 Task: Select Convenience. Add to cart, from DollarGeneral for 16135 Grand Litchfield Dr, Roswell, GA 30075, Cell Number 6788189371, following items : Little Trees Air Freshener Black Ice_x000D_
 - 1, Glade Room Spray Tranquil Lavender & Aloe - 1, Snuggle Exhilarations Liquid Fabric Softener Island Hibiscus & Rainflower - 1
Action: Mouse moved to (314, 126)
Screenshot: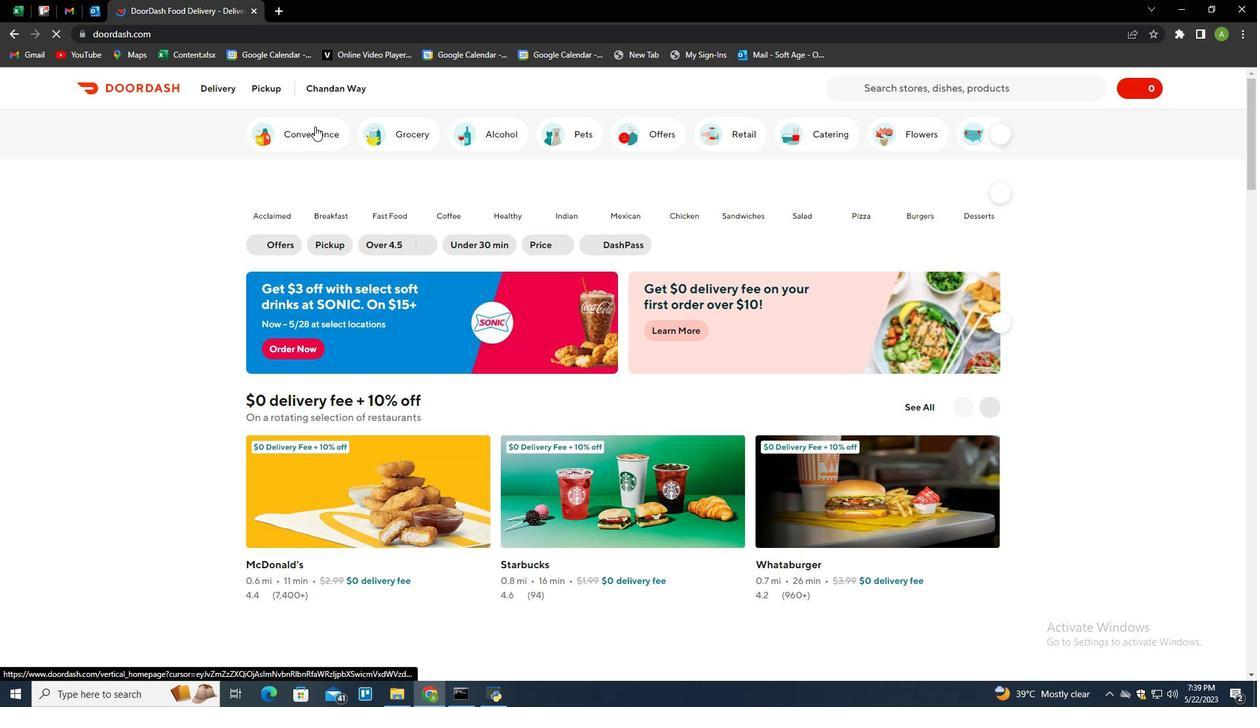
Action: Mouse pressed left at (314, 126)
Screenshot: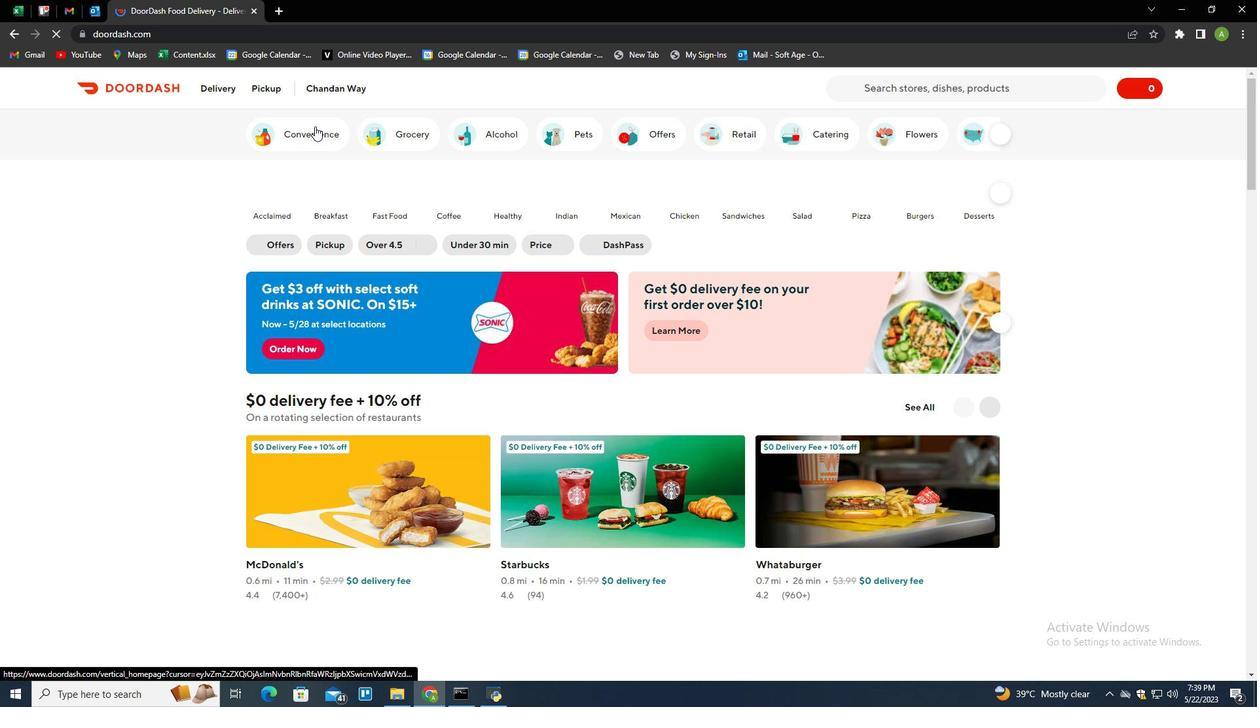 
Action: Mouse moved to (784, 414)
Screenshot: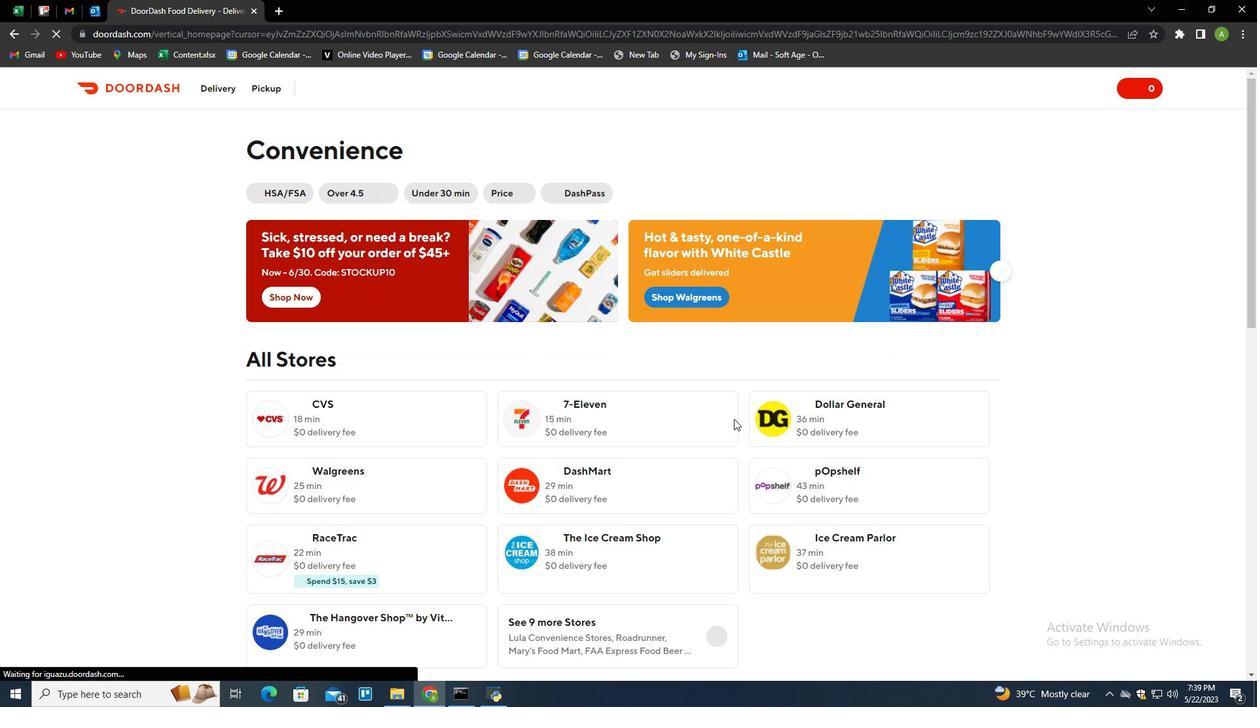 
Action: Mouse pressed left at (784, 414)
Screenshot: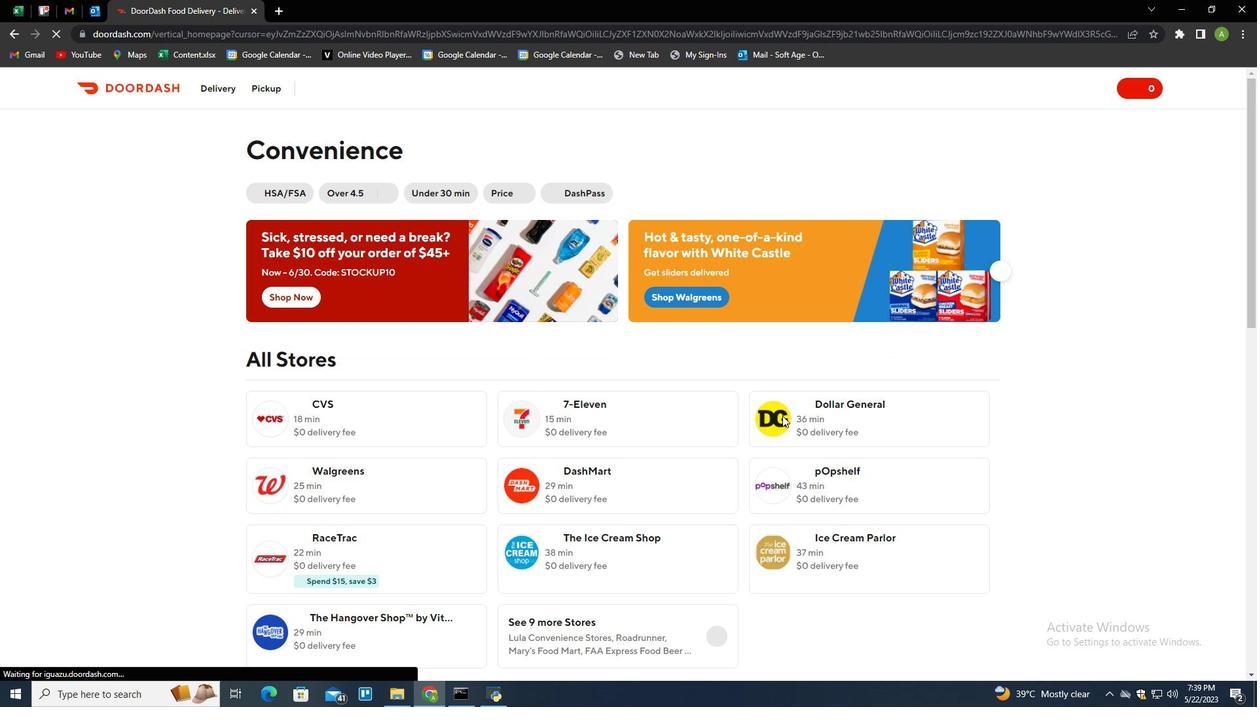
Action: Mouse moved to (273, 87)
Screenshot: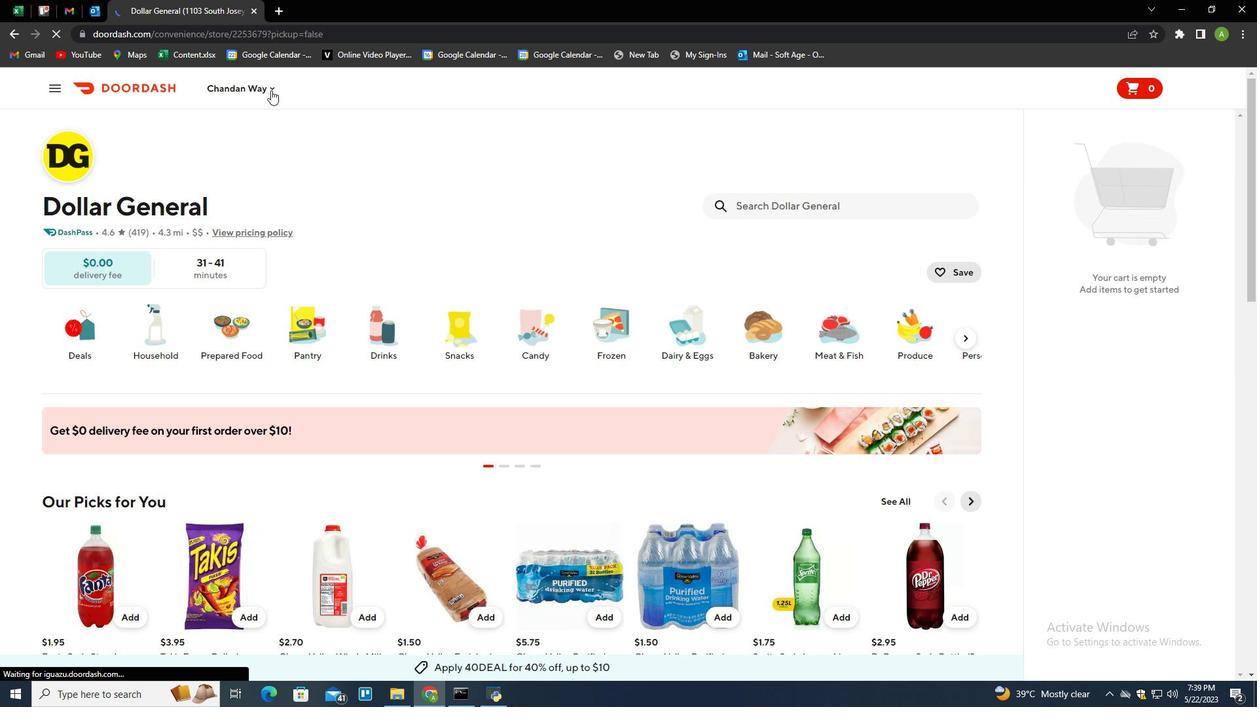 
Action: Mouse pressed left at (273, 87)
Screenshot: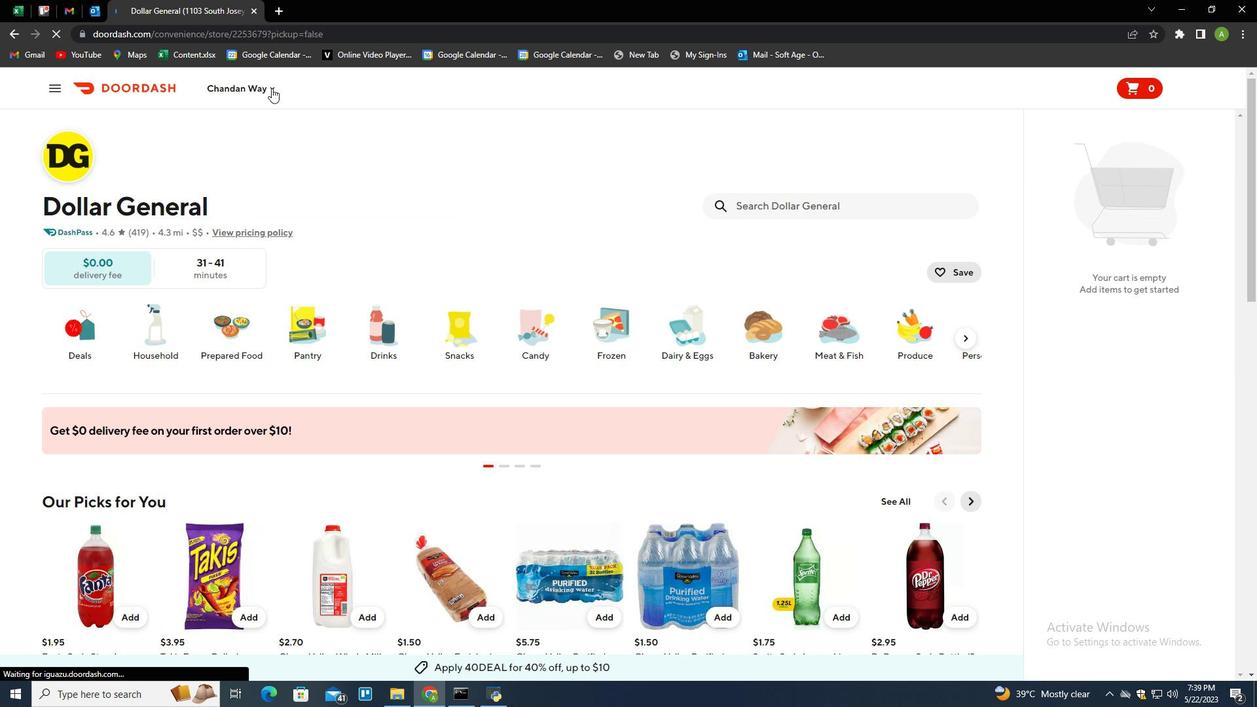 
Action: Mouse moved to (278, 141)
Screenshot: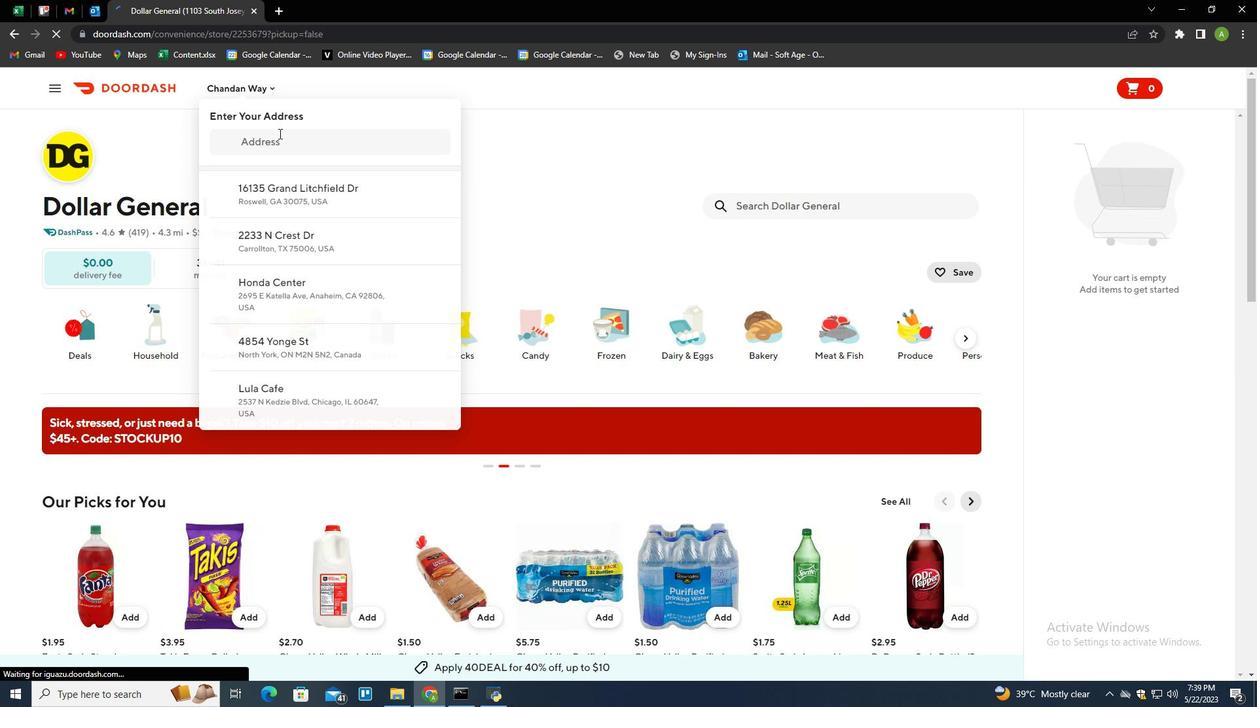
Action: Mouse pressed left at (278, 141)
Screenshot: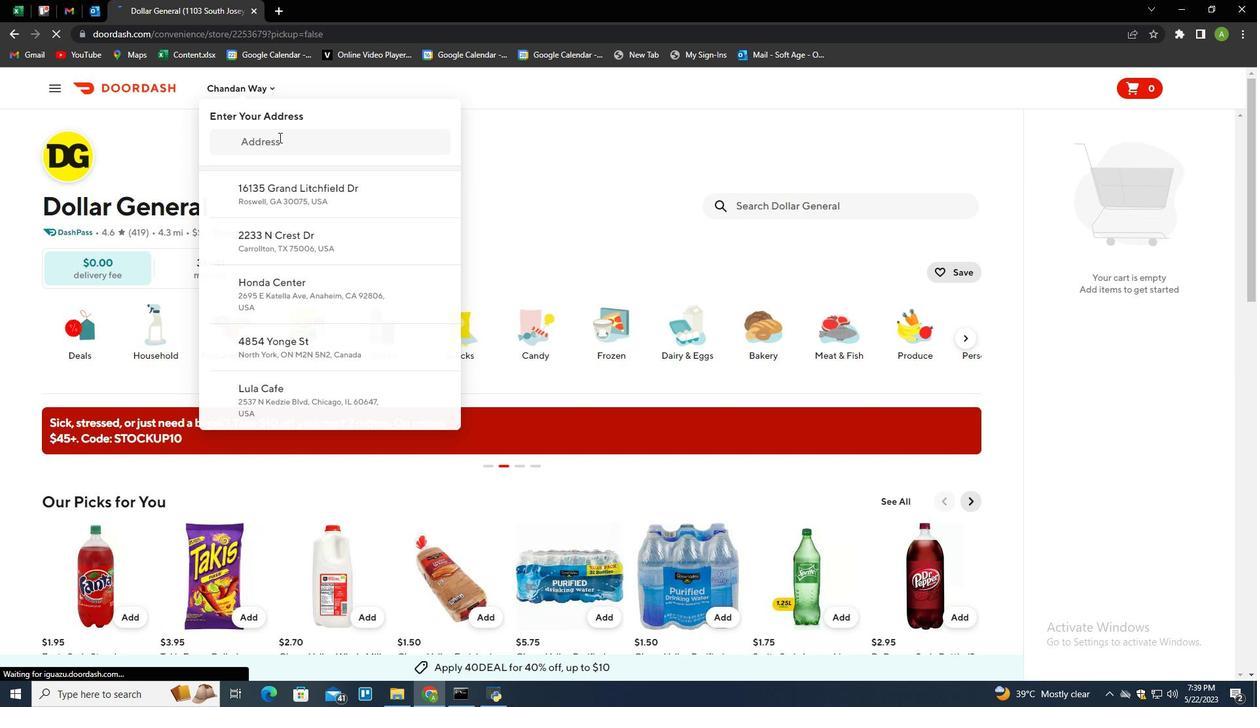 
Action: Key pressed 16135<Key.space>grand<Key.space>litchfiek<Key.backspace>ld<Key.space>dr,<Key.space>roswell<Key.space><Key.backspace>,<Key.space>ga<Key.space>30076<Key.backspace>5<Key.enter>
Screenshot: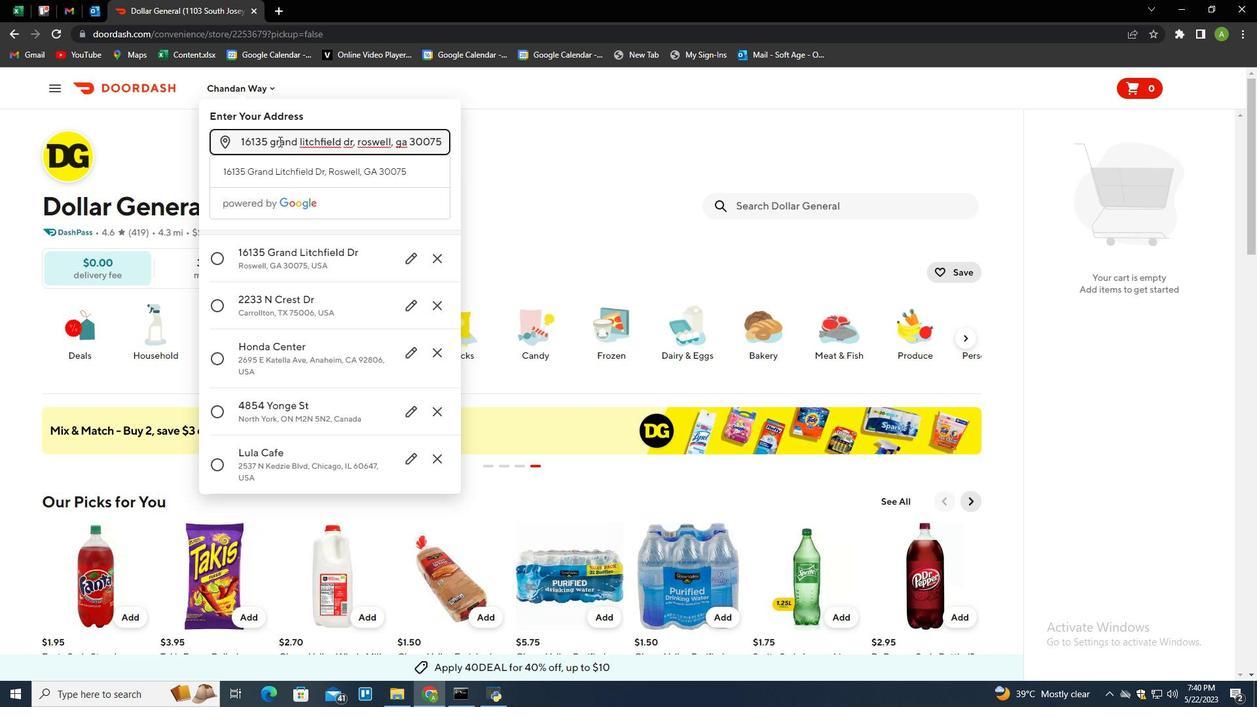 
Action: Mouse moved to (398, 525)
Screenshot: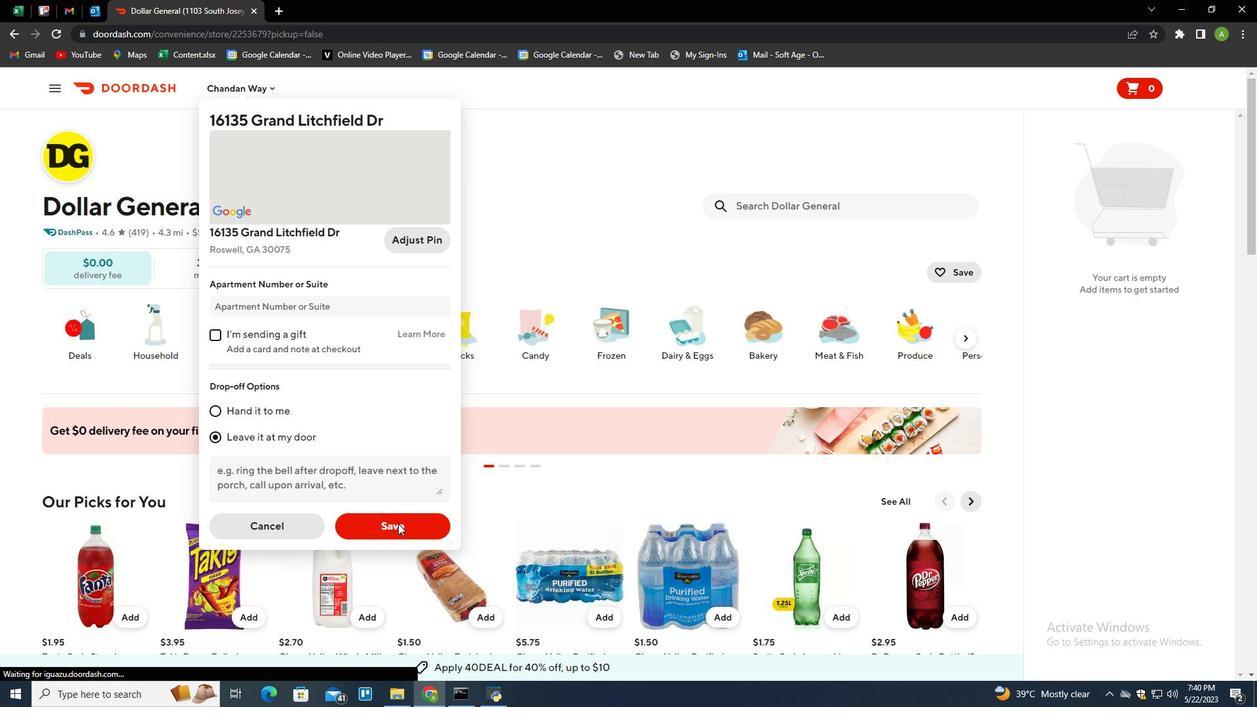 
Action: Mouse pressed left at (398, 525)
Screenshot: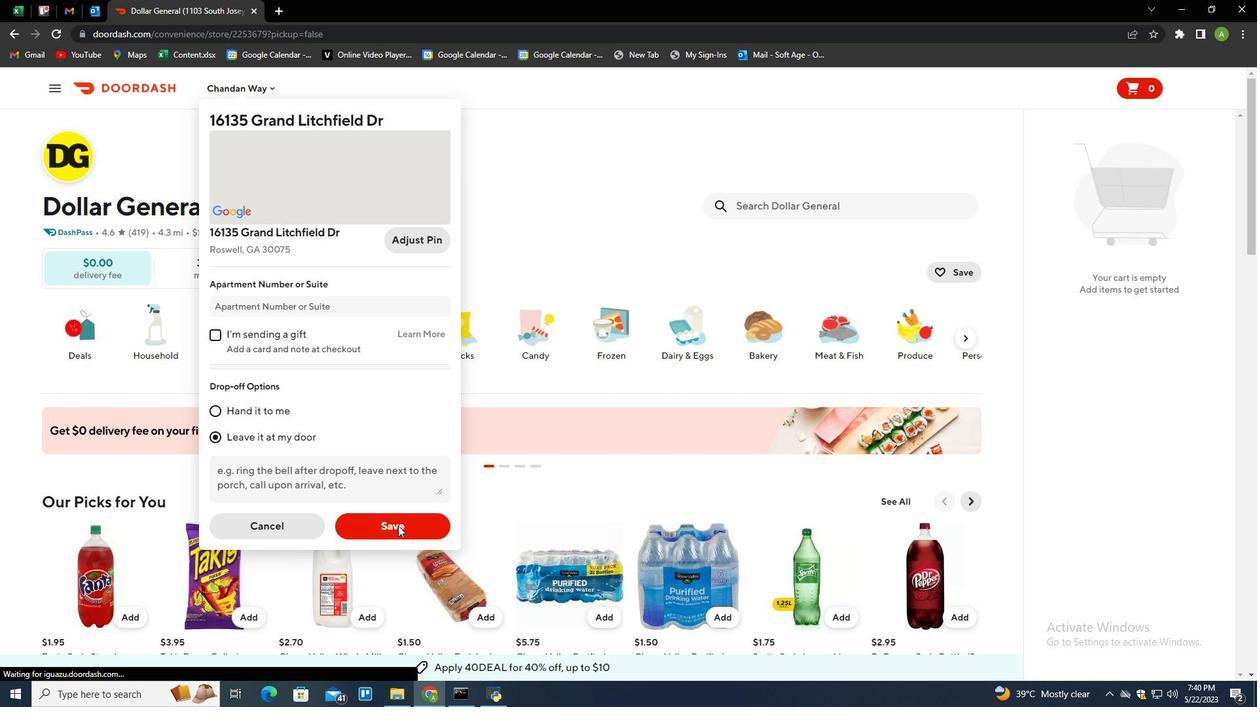 
Action: Mouse moved to (820, 205)
Screenshot: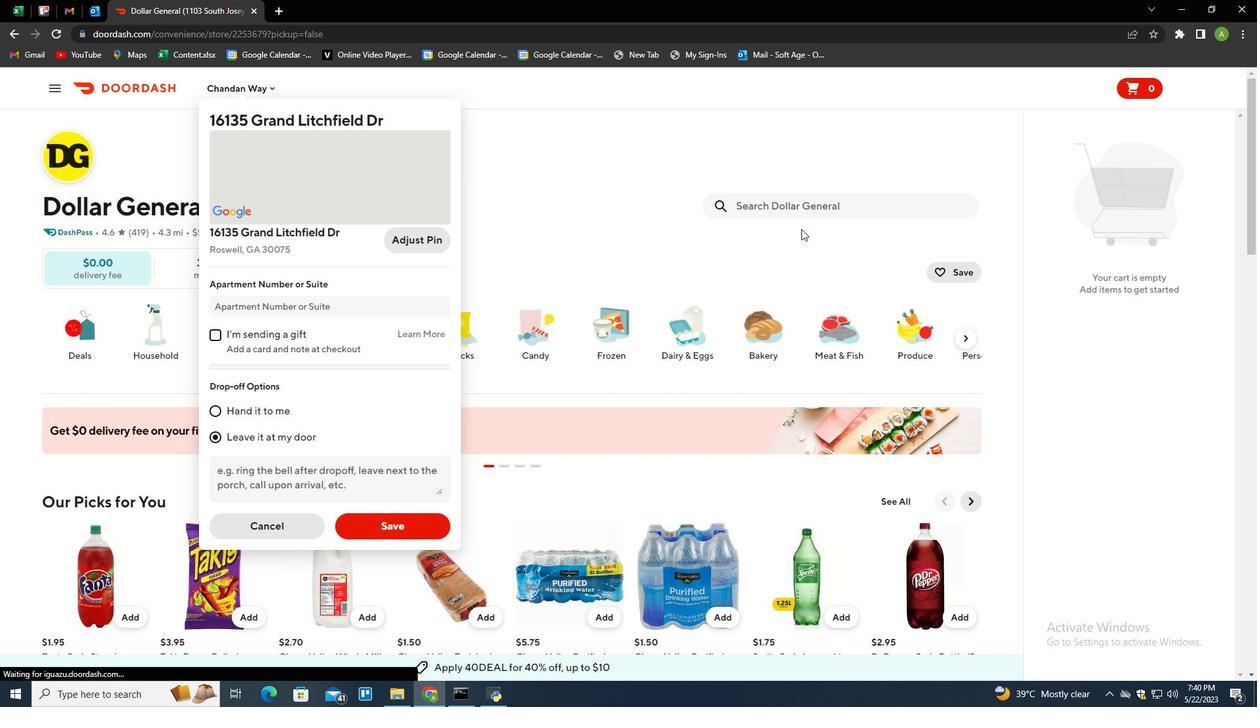 
Action: Mouse pressed left at (820, 205)
Screenshot: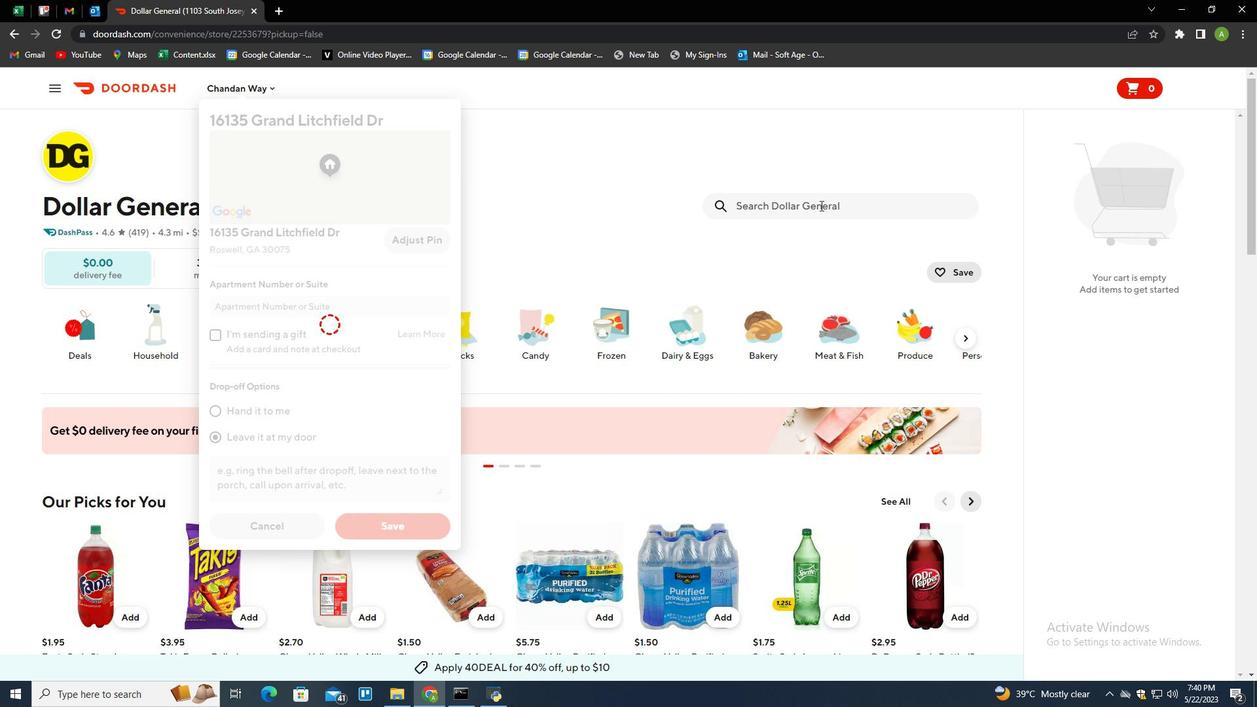 
Action: Key pressed little<Key.space>tree
Screenshot: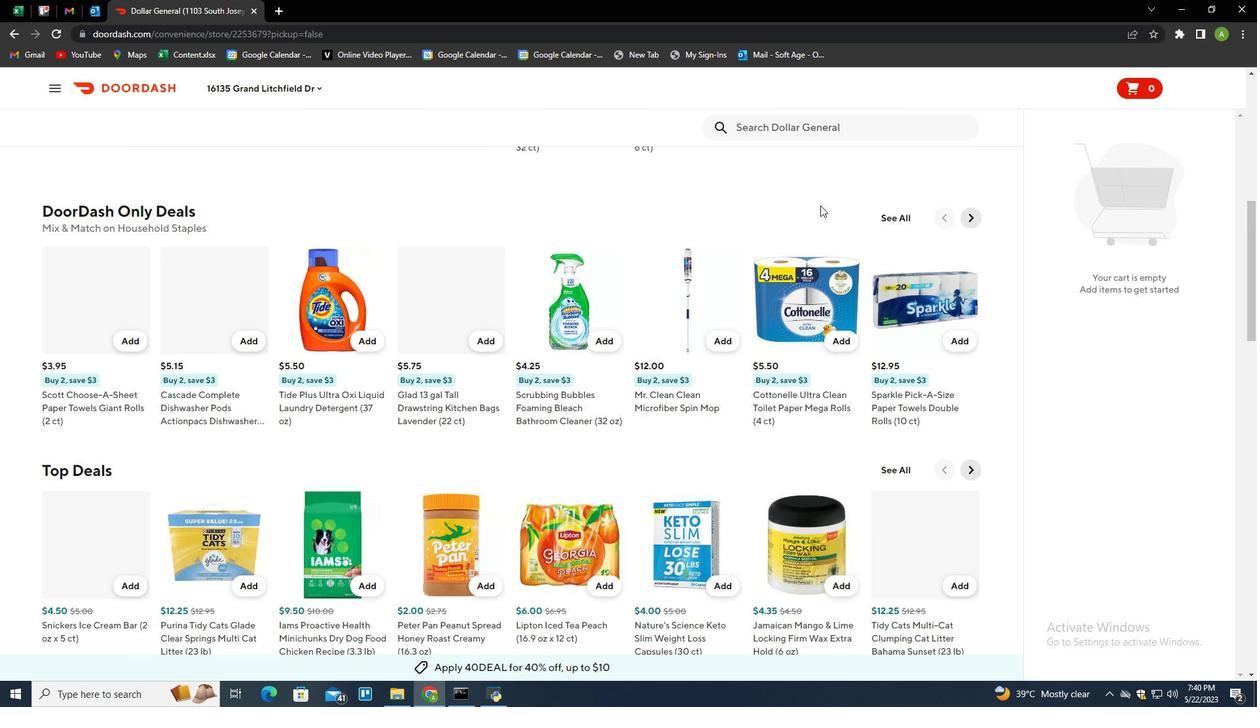 
Action: Mouse moved to (782, 208)
Screenshot: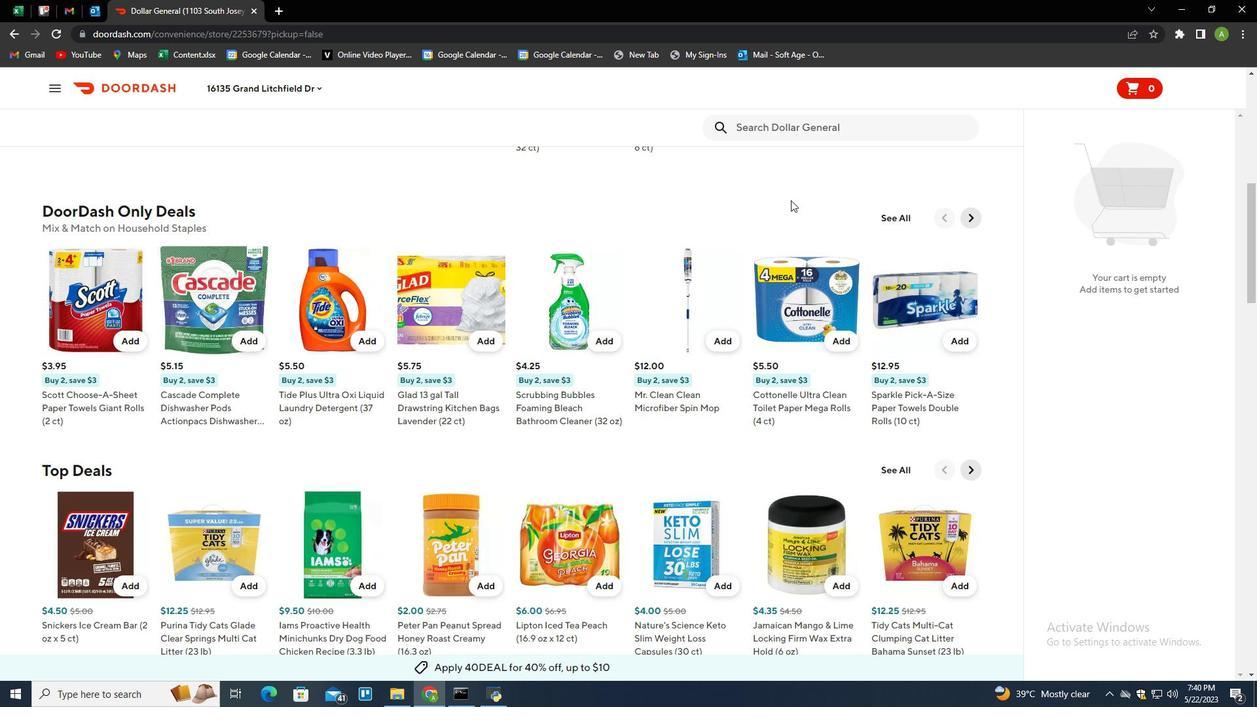 
Action: Mouse scrolled (782, 209) with delta (0, 0)
Screenshot: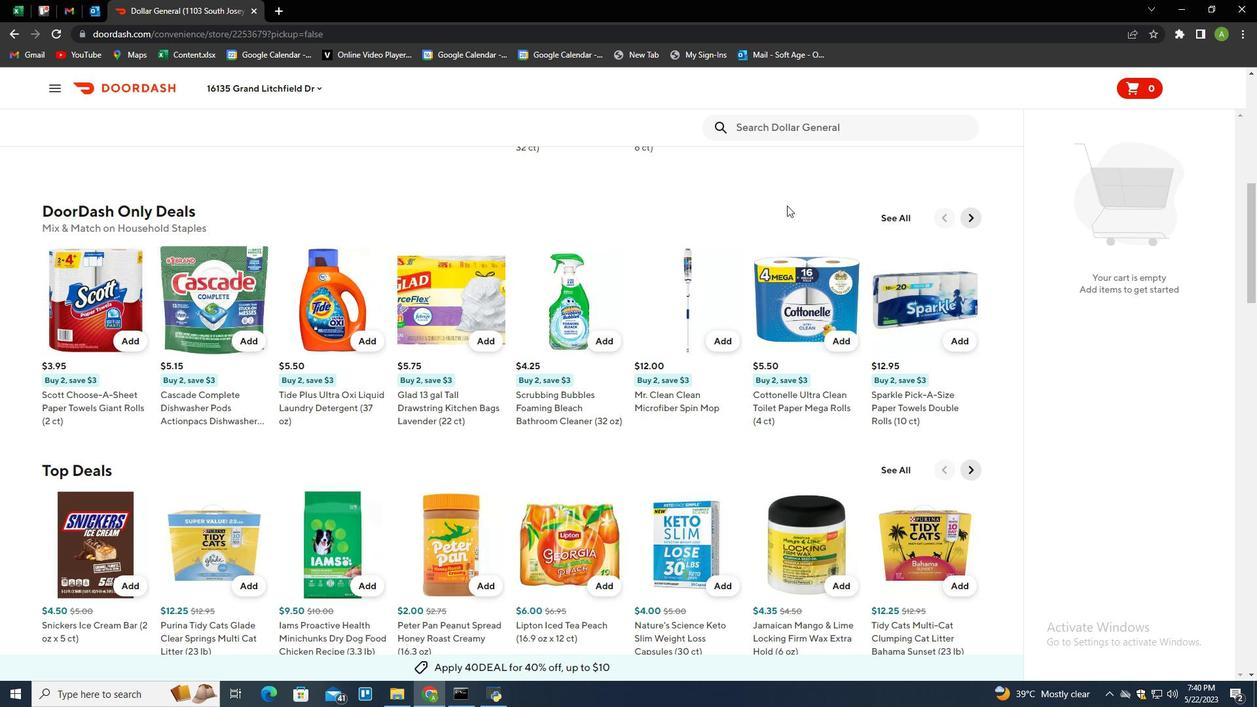 
Action: Mouse scrolled (782, 209) with delta (0, 0)
Screenshot: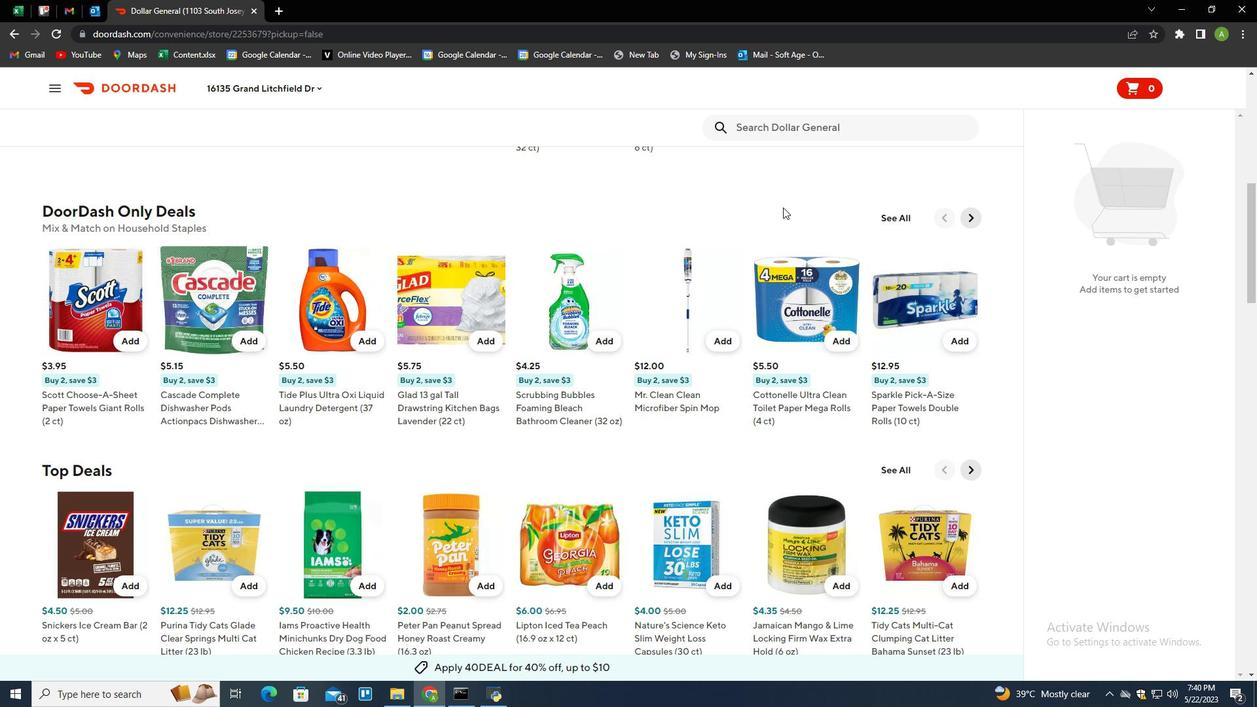 
Action: Mouse scrolled (782, 209) with delta (0, 0)
Screenshot: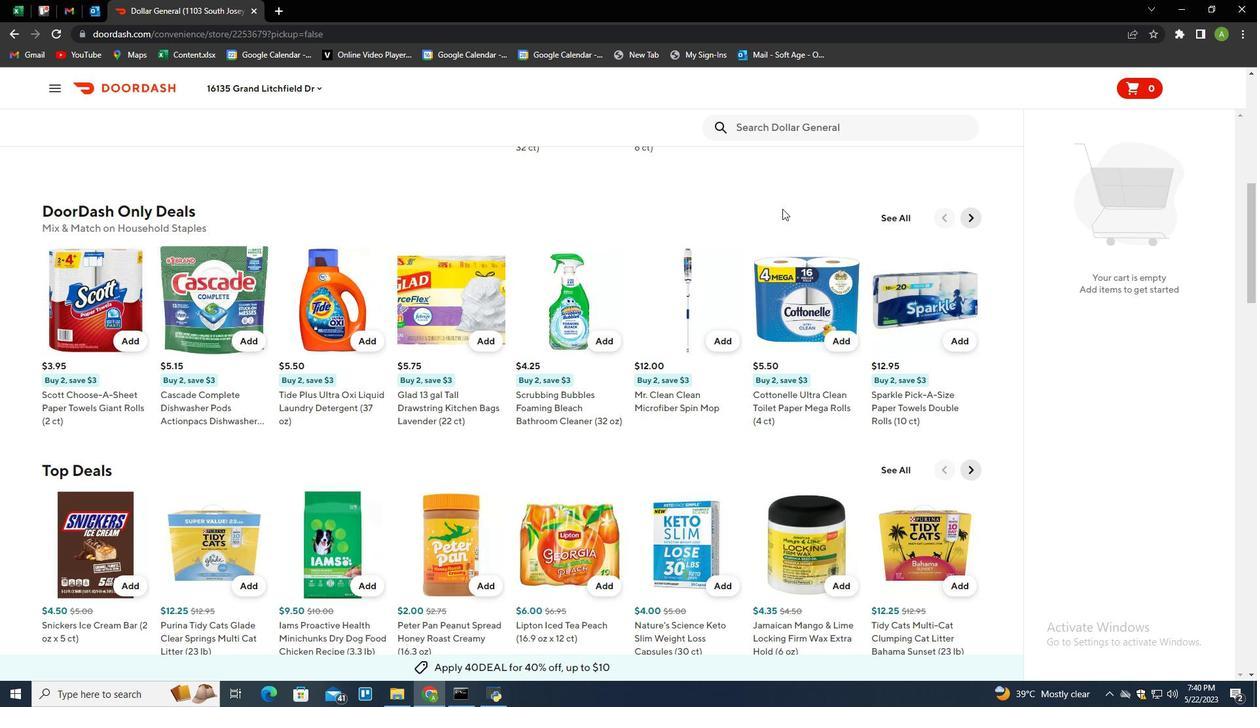 
Action: Mouse moved to (786, 255)
Screenshot: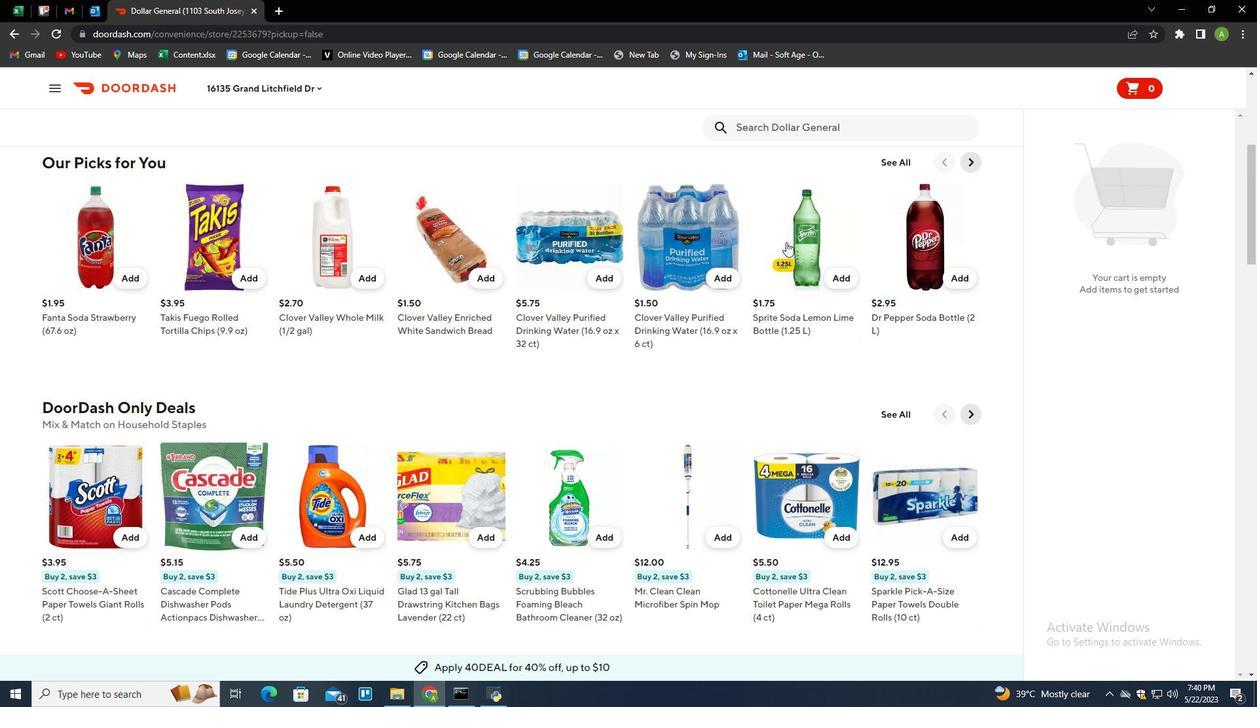 
Action: Mouse scrolled (786, 254) with delta (0, 0)
Screenshot: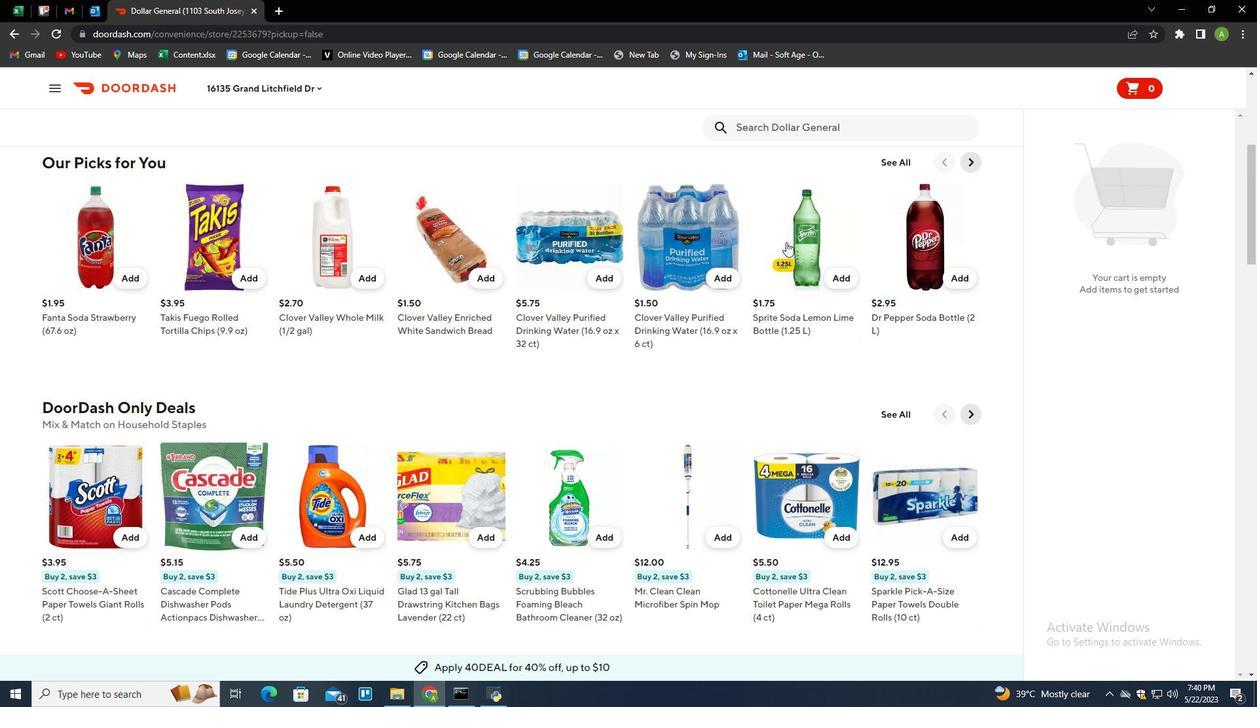 
Action: Mouse scrolled (786, 254) with delta (0, 0)
Screenshot: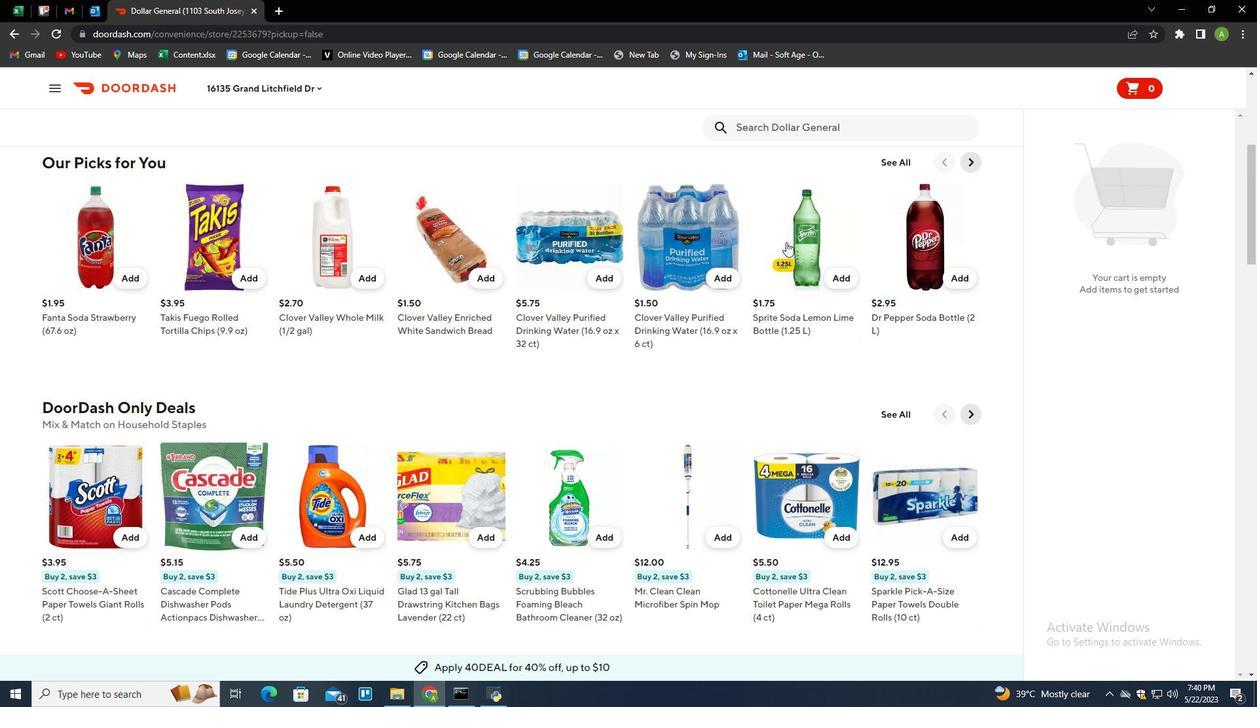 
Action: Mouse scrolled (786, 254) with delta (0, 0)
Screenshot: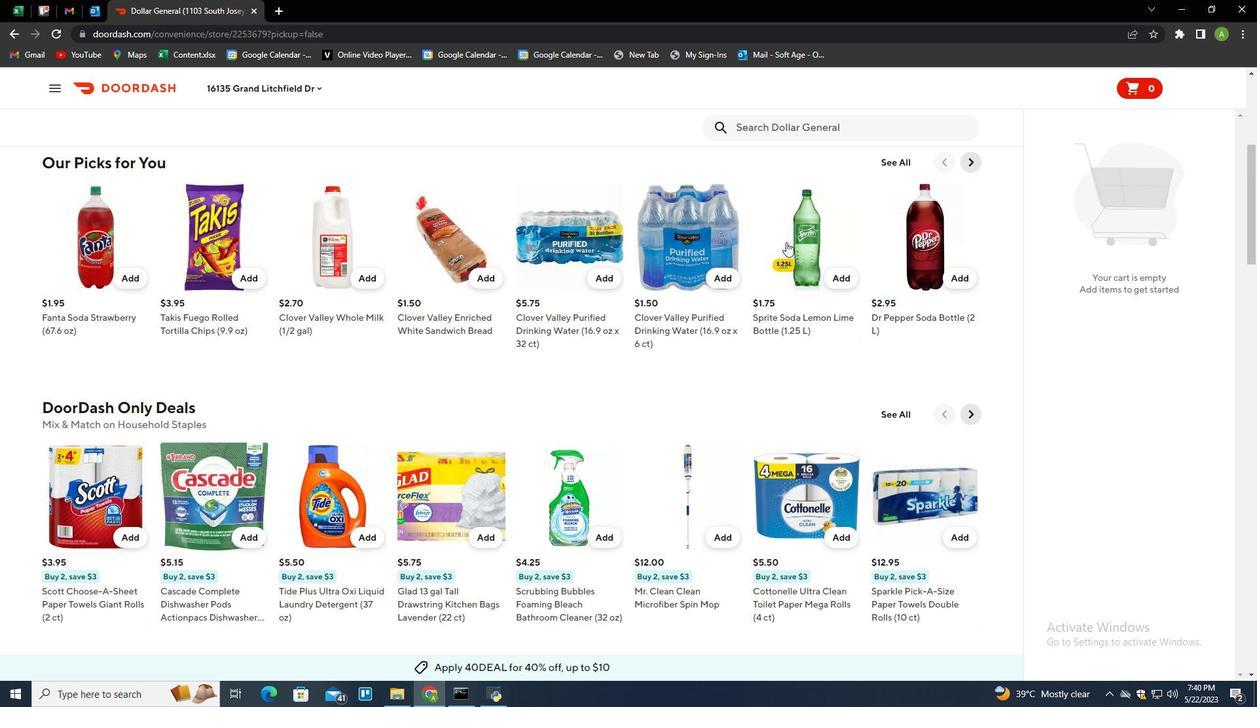 
Action: Mouse scrolled (786, 254) with delta (0, 0)
Screenshot: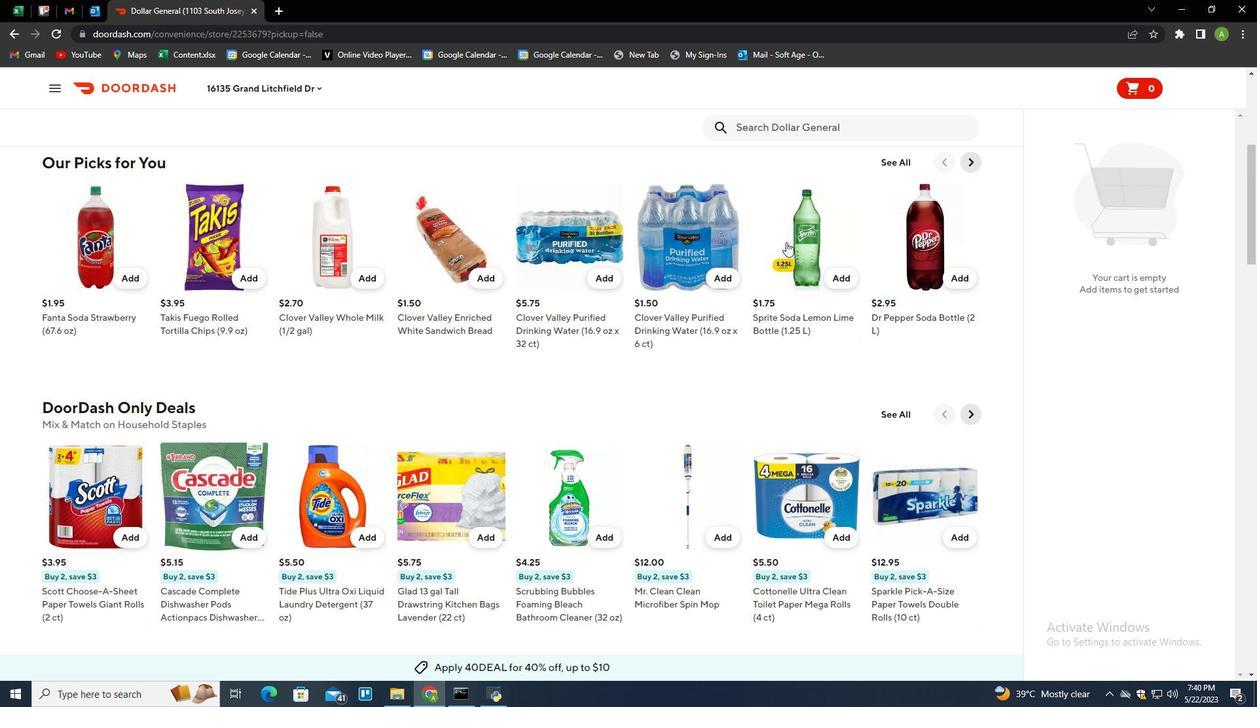 
Action: Mouse scrolled (786, 254) with delta (0, 0)
Screenshot: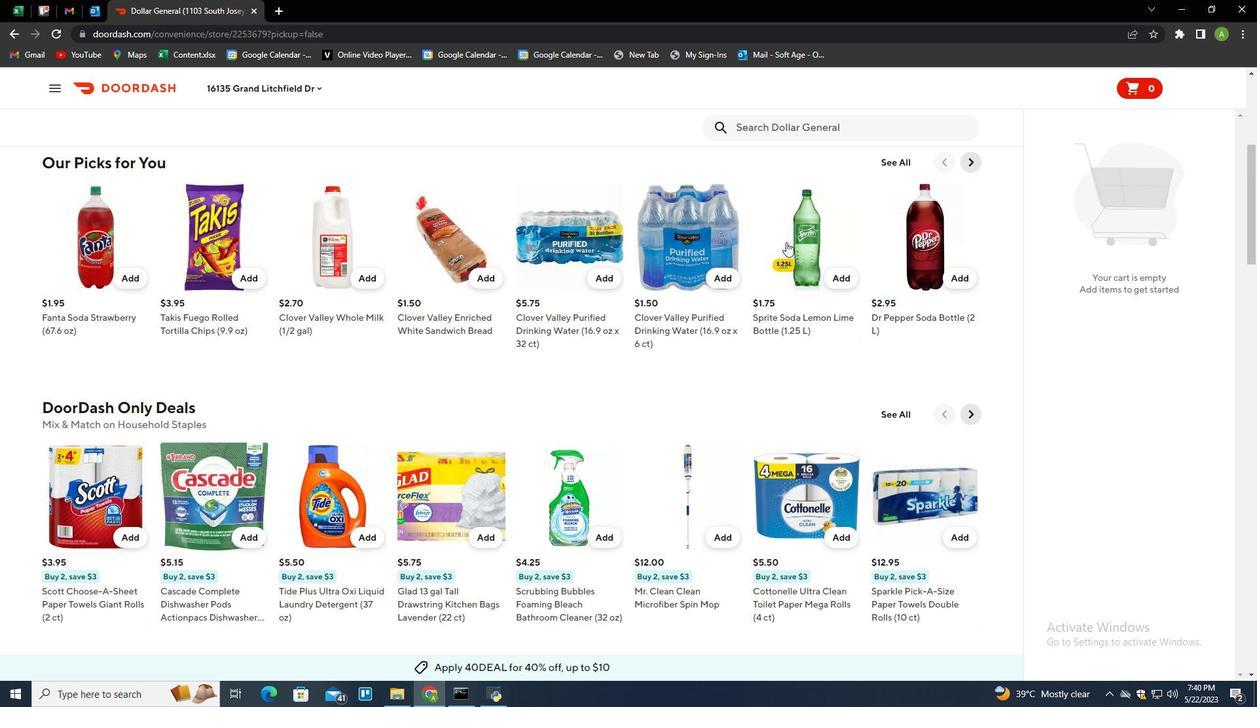 
Action: Mouse moved to (801, 302)
Screenshot: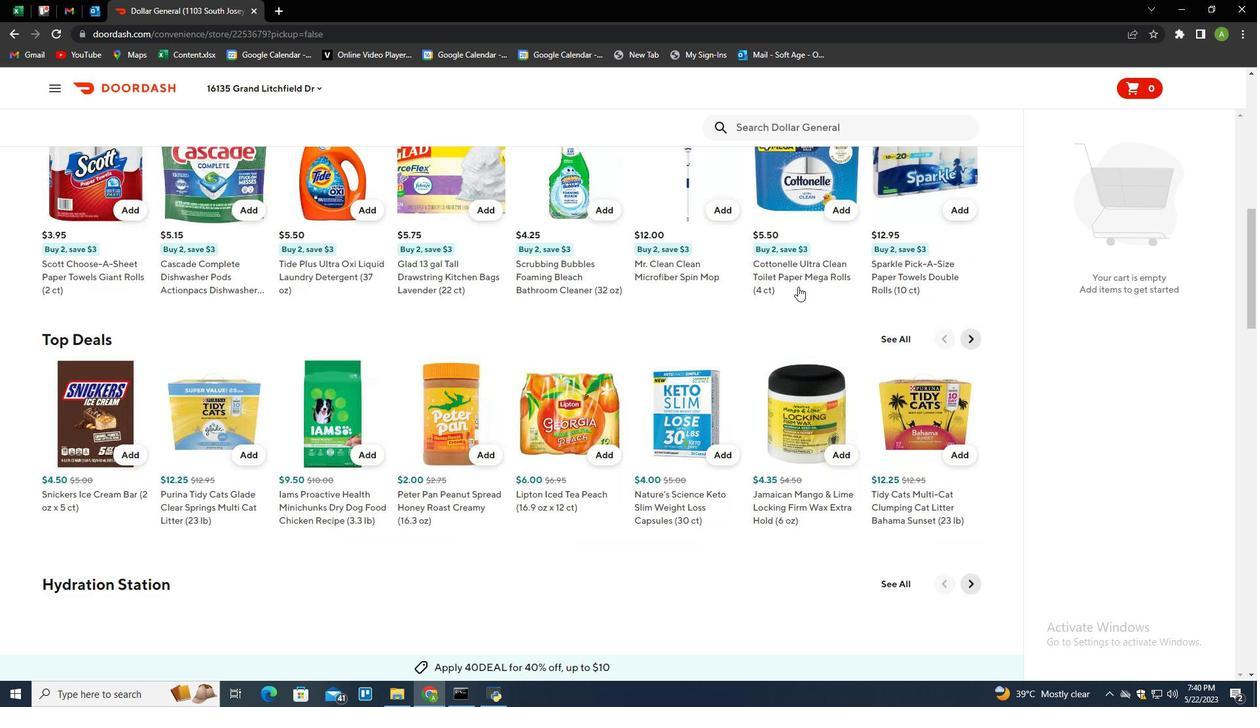 
Action: Mouse scrolled (801, 301) with delta (0, 0)
Screenshot: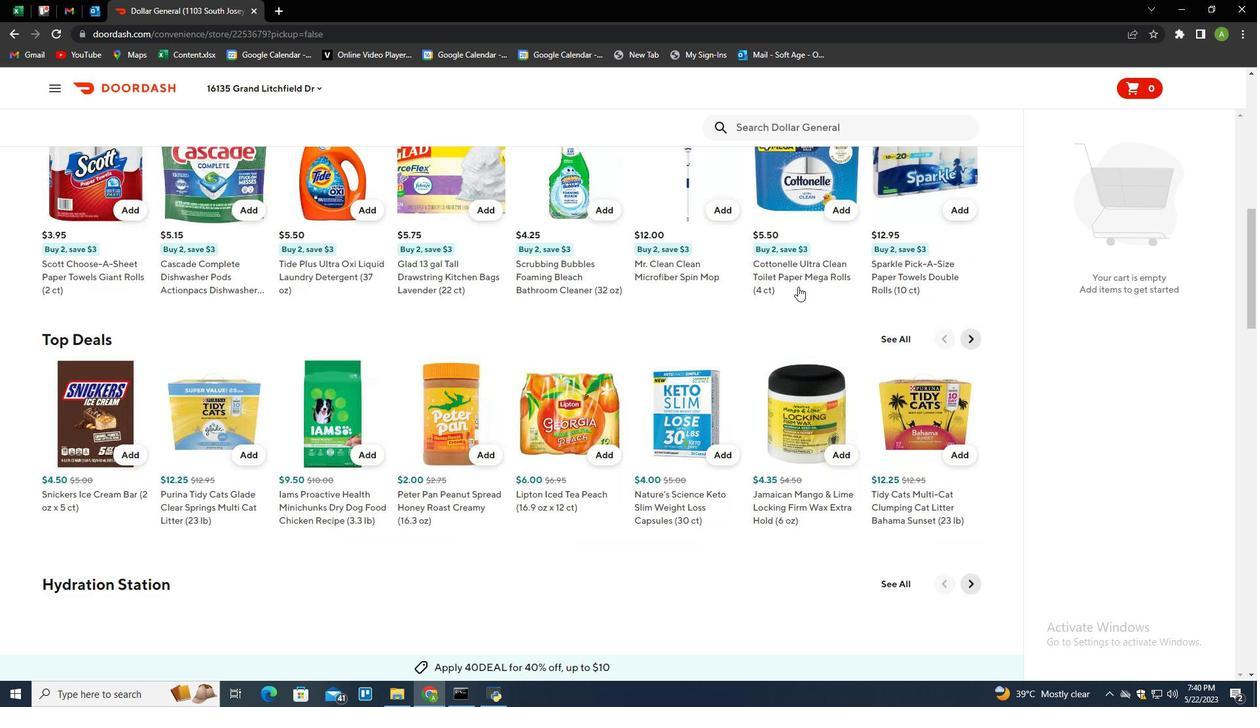 
Action: Mouse scrolled (801, 301) with delta (0, 0)
Screenshot: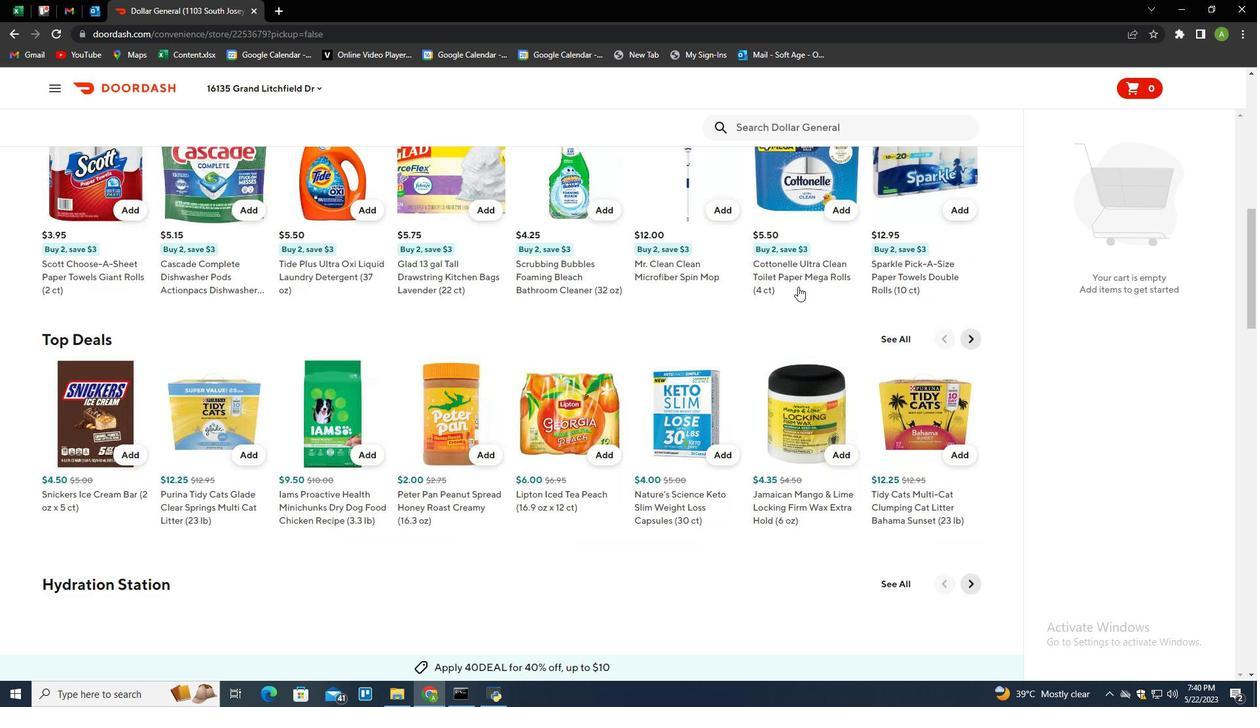 
Action: Mouse scrolled (801, 301) with delta (0, 0)
Screenshot: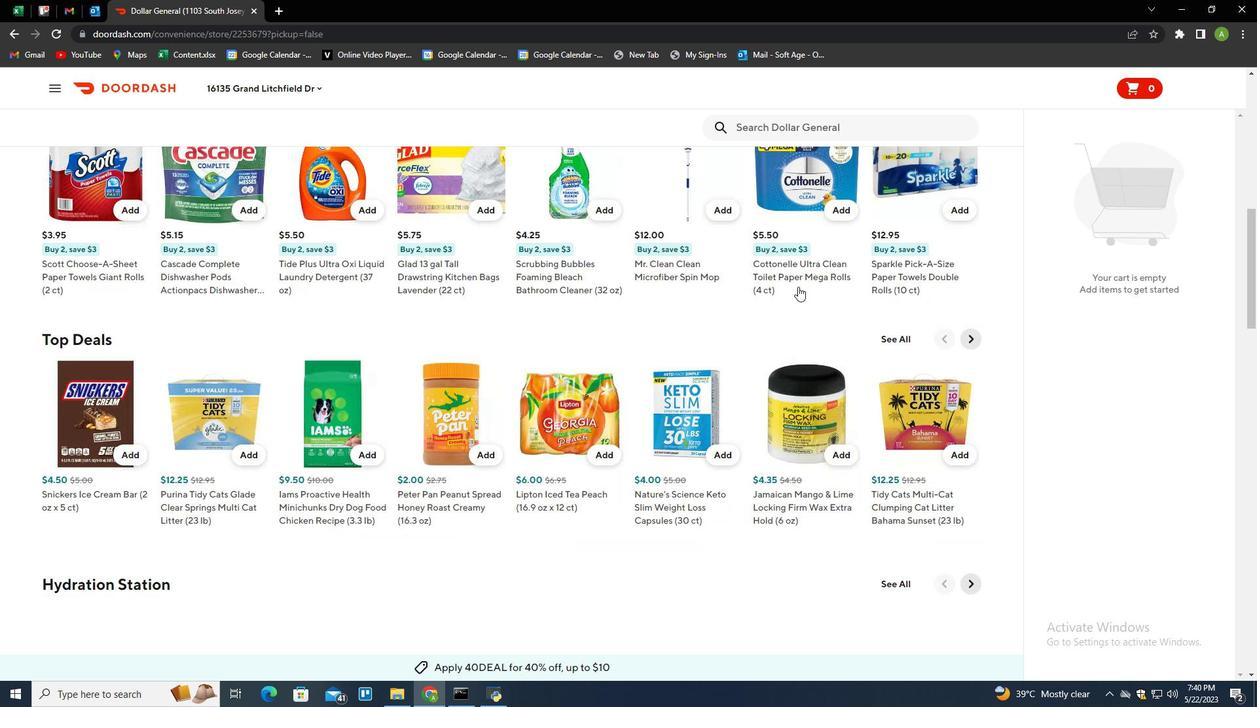 
Action: Mouse moved to (811, 333)
Screenshot: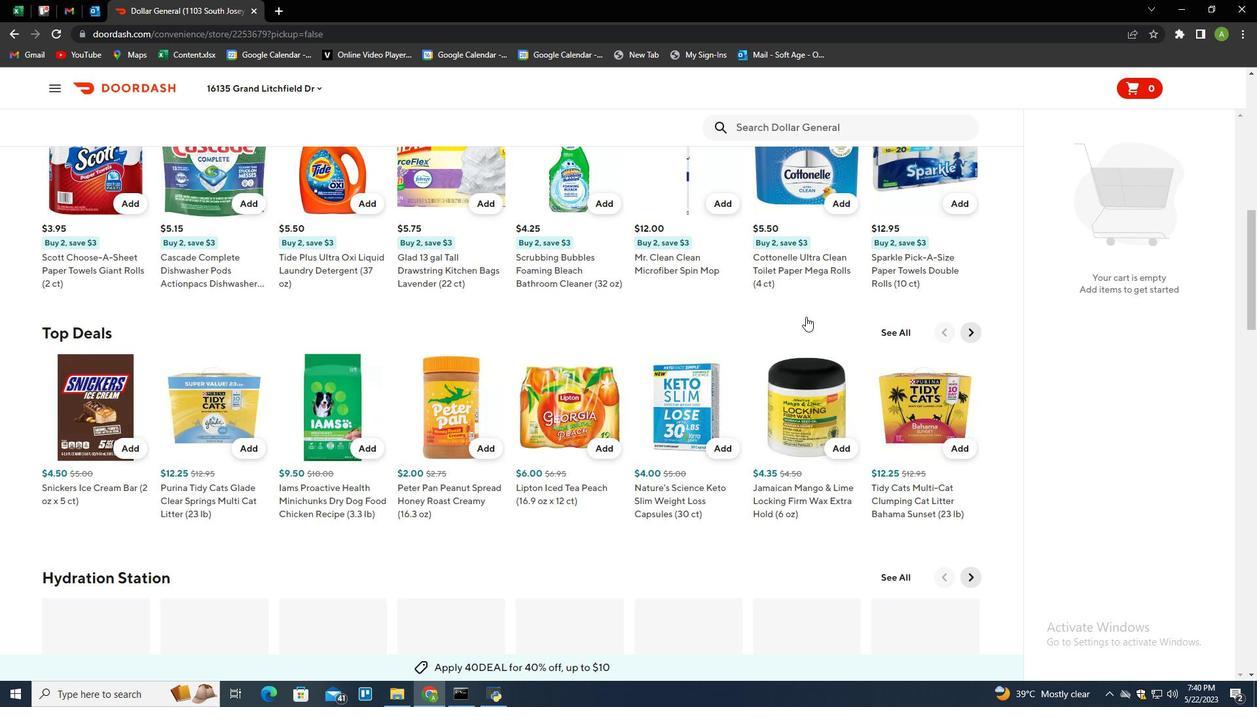 
Action: Mouse scrolled (811, 332) with delta (0, 0)
Screenshot: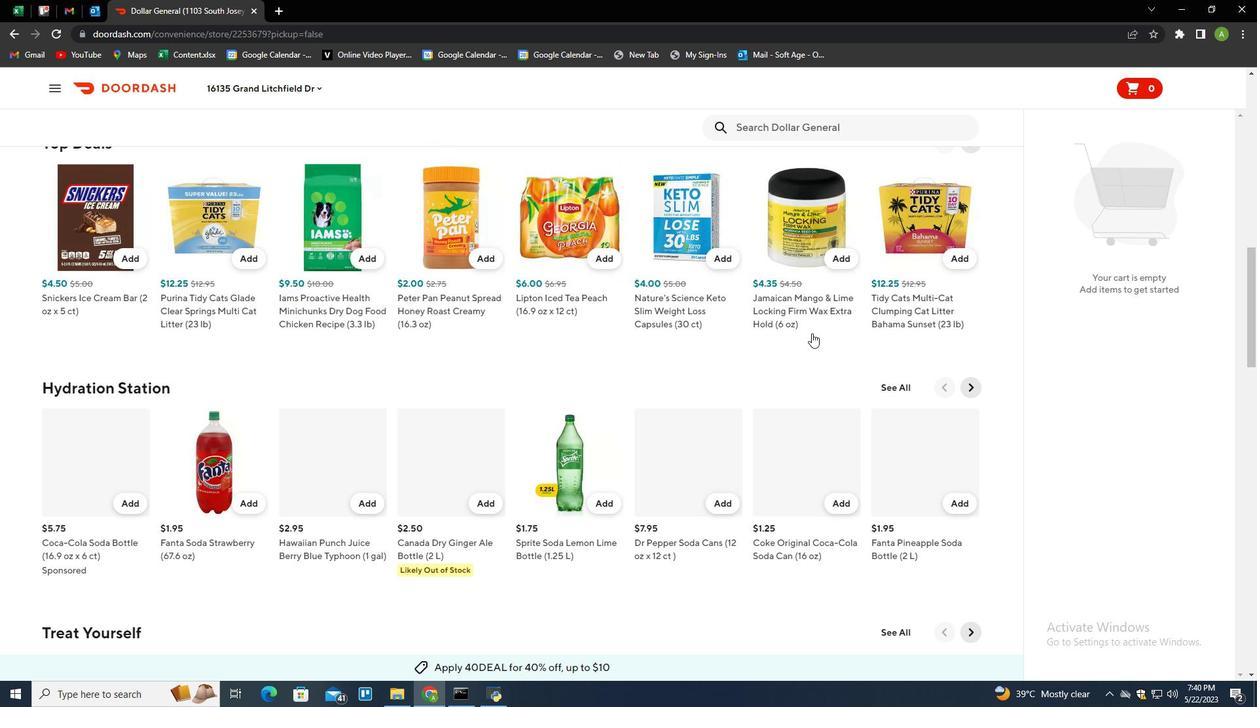 
Action: Mouse scrolled (811, 332) with delta (0, 0)
Screenshot: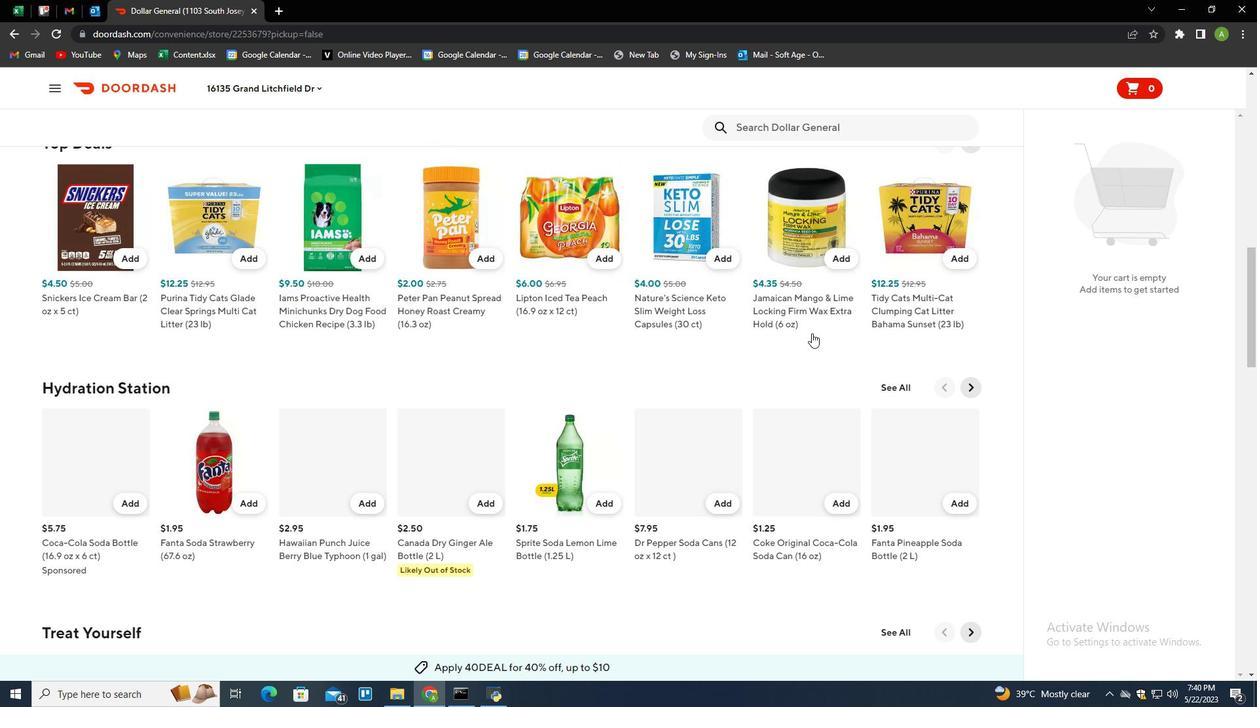 
Action: Mouse moved to (811, 333)
Screenshot: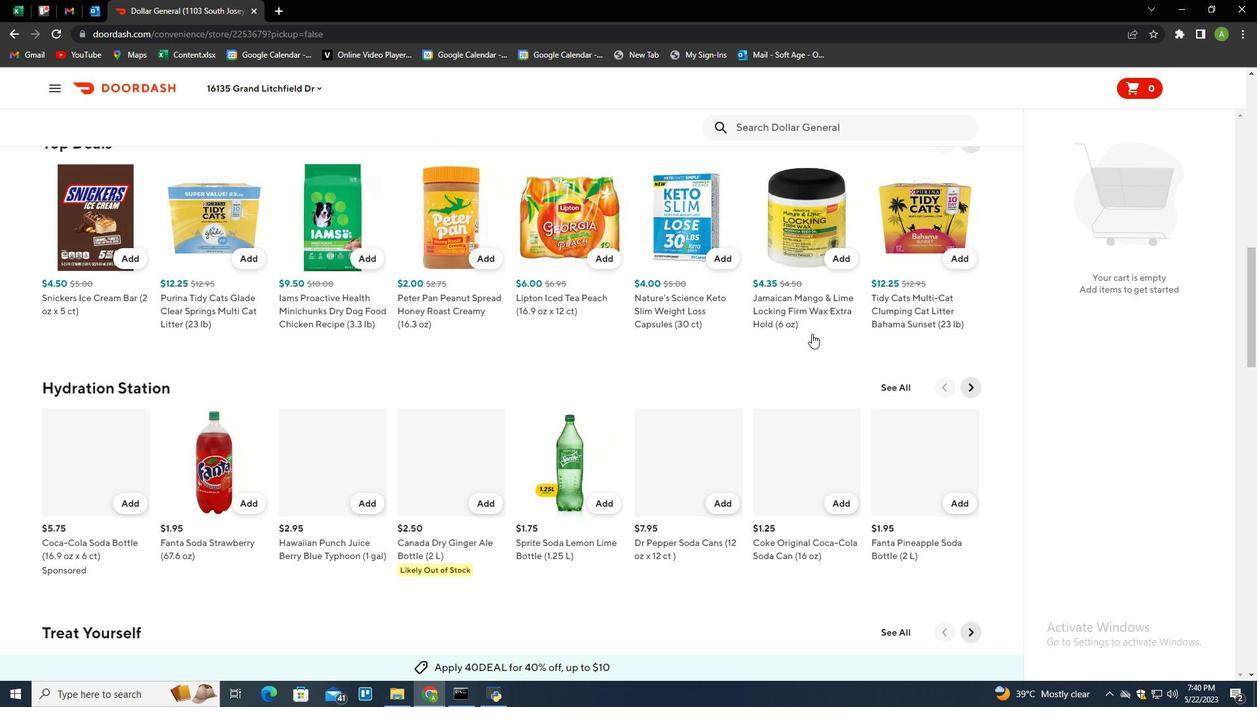 
Action: Mouse scrolled (811, 333) with delta (0, 0)
Screenshot: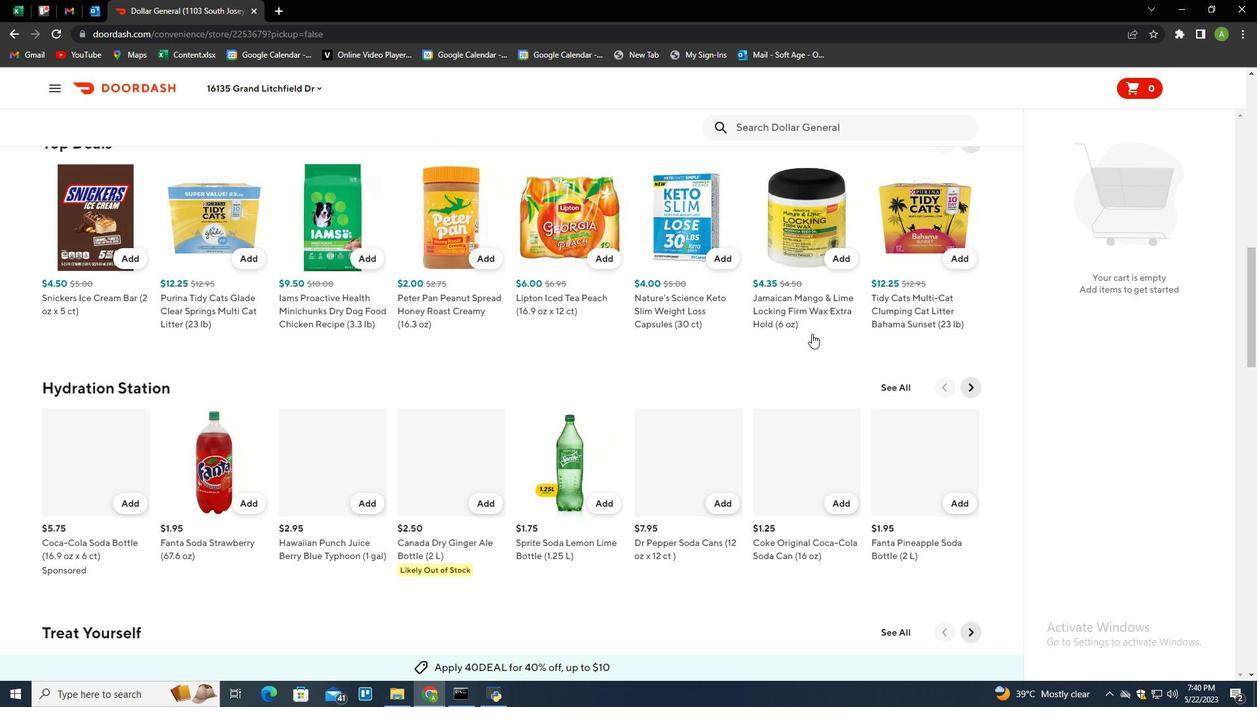 
Action: Mouse moved to (811, 334)
Screenshot: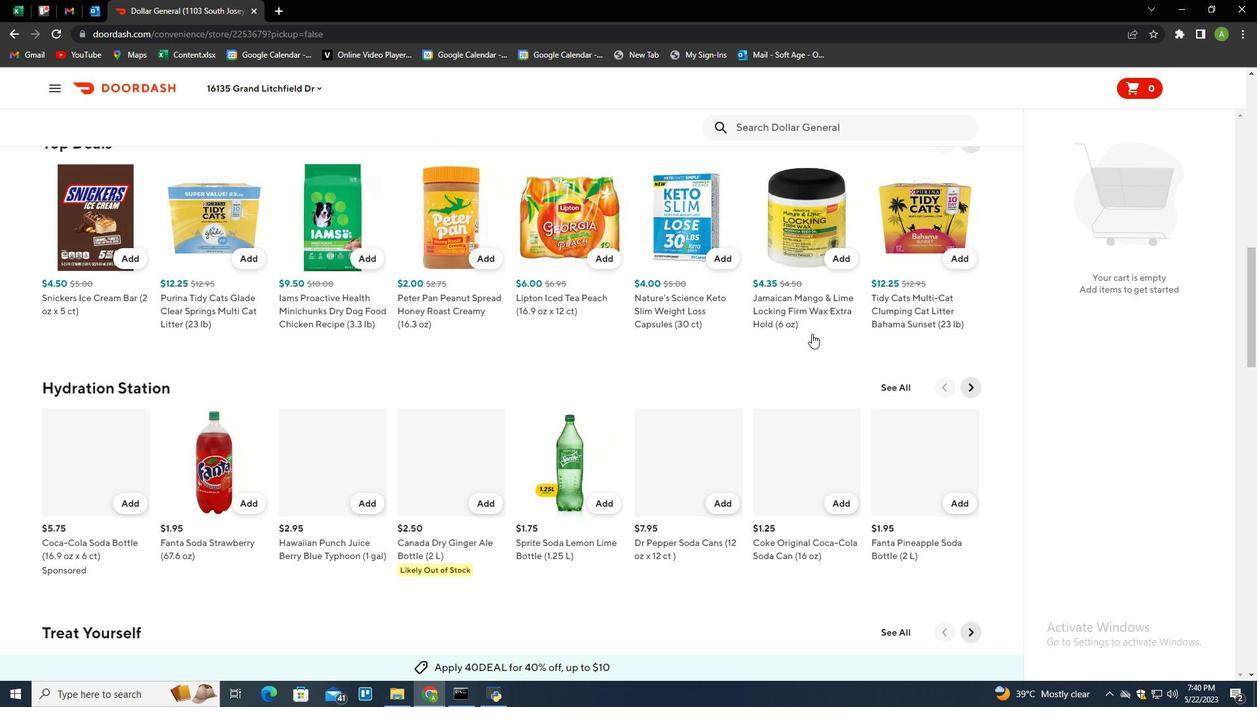
Action: Mouse scrolled (811, 333) with delta (0, 0)
Screenshot: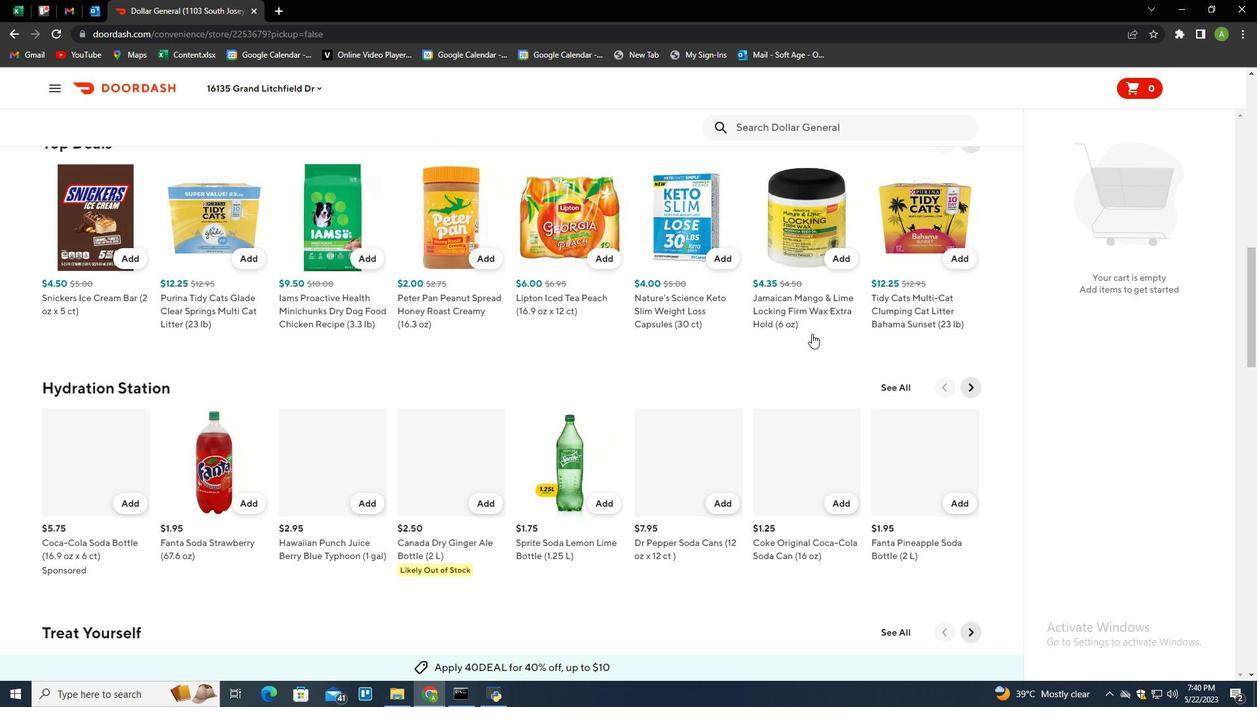 
Action: Mouse scrolled (811, 333) with delta (0, 0)
Screenshot: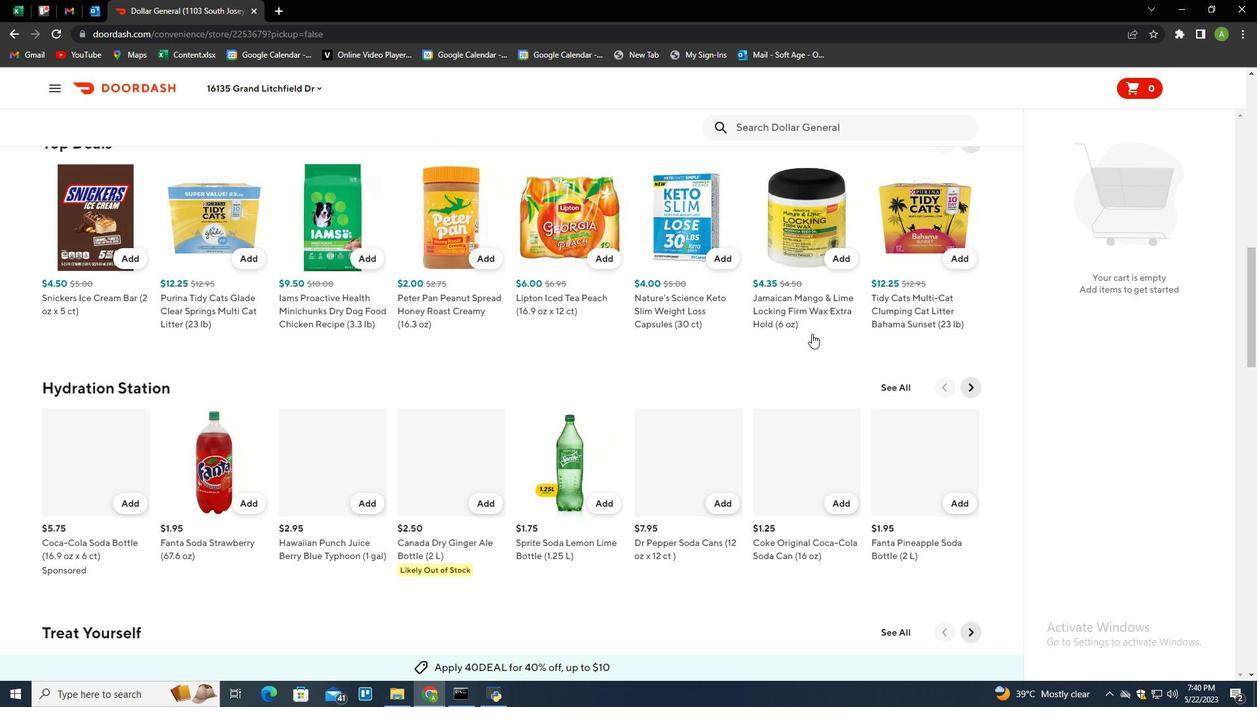
Action: Mouse scrolled (811, 333) with delta (0, 0)
Screenshot: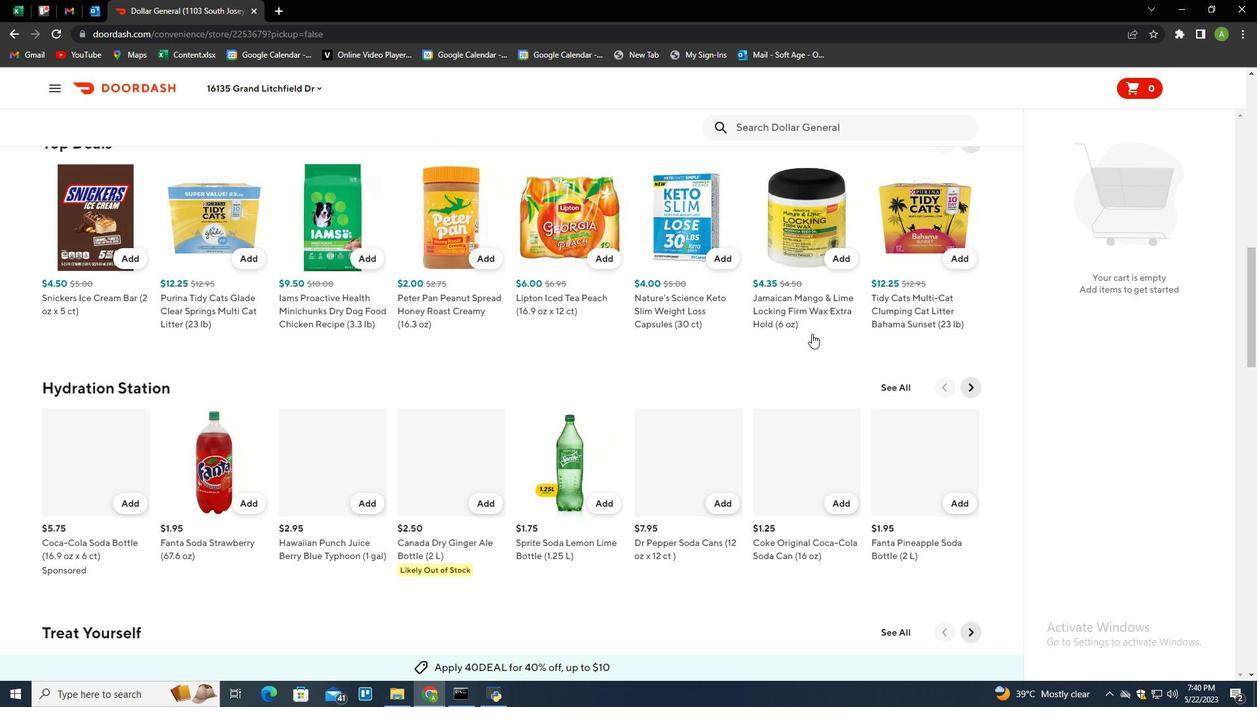 
Action: Mouse moved to (811, 335)
Screenshot: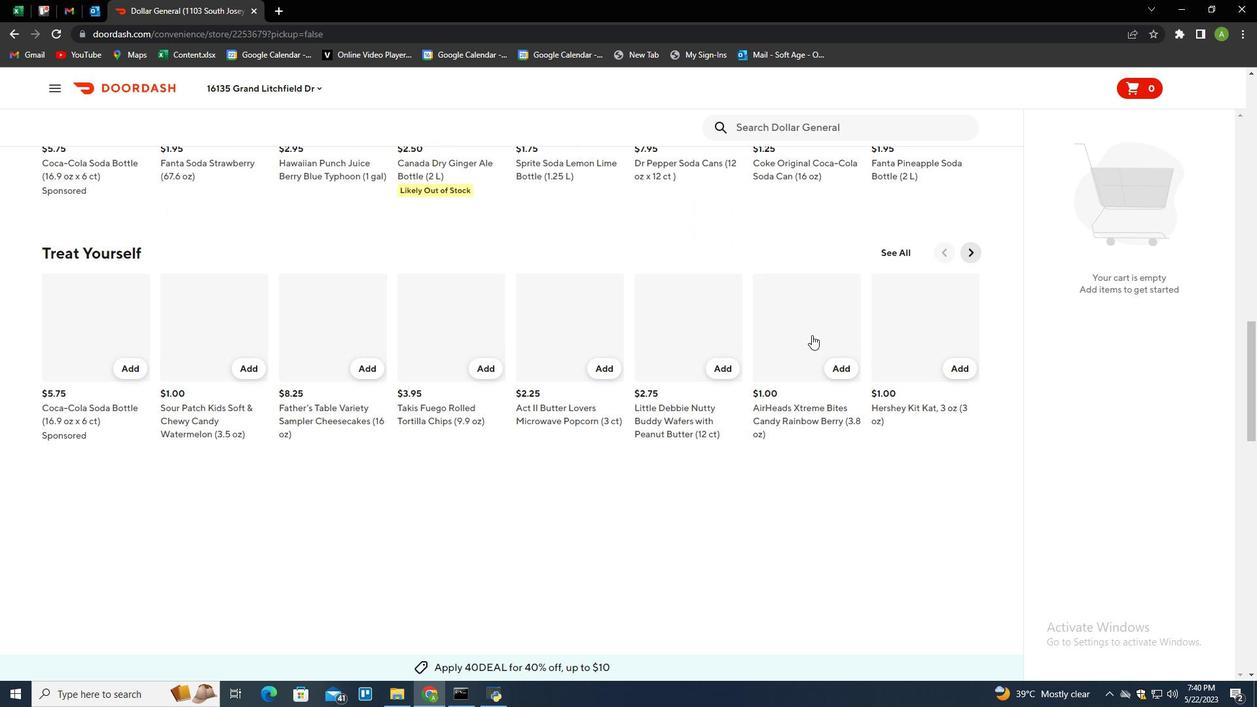 
Action: Mouse scrolled (811, 336) with delta (0, 0)
Screenshot: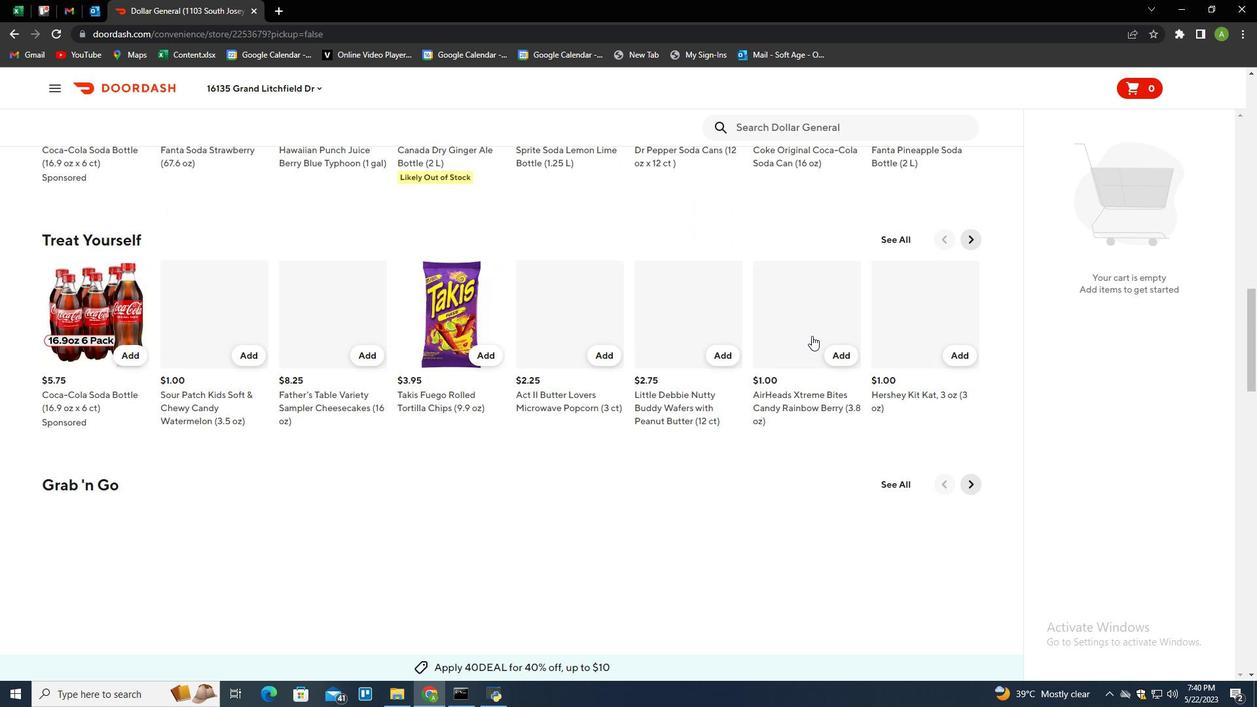 
Action: Mouse scrolled (811, 336) with delta (0, 0)
Screenshot: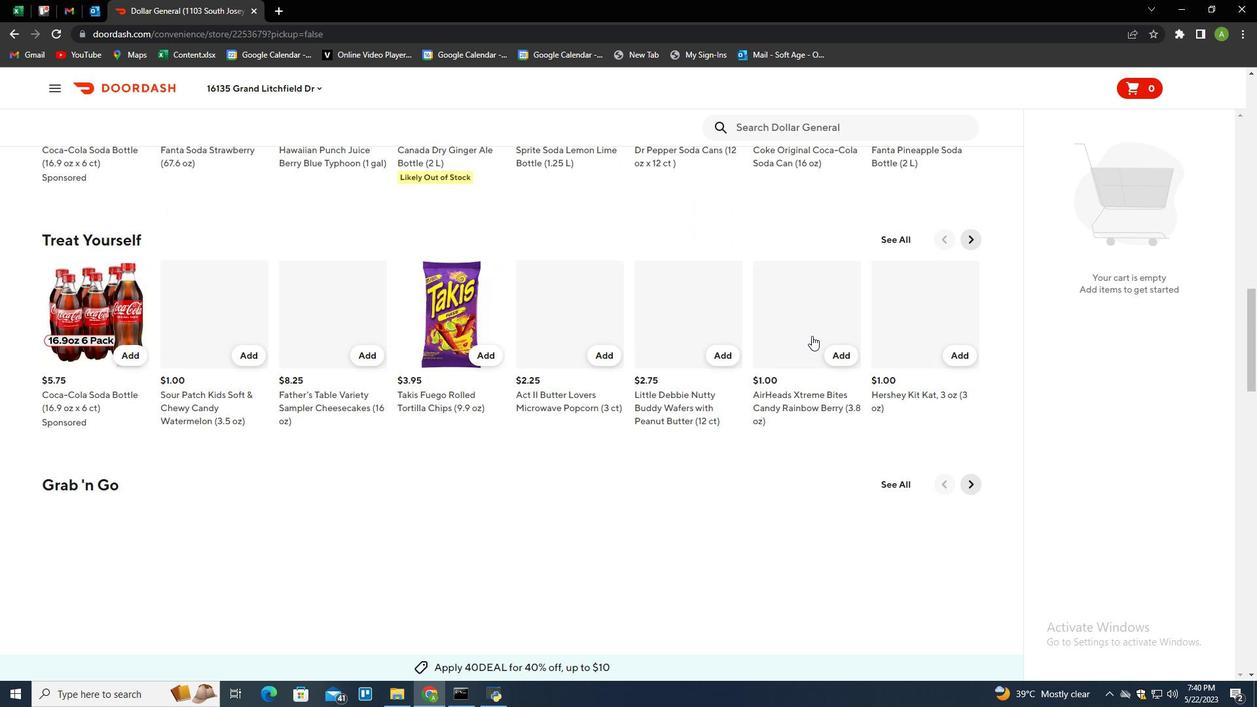 
Action: Mouse scrolled (811, 336) with delta (0, 0)
Screenshot: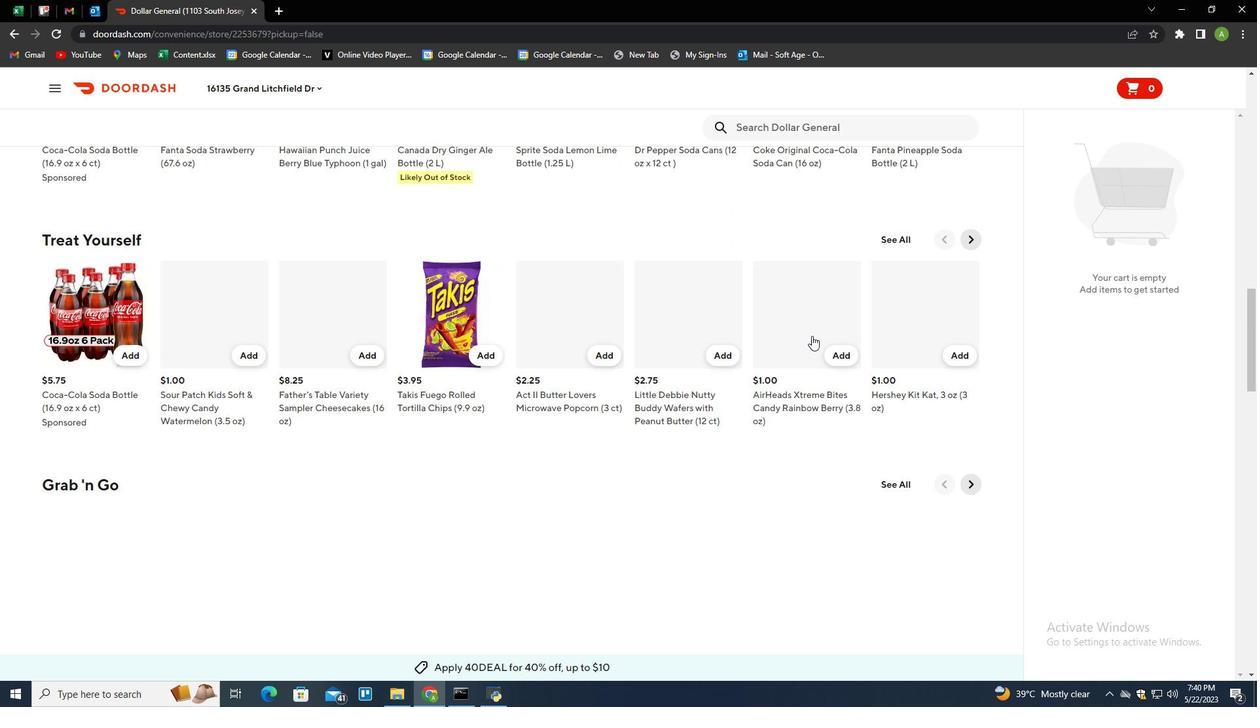 
Action: Mouse scrolled (811, 336) with delta (0, 0)
Screenshot: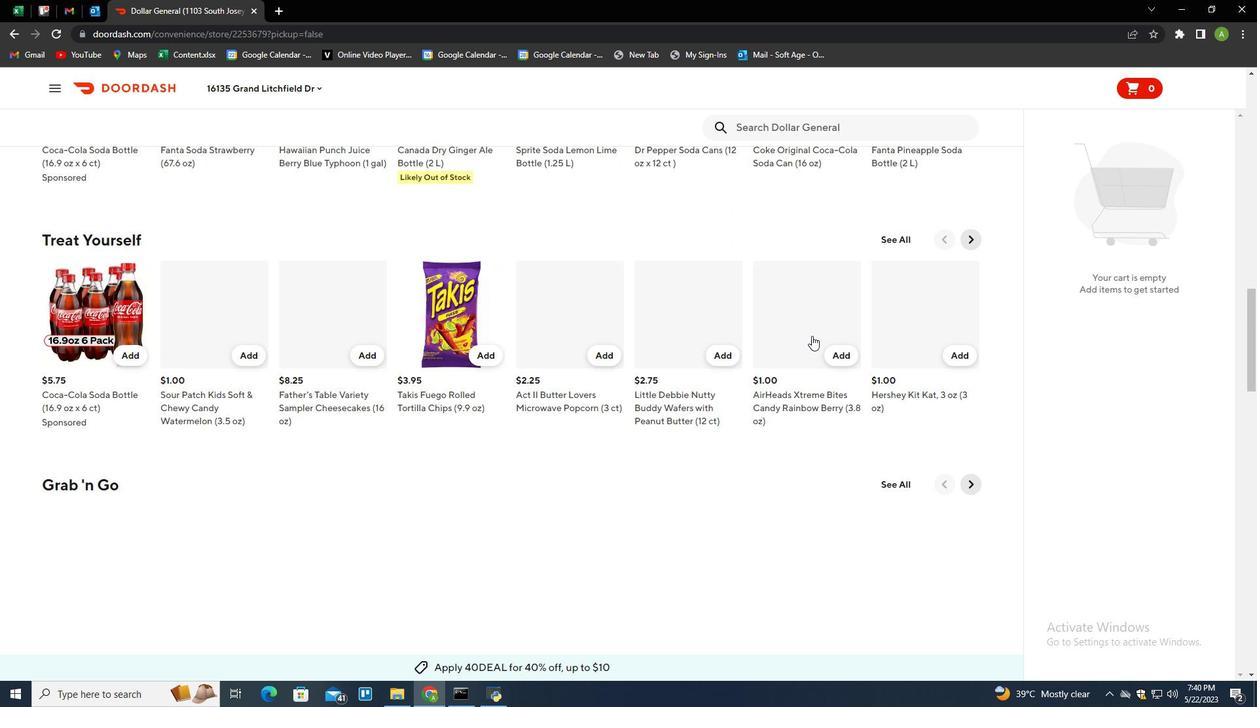 
Action: Mouse scrolled (811, 336) with delta (0, 0)
Screenshot: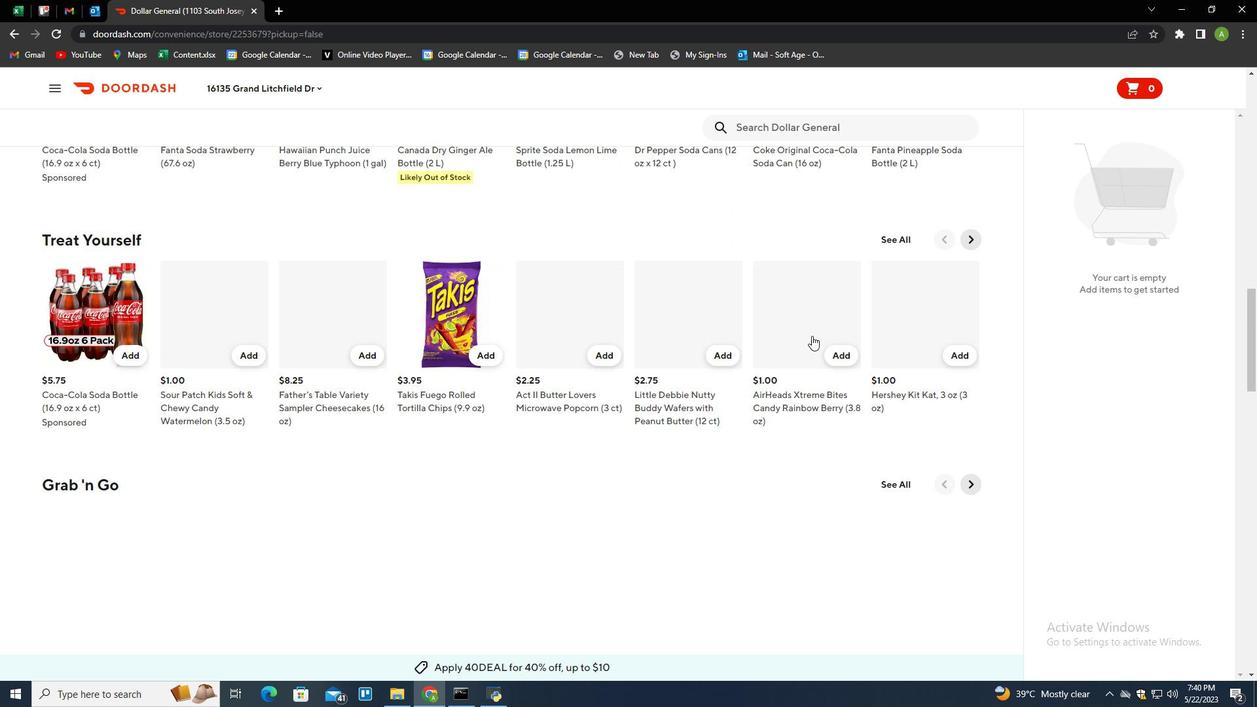 
Action: Mouse scrolled (811, 336) with delta (0, 0)
Screenshot: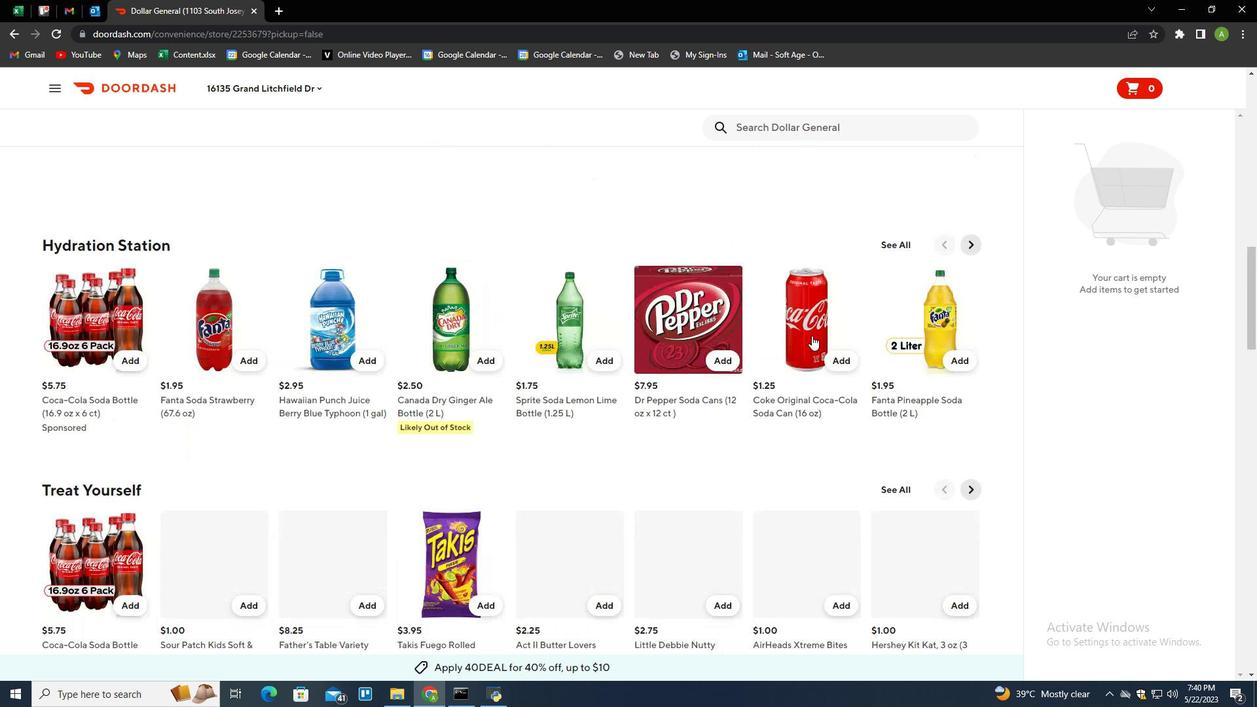
Action: Mouse scrolled (811, 336) with delta (0, 0)
Screenshot: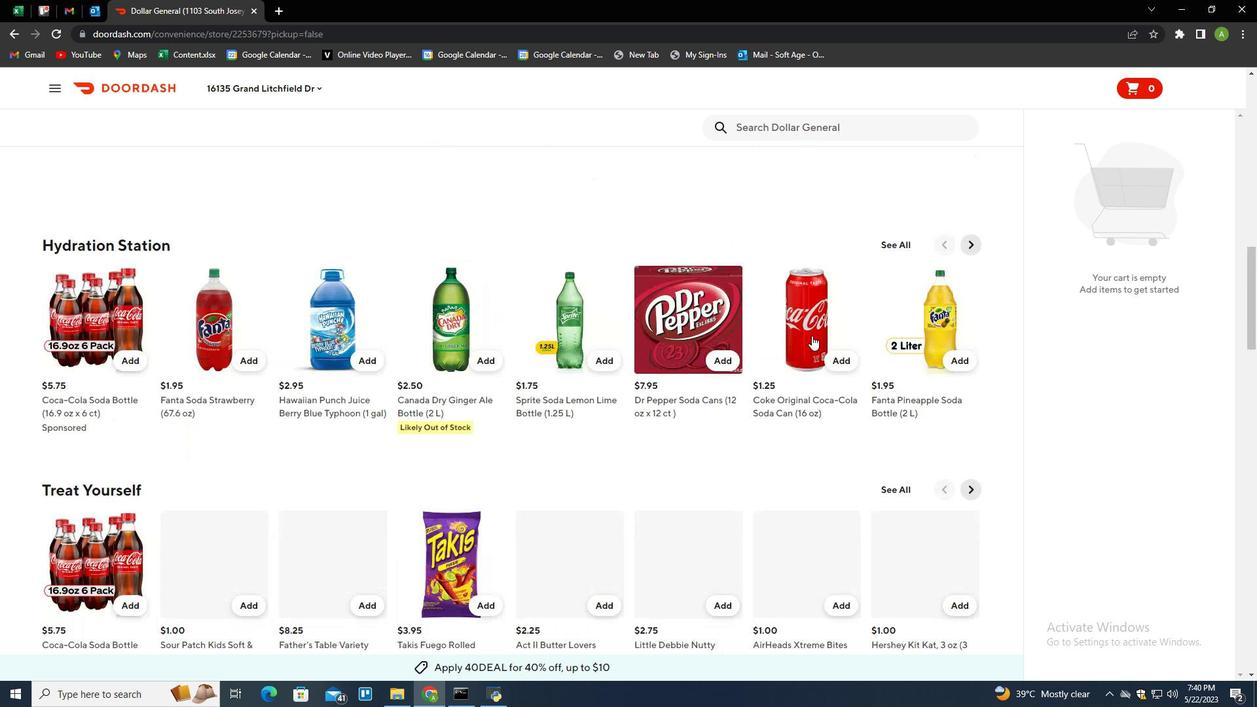
Action: Mouse scrolled (811, 336) with delta (0, 0)
Screenshot: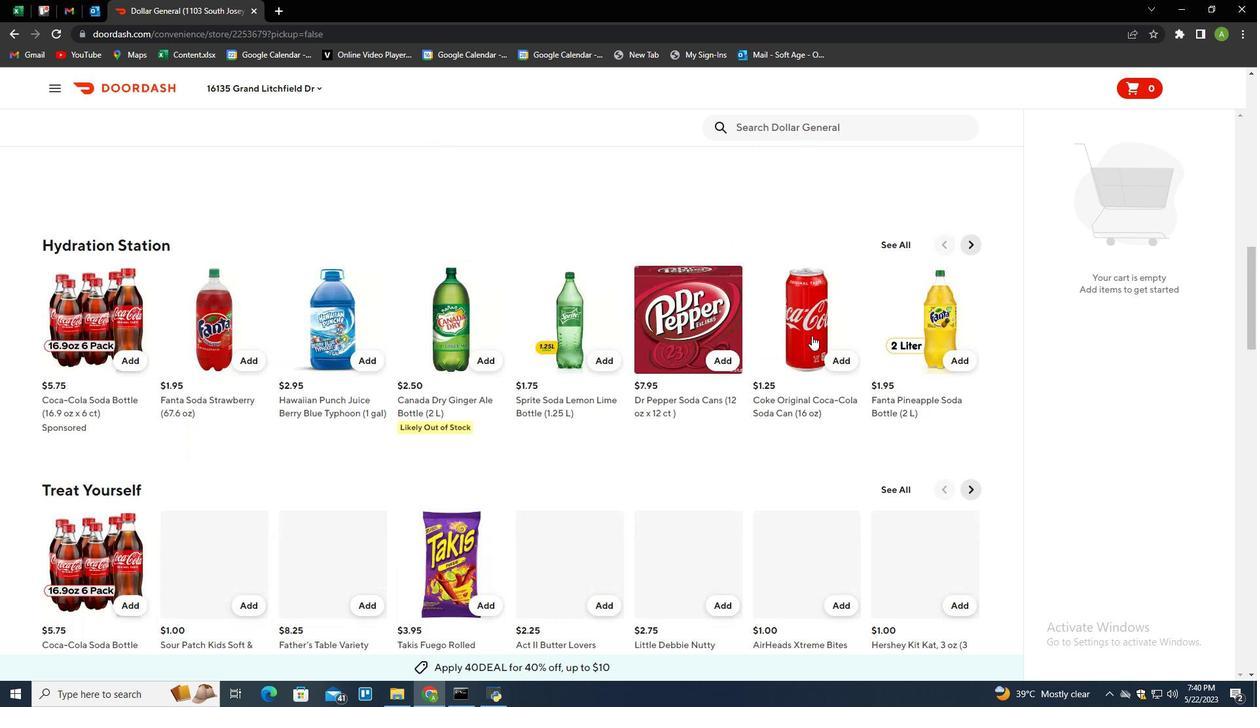 
Action: Mouse scrolled (811, 336) with delta (0, 0)
Screenshot: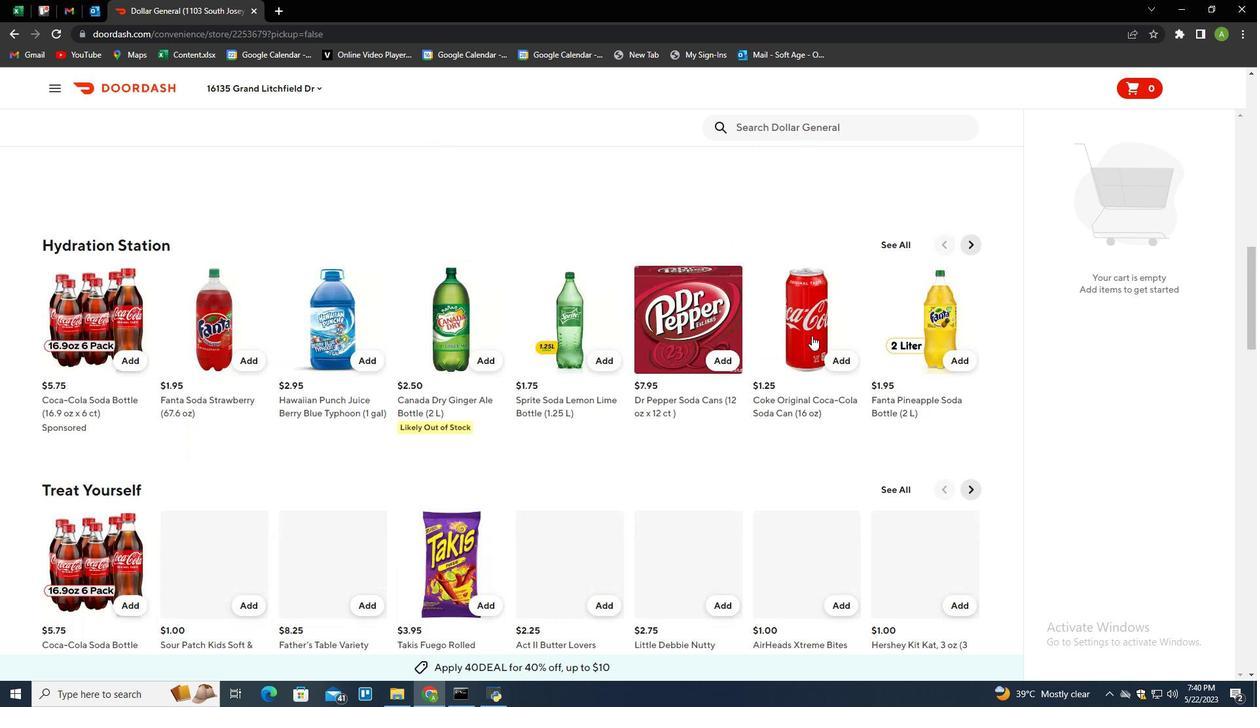 
Action: Mouse moved to (655, 303)
Screenshot: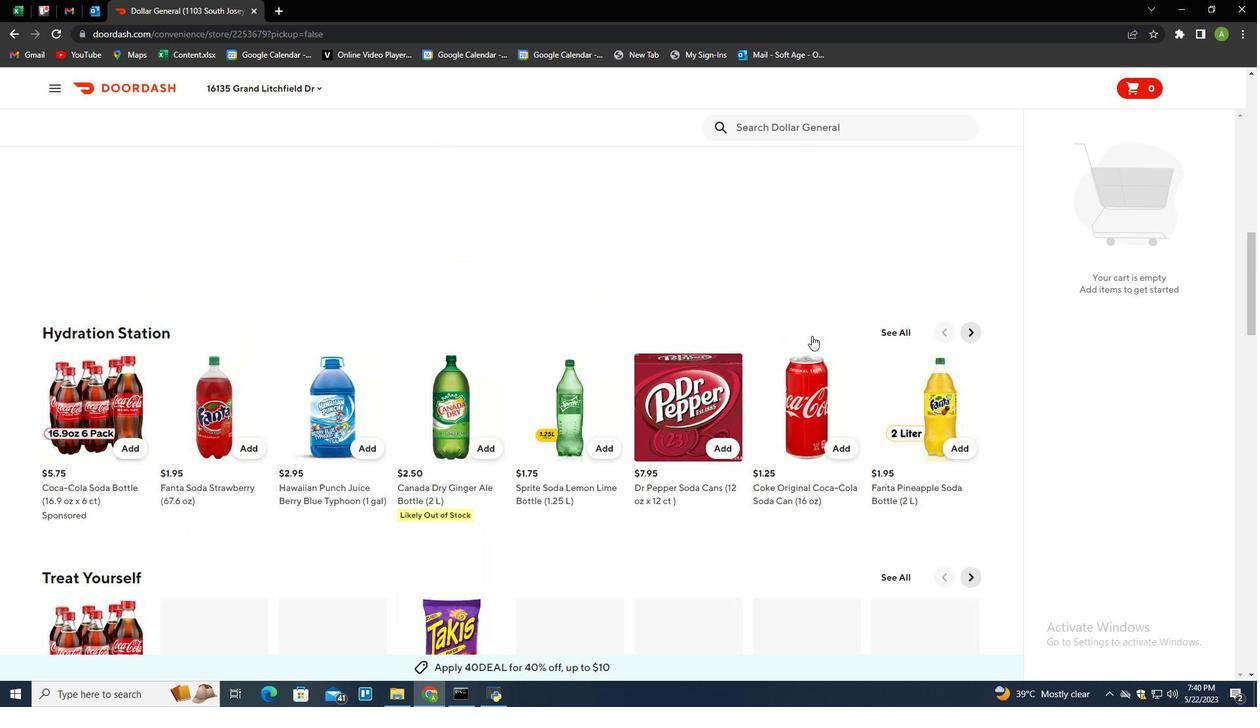 
Action: Mouse scrolled (655, 303) with delta (0, 0)
Screenshot: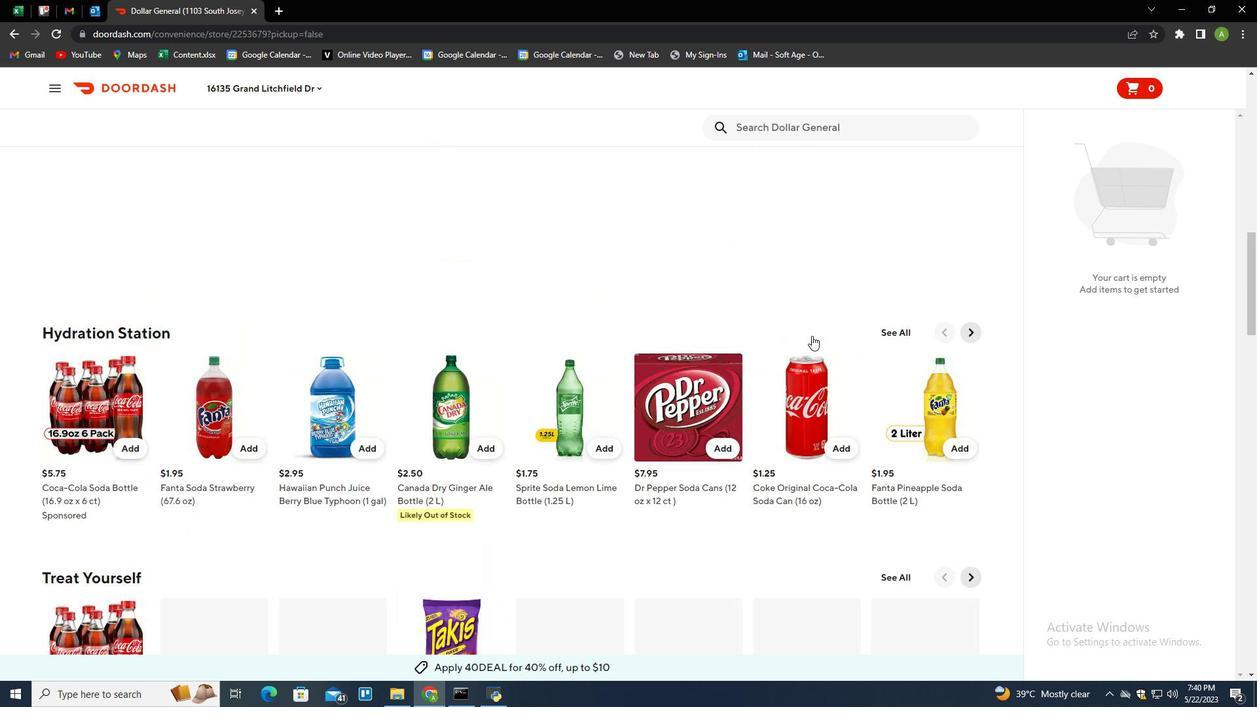 
Action: Mouse scrolled (655, 303) with delta (0, 0)
Screenshot: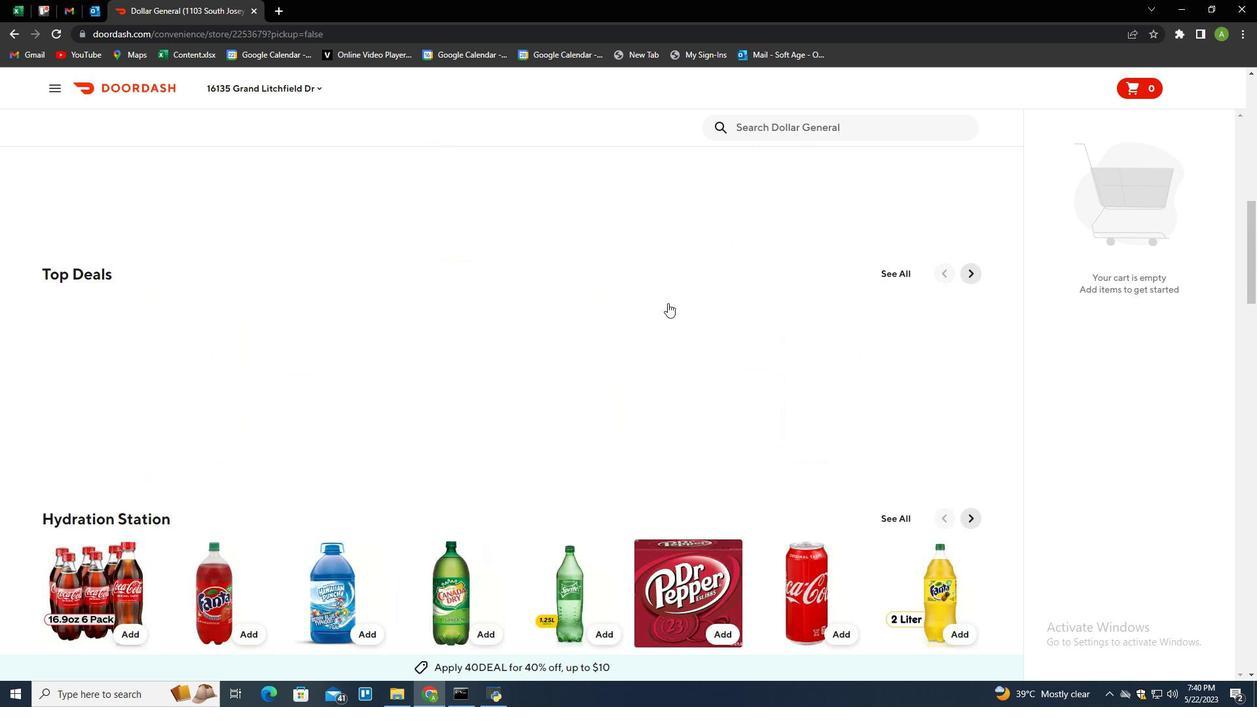 
Action: Mouse scrolled (655, 303) with delta (0, 0)
Screenshot: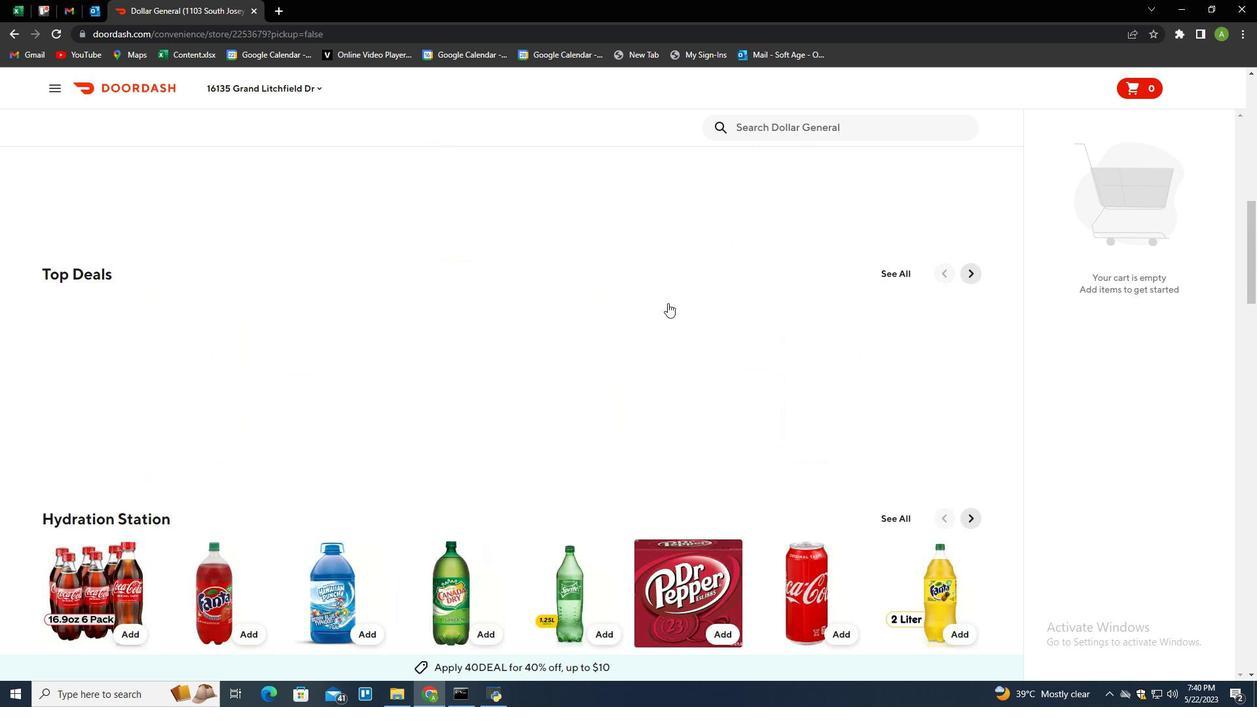 
Action: Mouse moved to (654, 303)
Screenshot: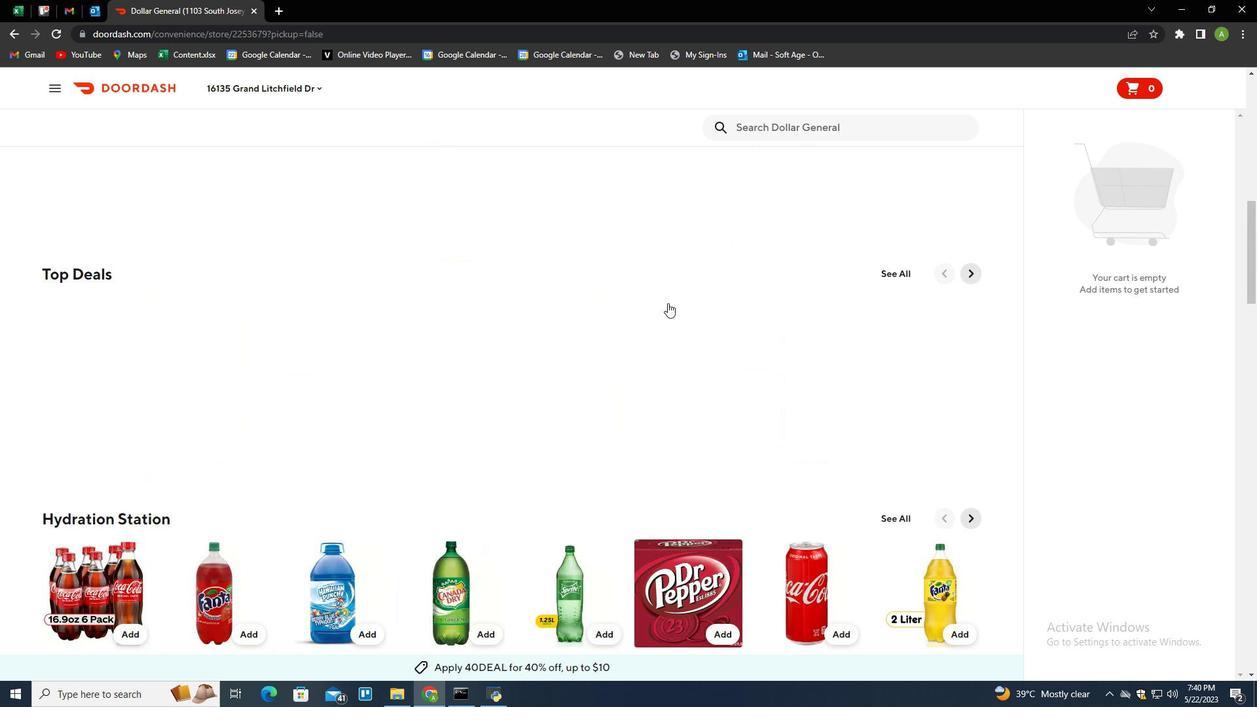 
Action: Mouse scrolled (655, 303) with delta (0, 0)
Screenshot: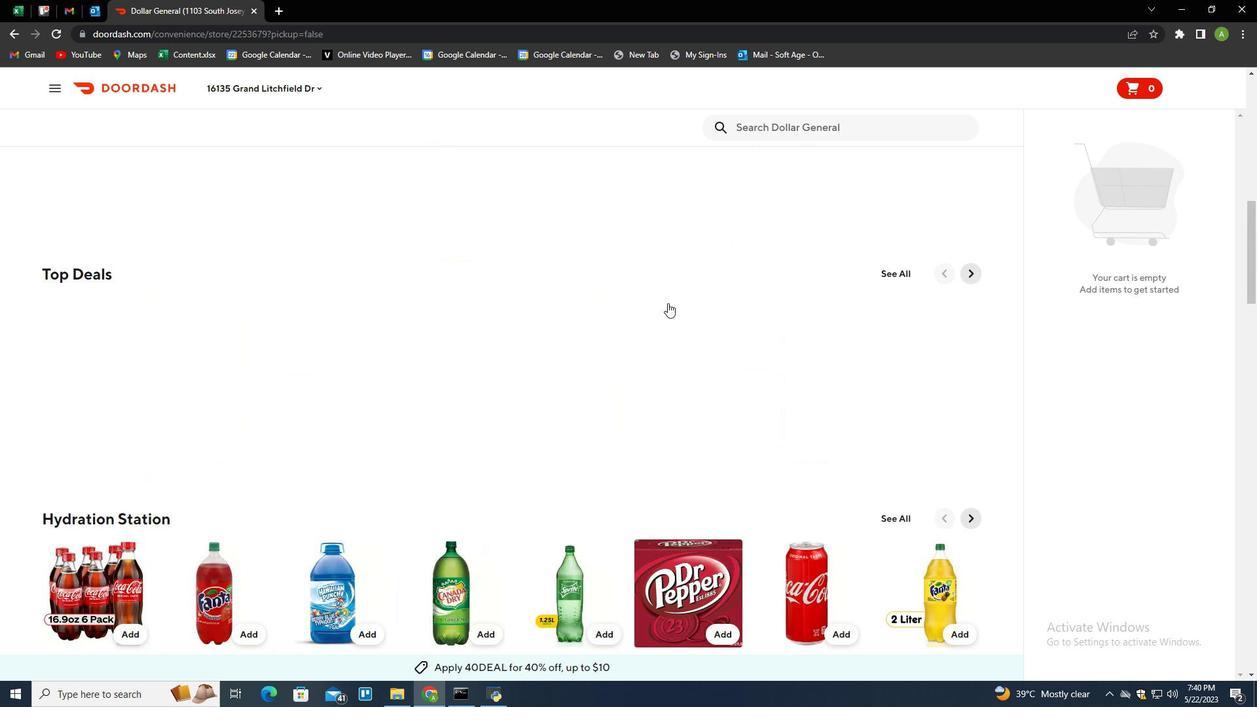 
Action: Mouse moved to (577, 293)
Screenshot: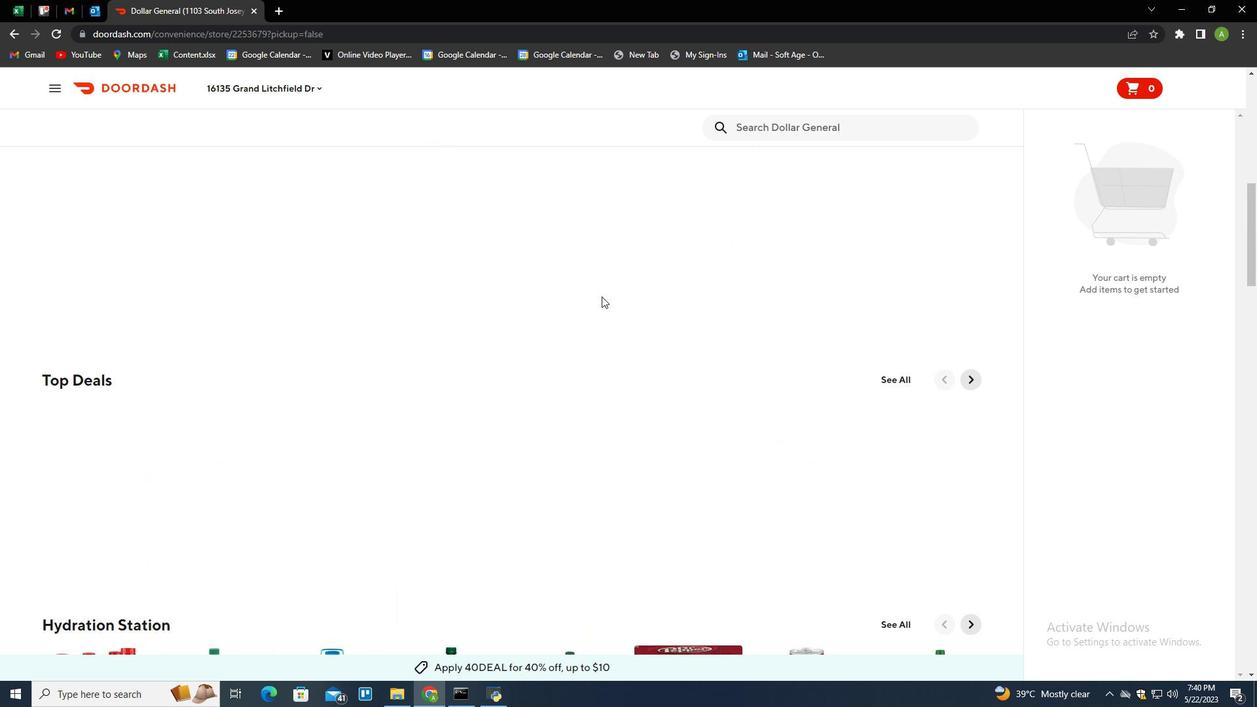 
Action: Mouse scrolled (577, 294) with delta (0, 0)
Screenshot: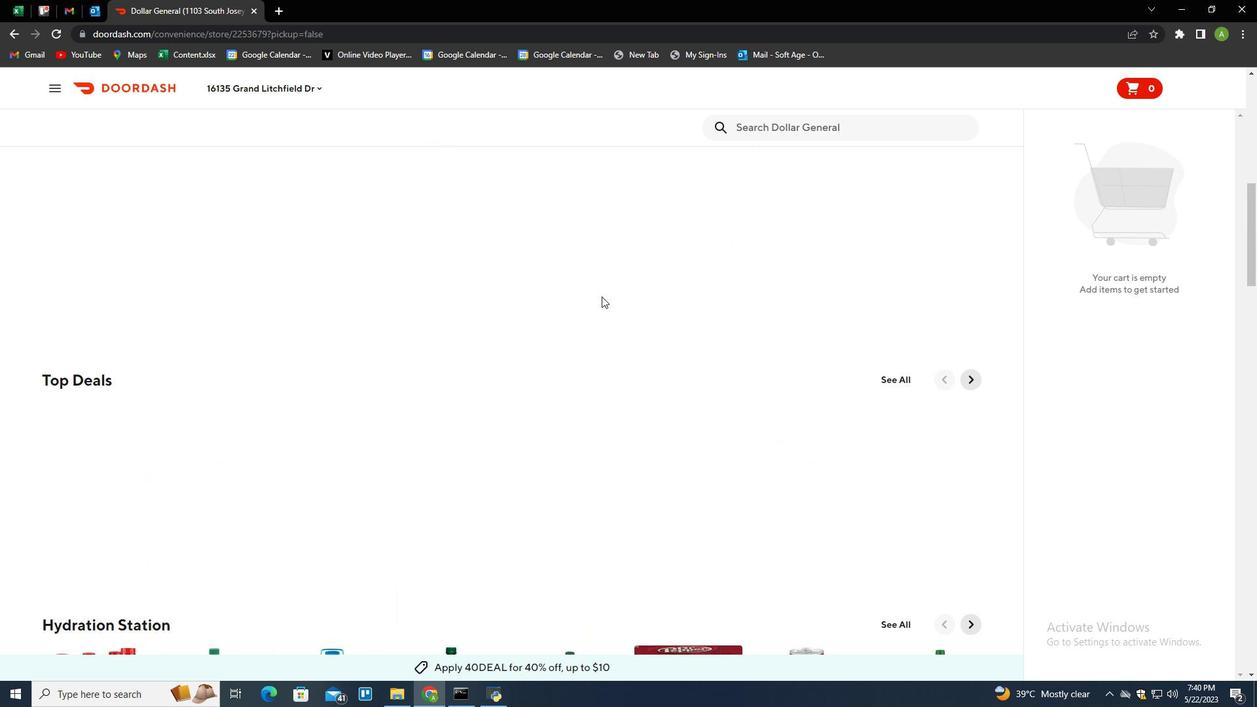 
Action: Mouse scrolled (577, 294) with delta (0, 0)
Screenshot: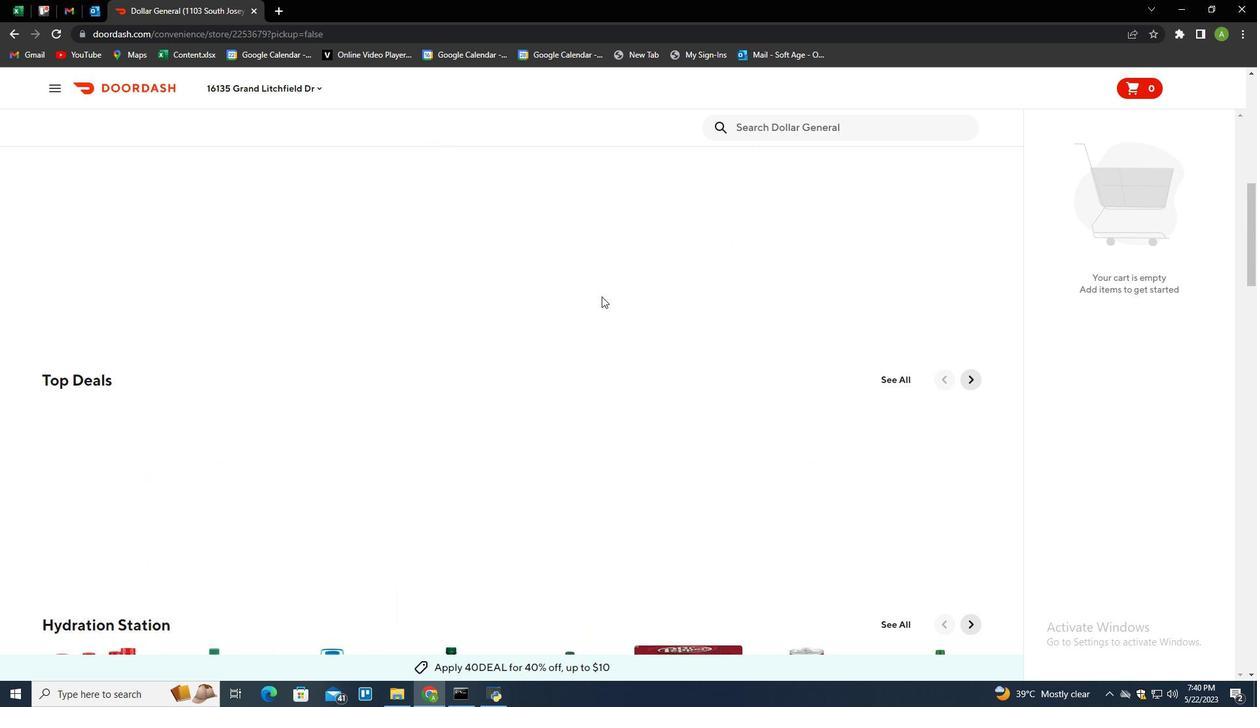 
Action: Mouse scrolled (577, 294) with delta (0, 0)
Screenshot: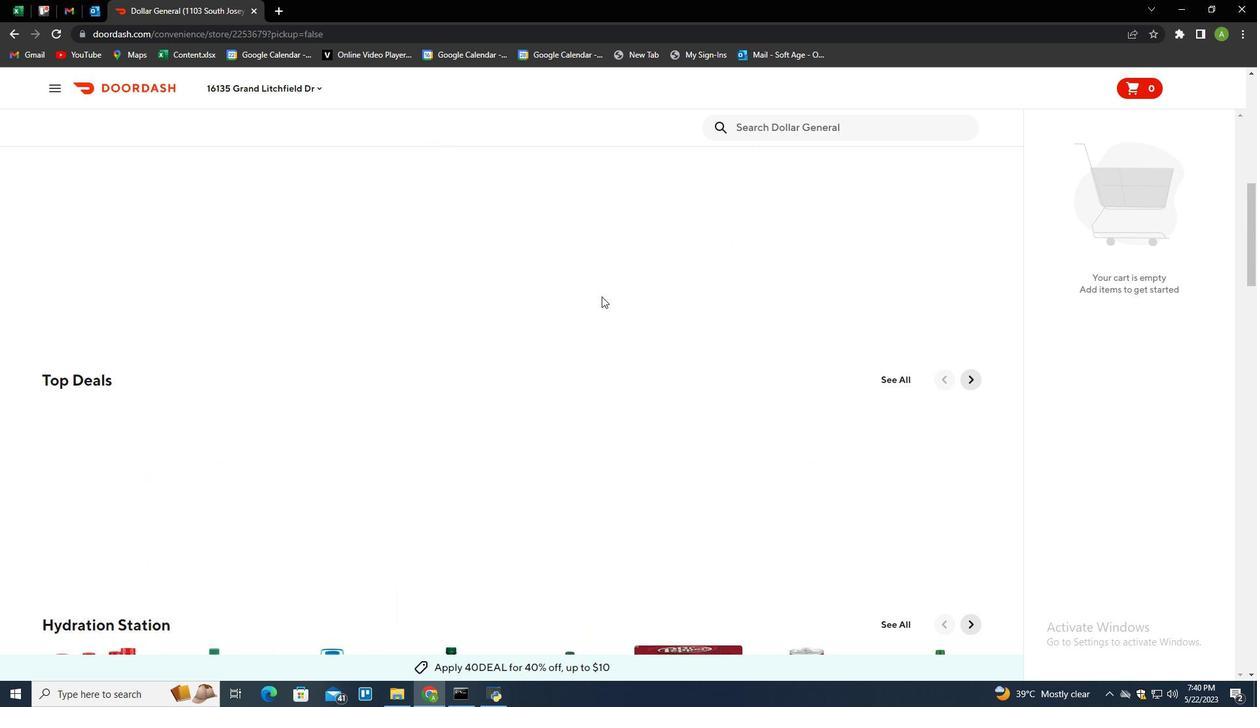 
Action: Mouse scrolled (577, 294) with delta (0, 0)
Screenshot: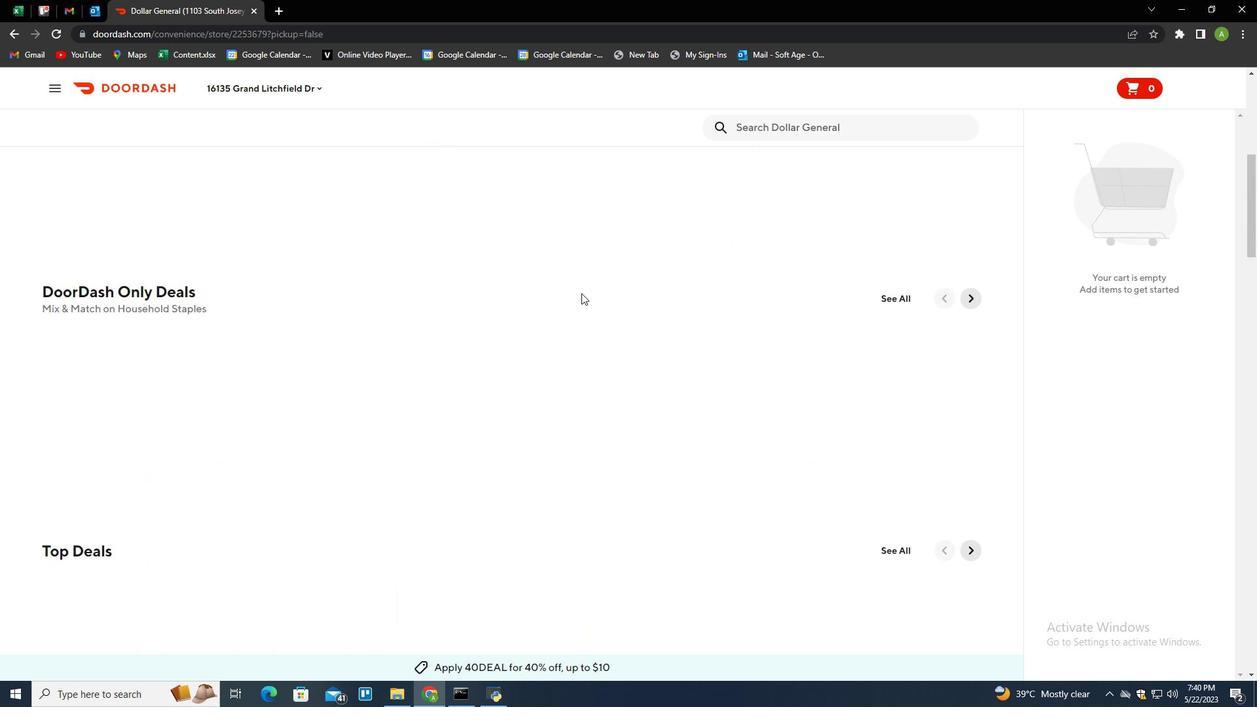 
Action: Mouse moved to (778, 296)
Screenshot: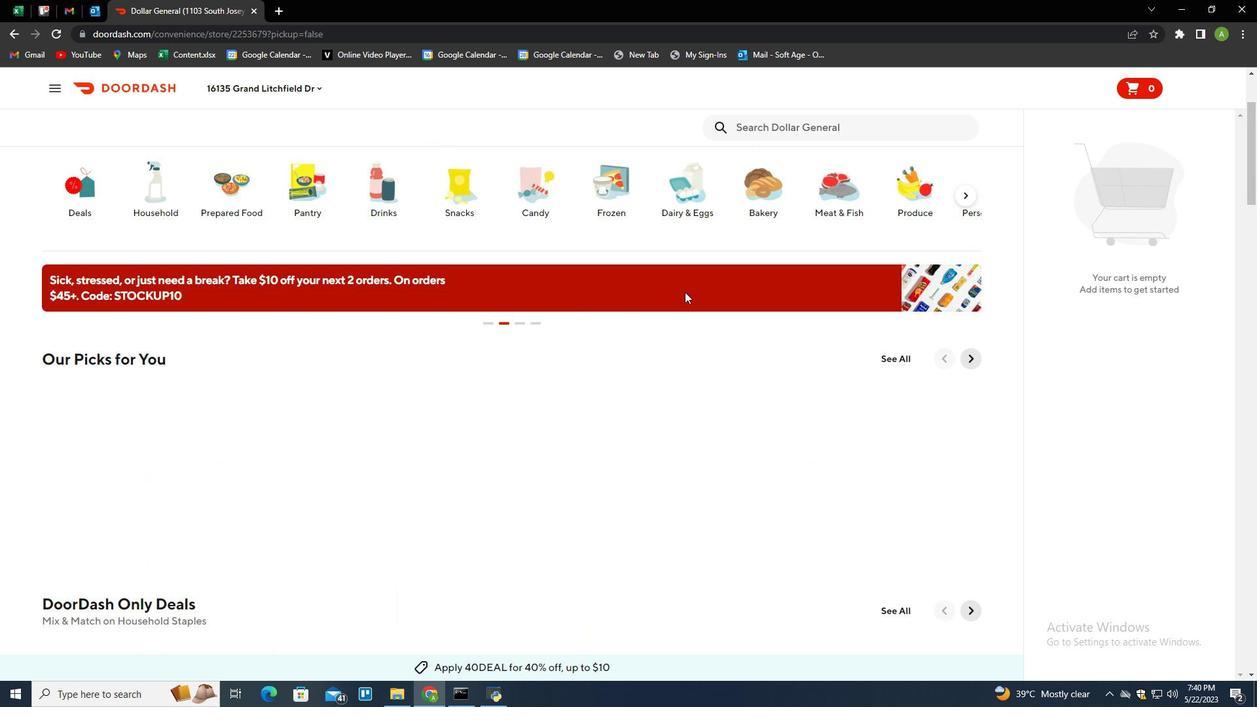 
Action: Mouse scrolled (778, 297) with delta (0, 0)
Screenshot: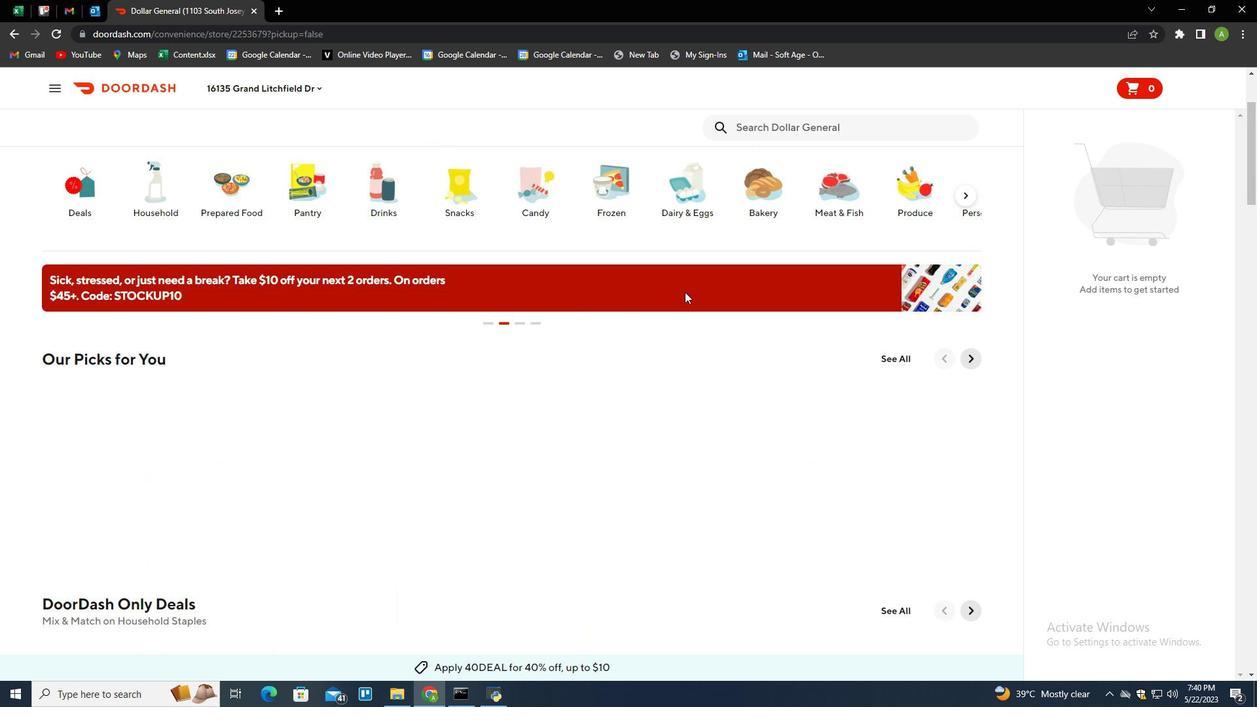 
Action: Mouse scrolled (778, 297) with delta (0, 0)
Screenshot: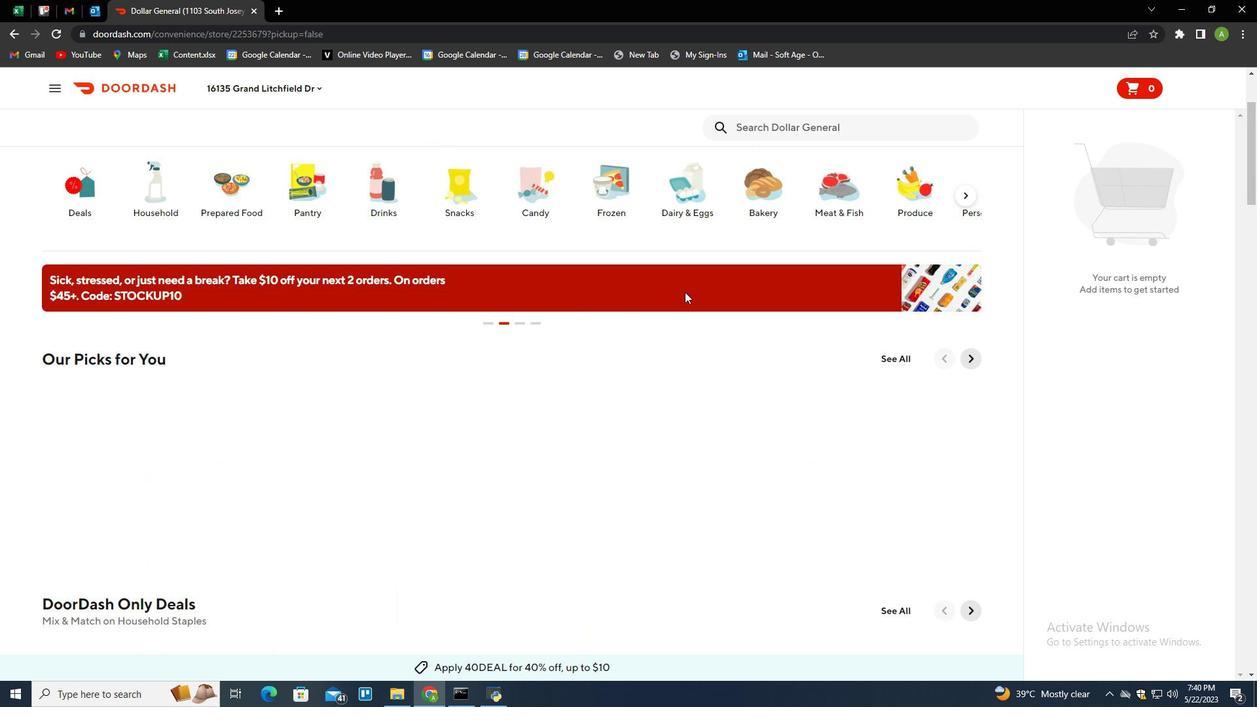 
Action: Mouse scrolled (778, 297) with delta (0, 0)
Screenshot: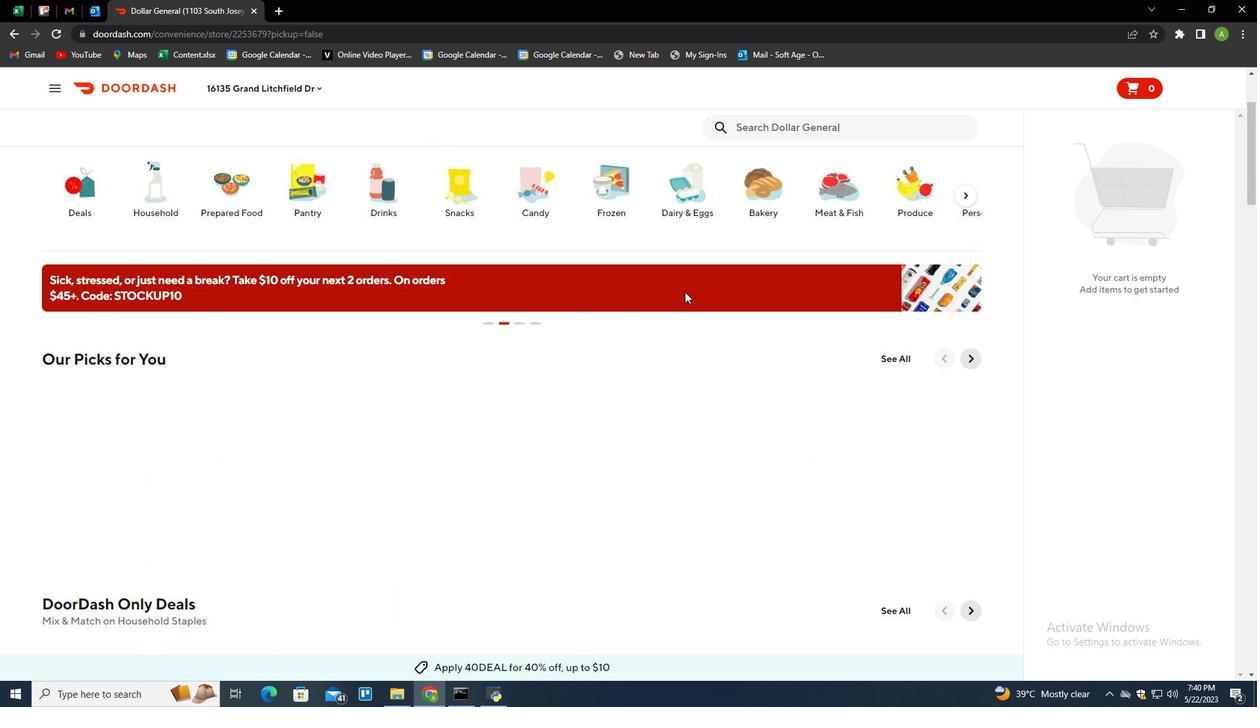 
Action: Mouse scrolled (778, 297) with delta (0, 0)
Screenshot: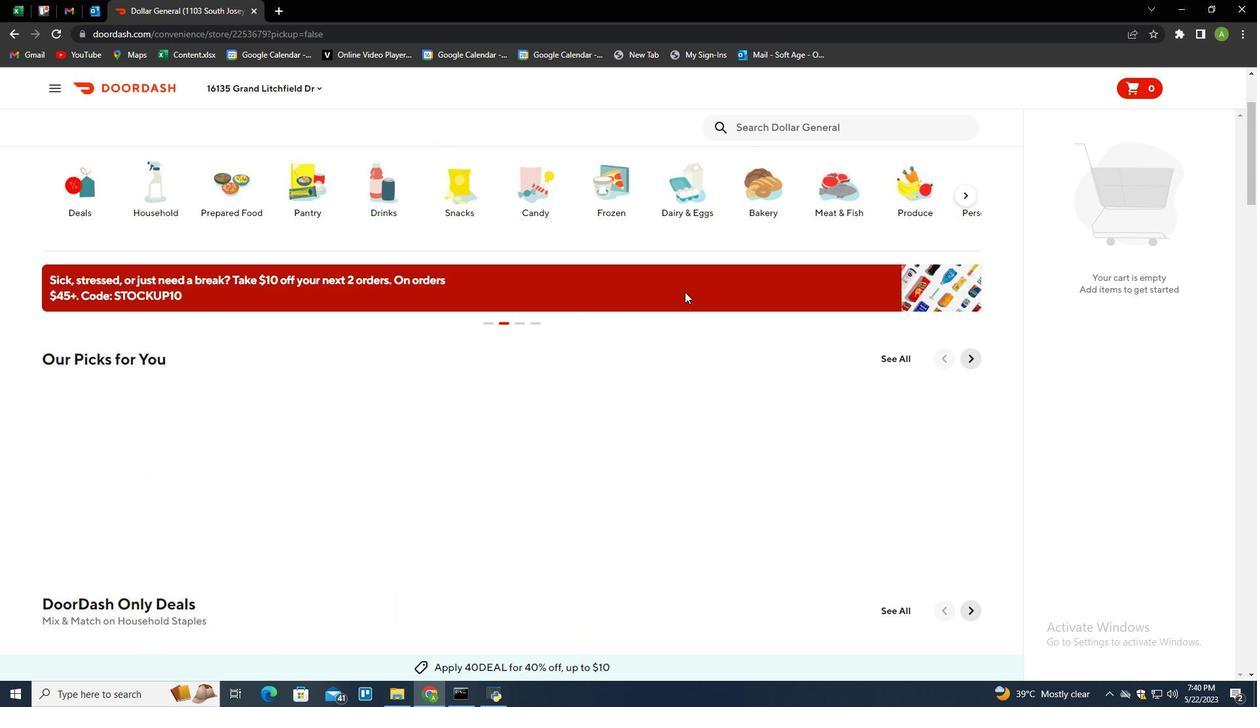 
Action: Mouse moved to (786, 292)
Screenshot: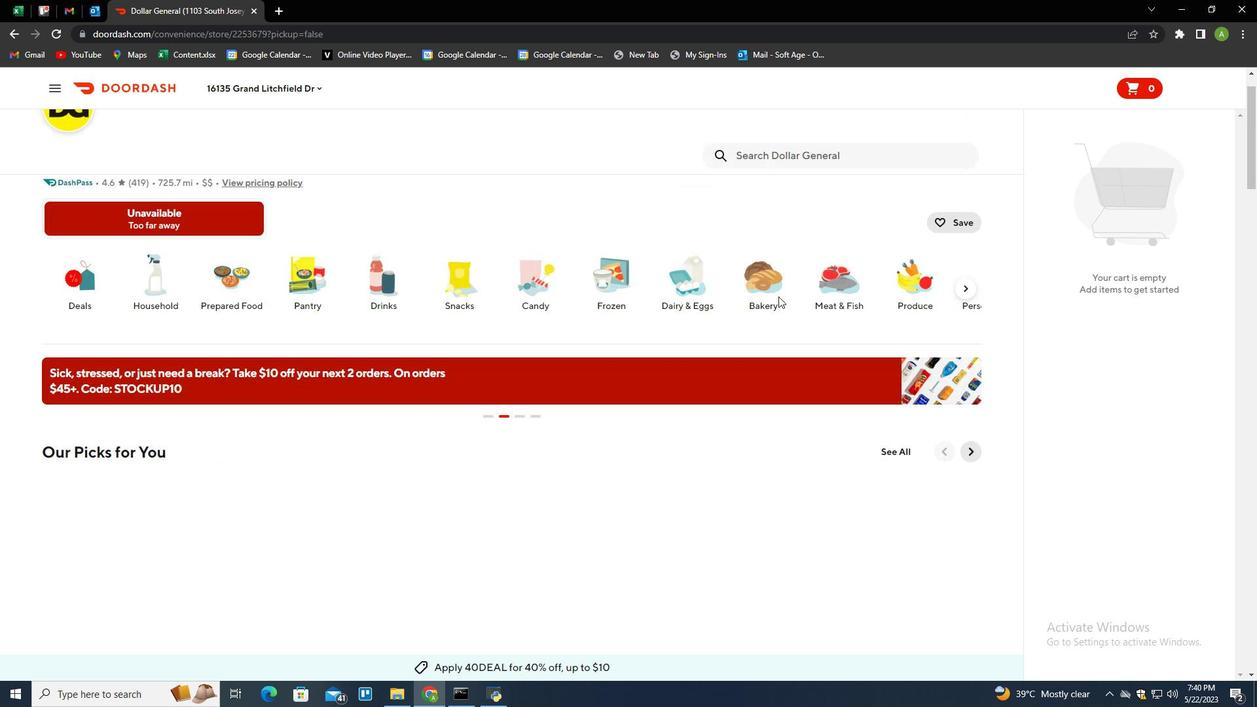 
Action: Mouse scrolled (786, 293) with delta (0, 0)
Screenshot: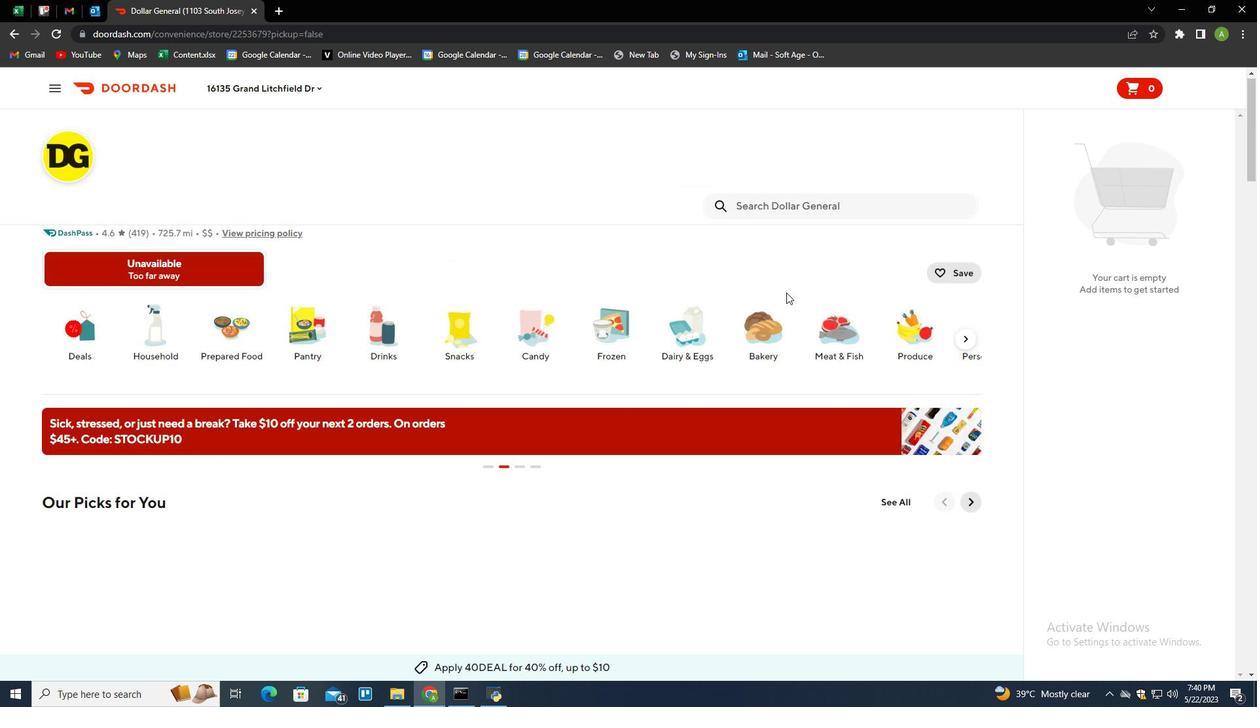 
Action: Mouse scrolled (786, 293) with delta (0, 0)
Screenshot: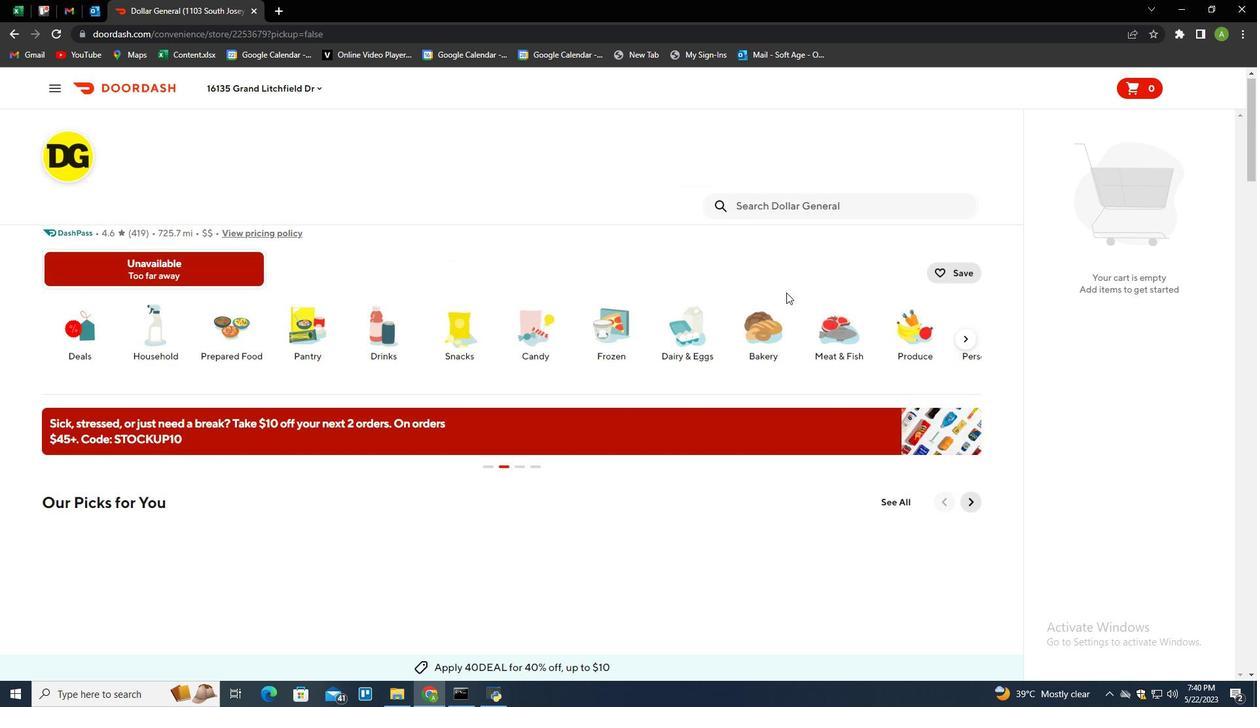 
Action: Mouse scrolled (786, 293) with delta (0, 0)
Screenshot: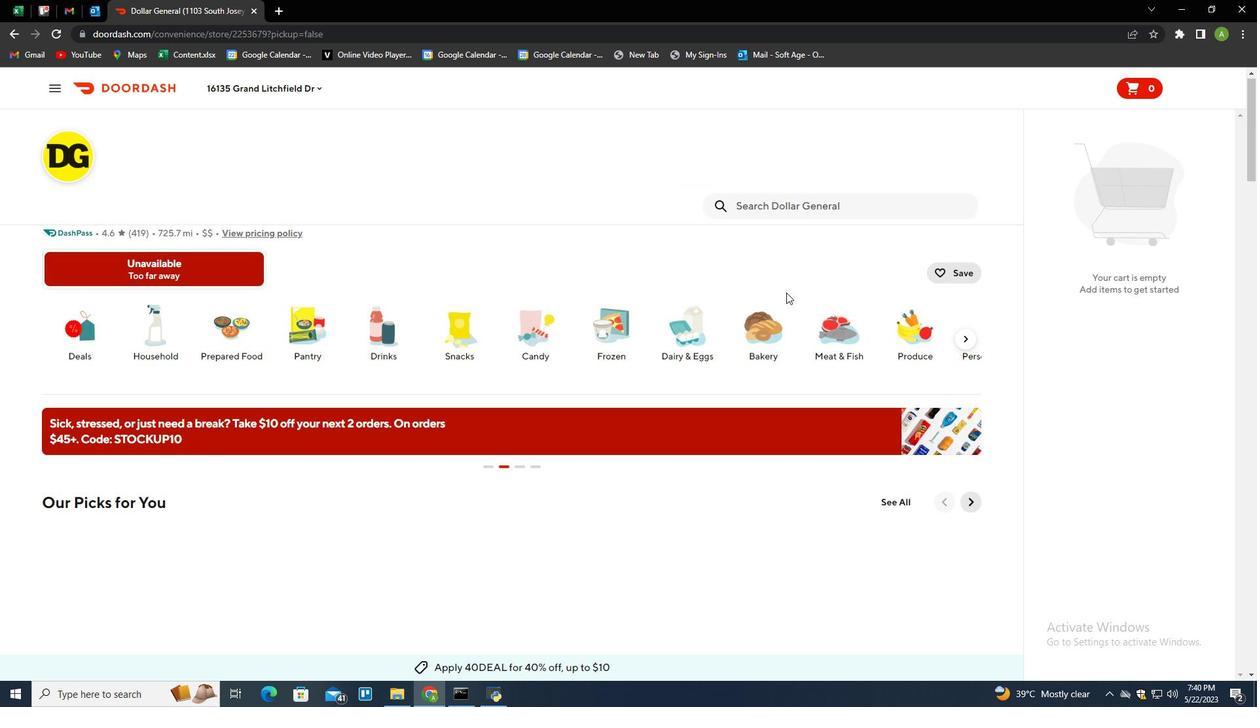 
Action: Mouse moved to (806, 203)
Screenshot: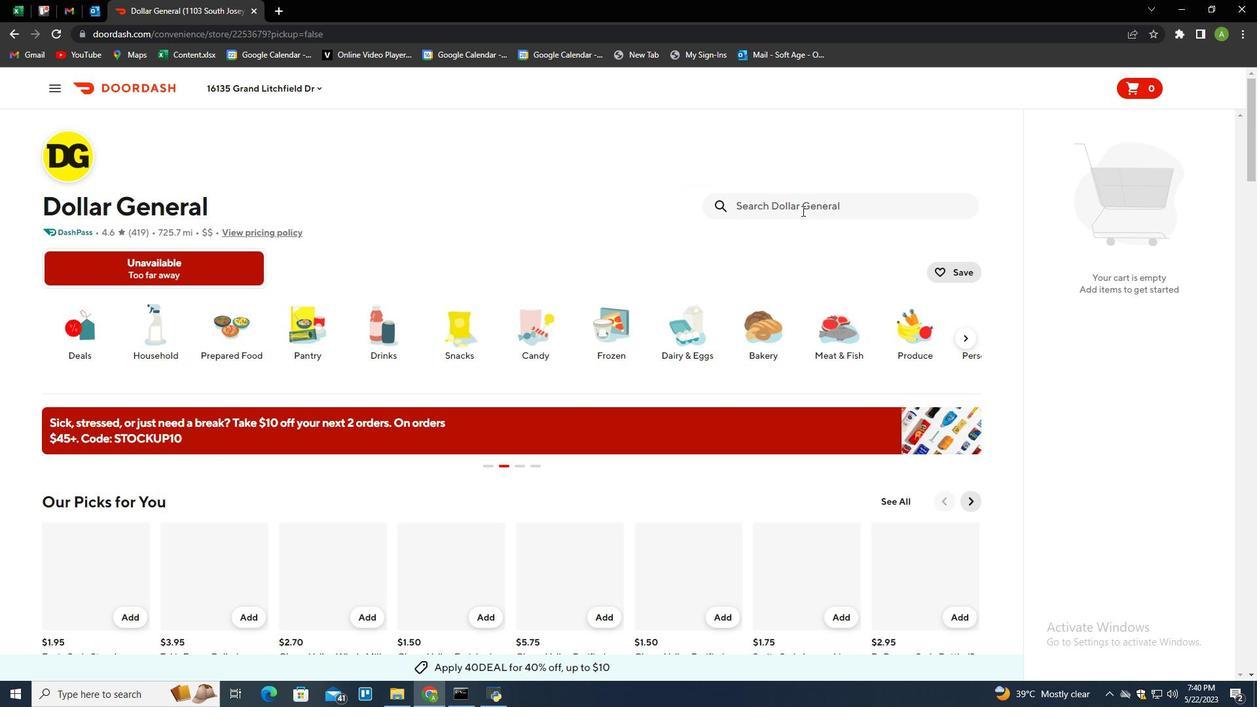 
Action: Mouse pressed left at (806, 203)
Screenshot: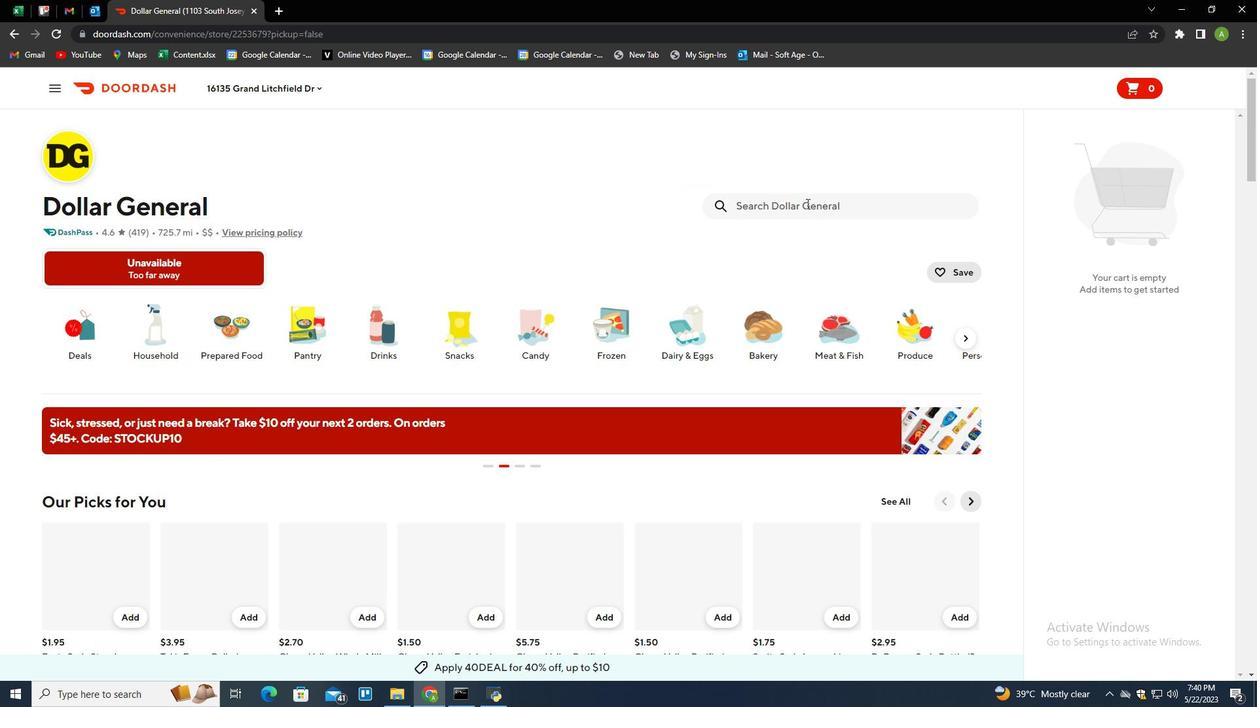 
Action: Mouse moved to (744, 228)
Screenshot: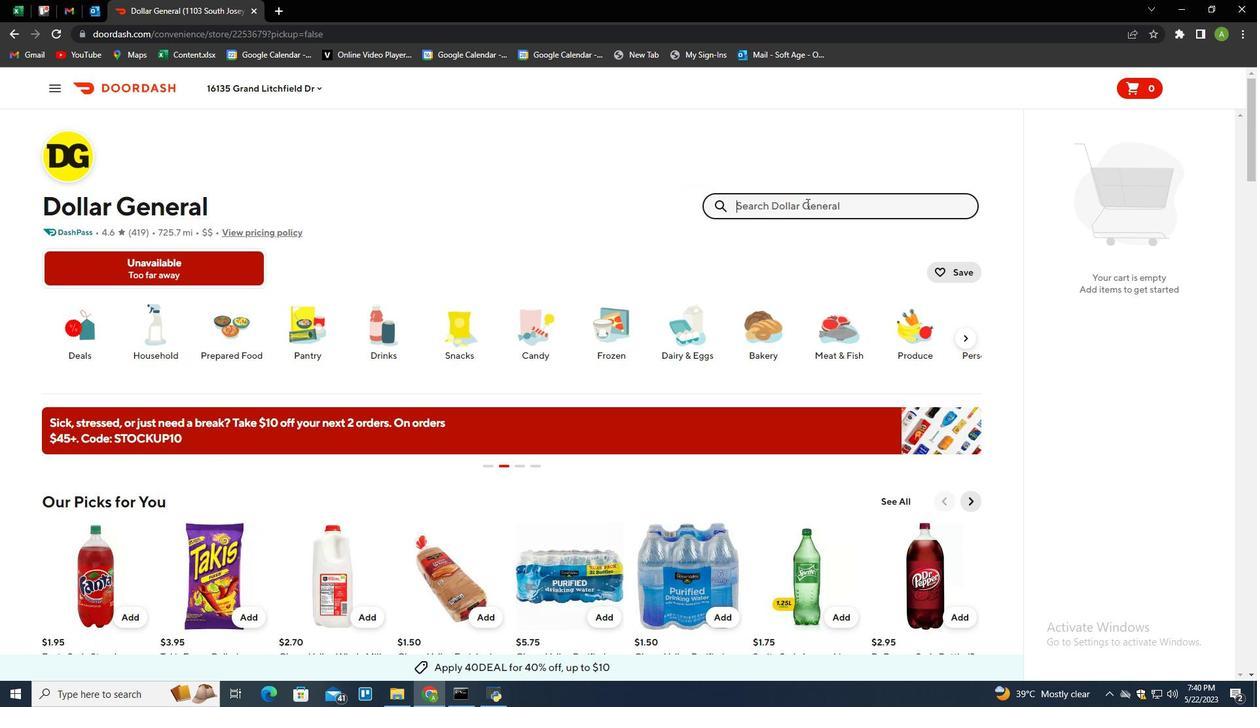 
Action: Key pressed little<Key.space>trees<Key.space>air<Key.space>freshener<Key.space>black<Key.space>ice<Key.enter>
Screenshot: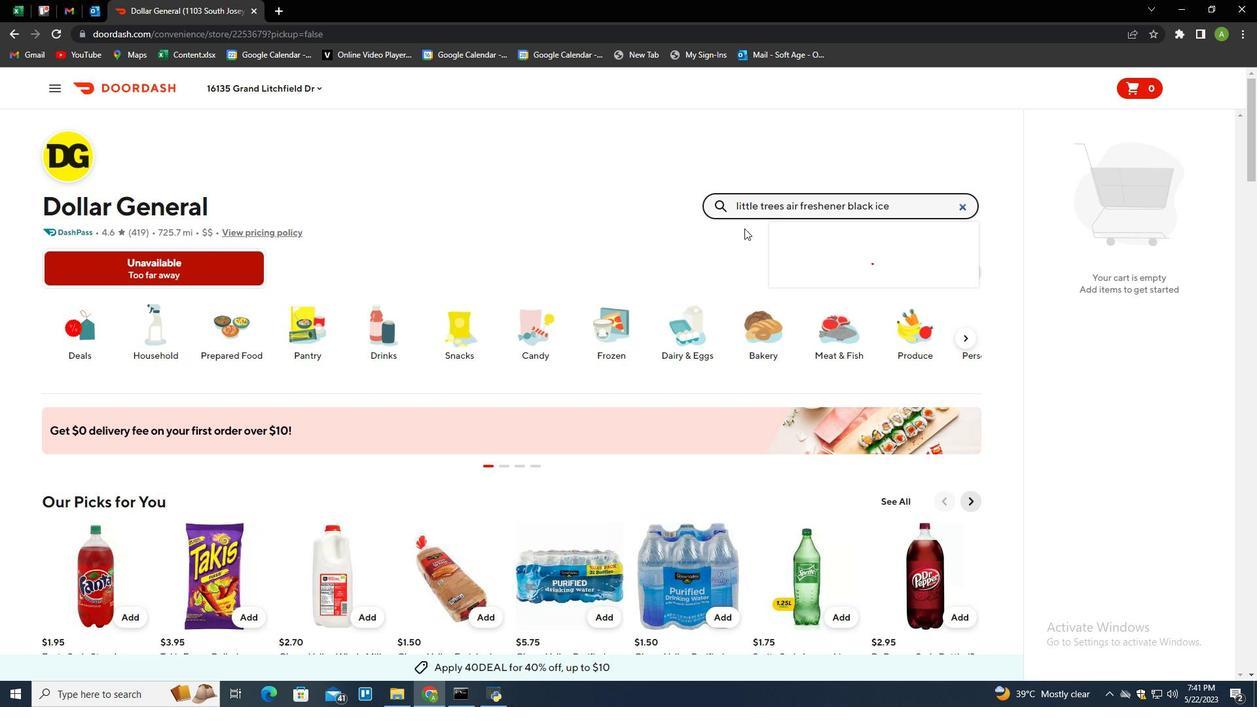 
Action: Mouse moved to (117, 340)
Screenshot: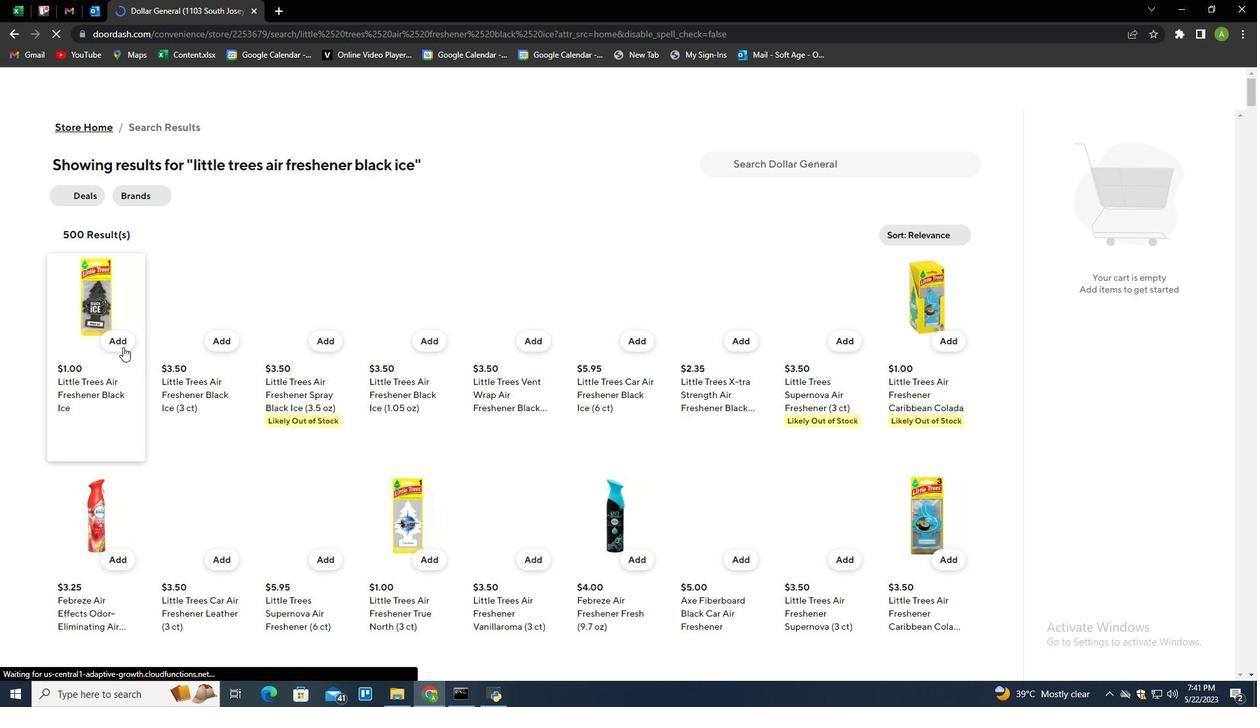 
Action: Mouse pressed left at (117, 340)
Screenshot: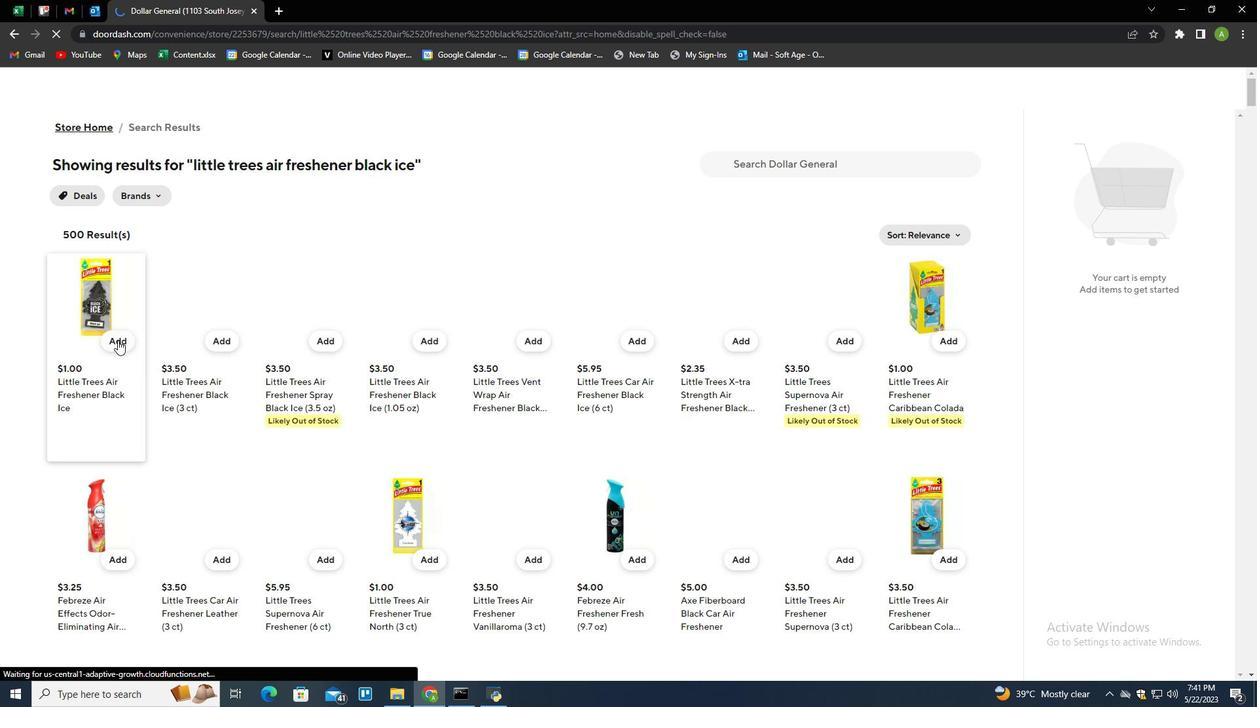 
Action: Mouse moved to (768, 165)
Screenshot: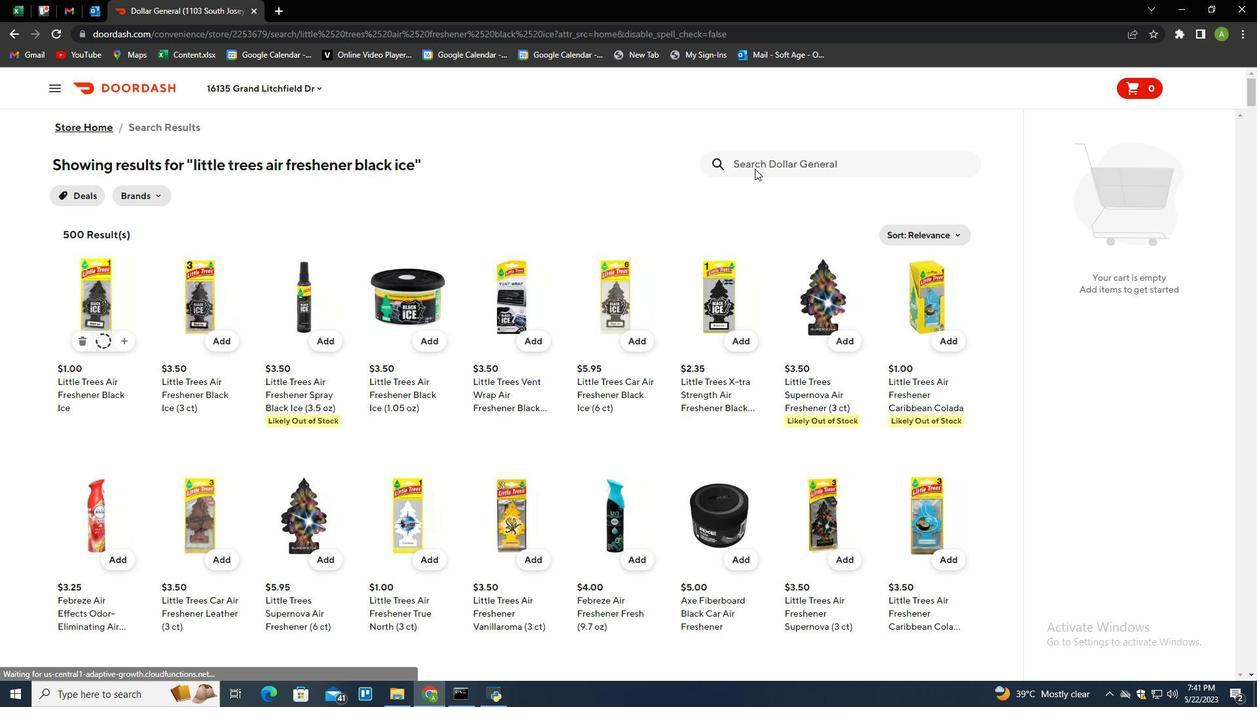 
Action: Mouse pressed left at (768, 165)
Screenshot: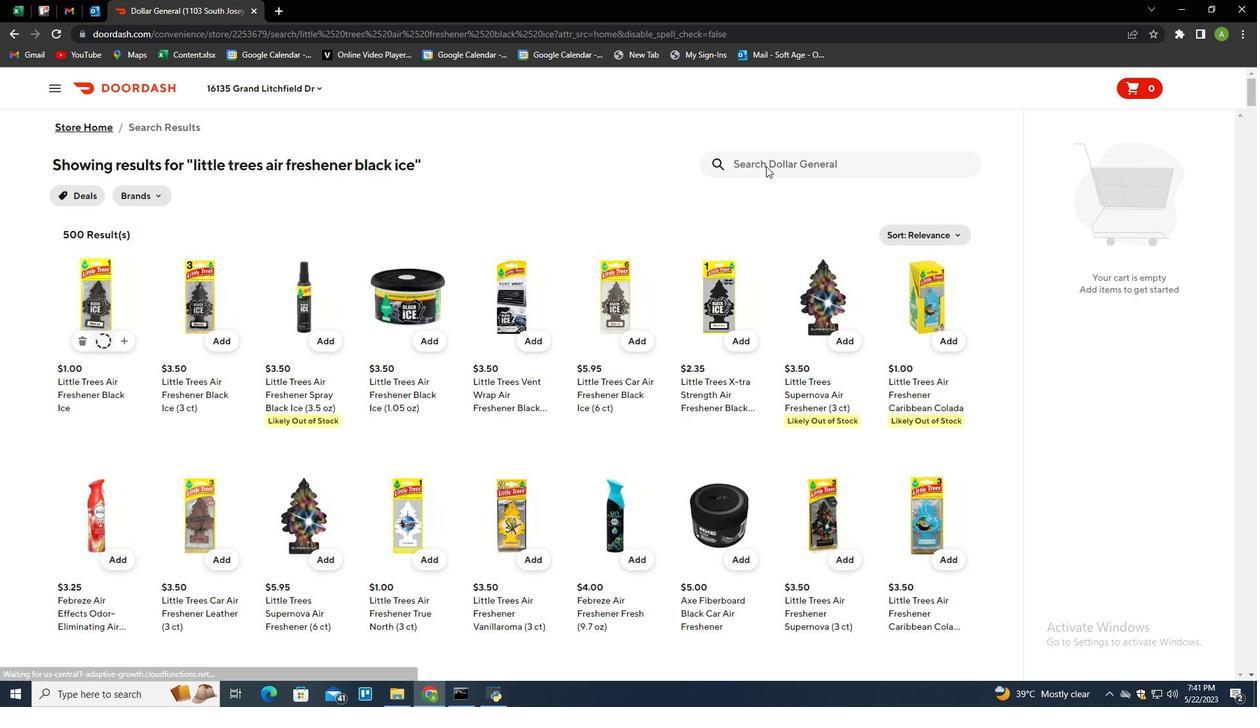 
Action: Key pressed <Key.space>glade<Key.space>room<Key.space>spa<Key.backspace>ray<Key.space>tranquil<Key.space>lavender<Key.space><Key.shift><Key.shift><Key.shift>&<Key.space>aloe<Key.enter>
Screenshot: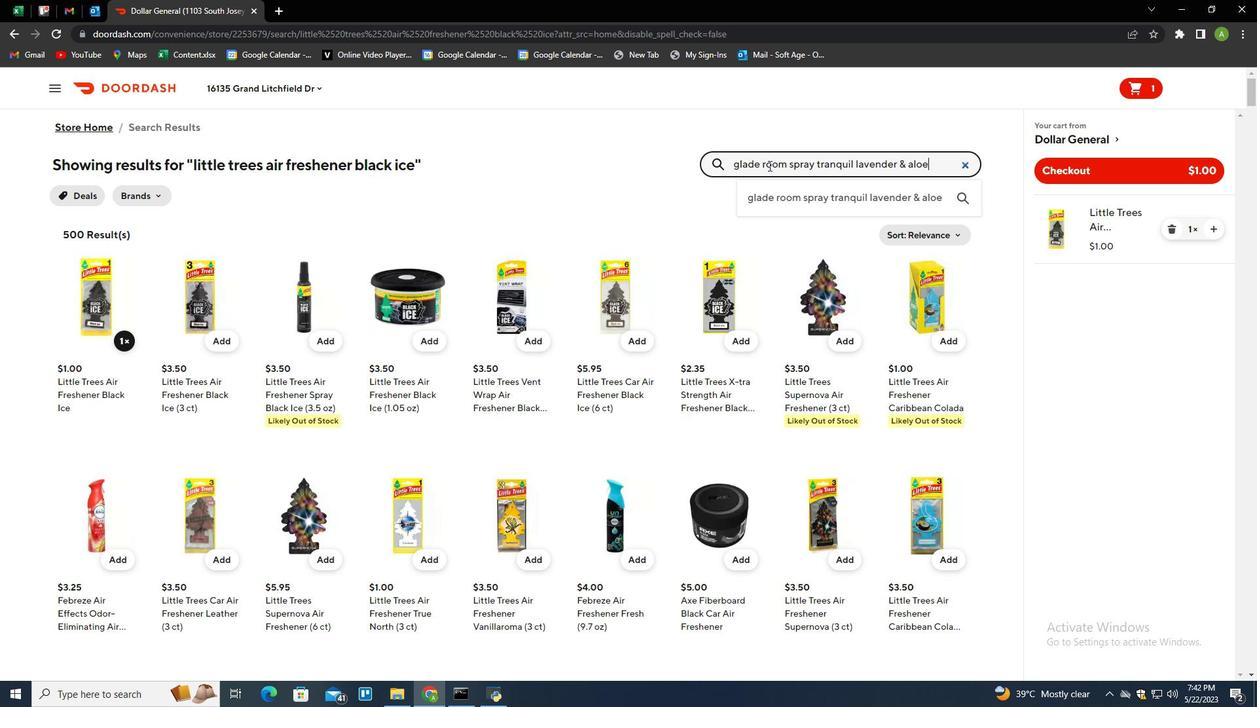 
Action: Mouse moved to (113, 338)
Screenshot: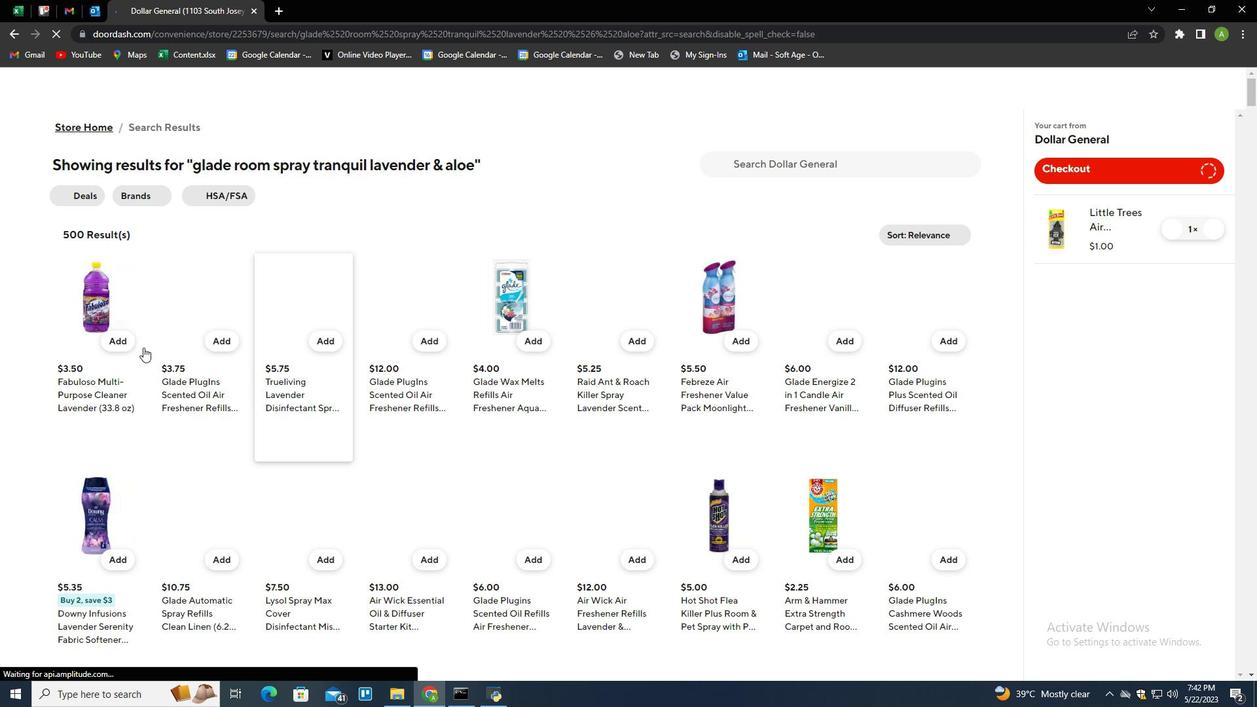 
Action: Mouse pressed left at (113, 338)
Screenshot: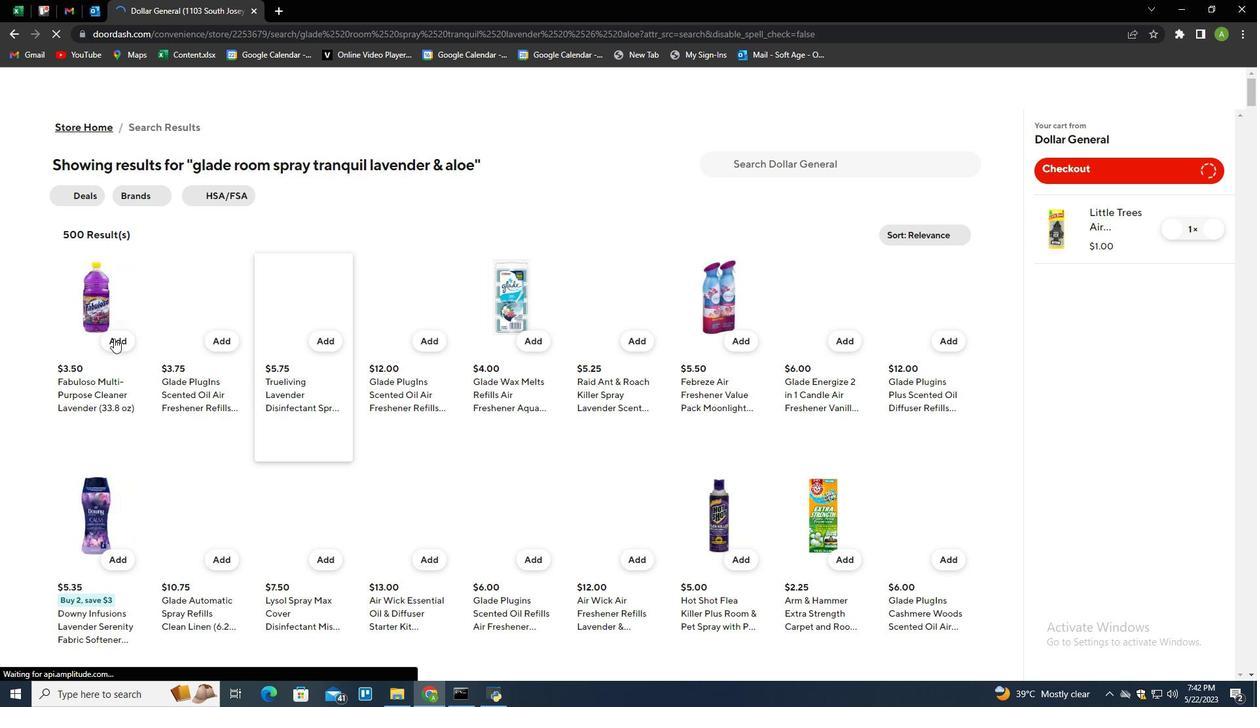 
Action: Mouse moved to (792, 160)
Screenshot: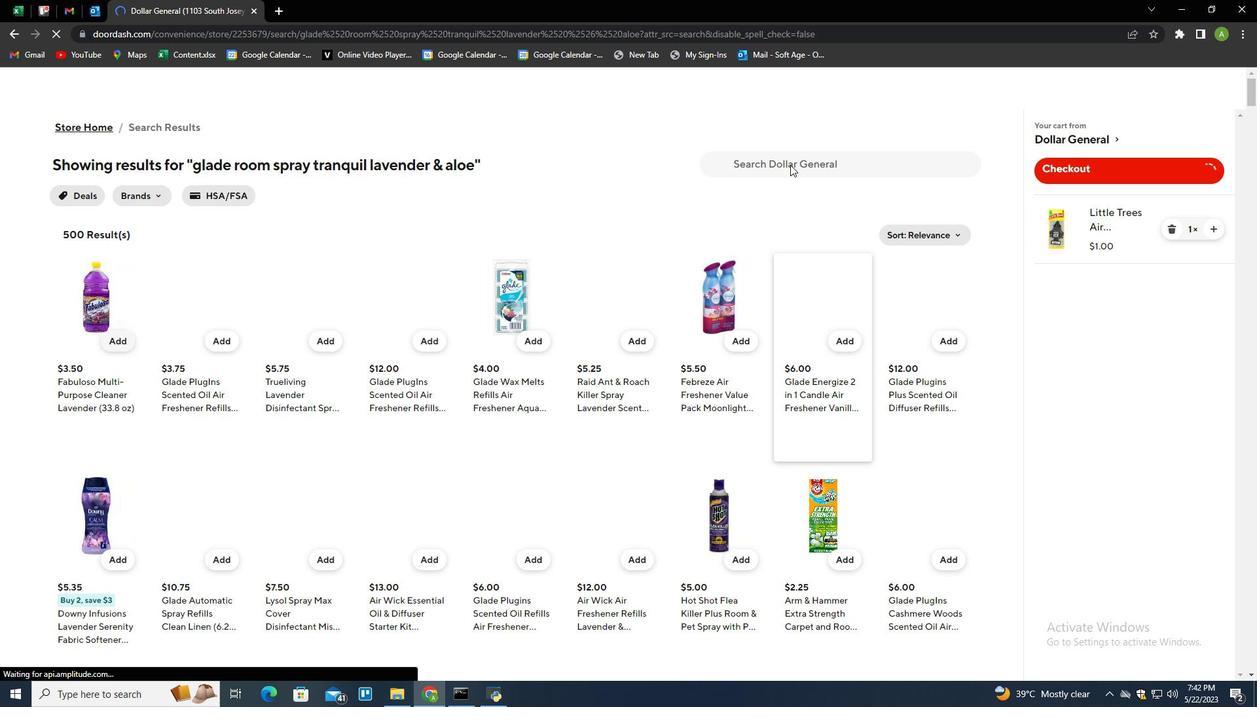 
Action: Mouse pressed left at (792, 160)
Screenshot: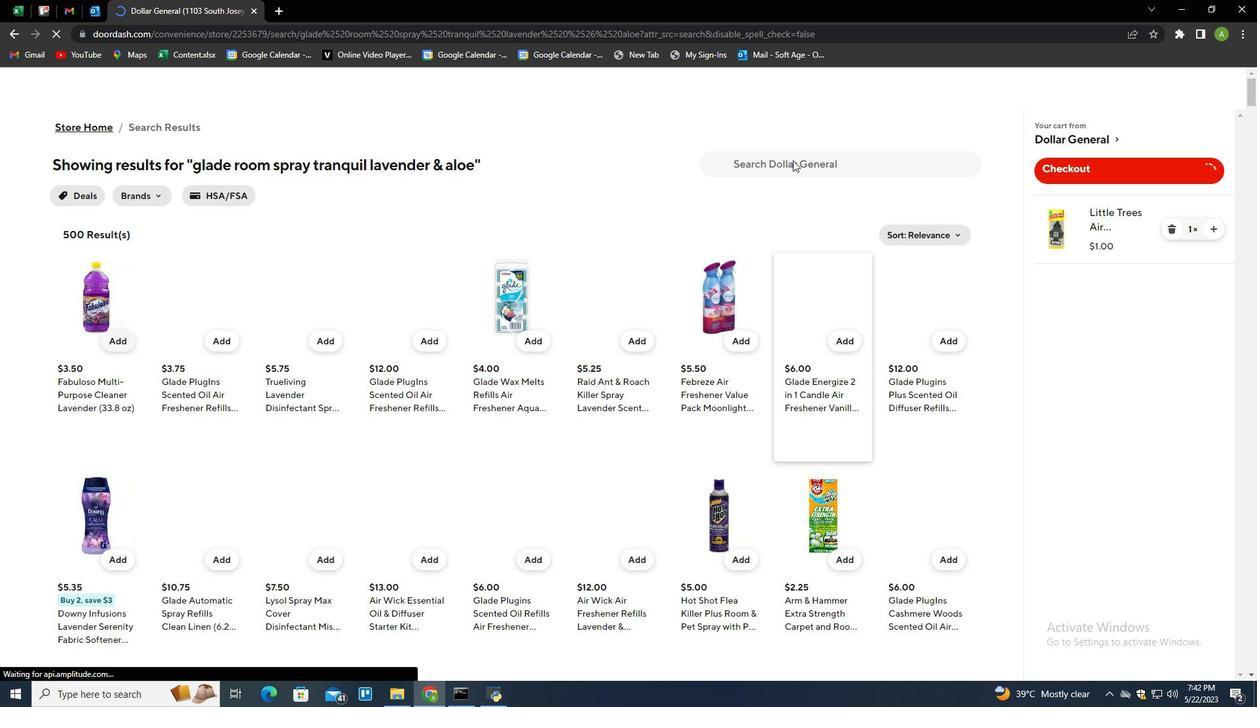 
Action: Key pressed snuggle<Key.space>exhilartions<Key.space>liuid<Key.space>fabric<Key.space>softener<Key.space>islan<Key.backspace><Key.backspace><Key.backspace><Key.backspace><Key.backspace>lsland<Key.space>hidiscus<Key.space><Key.shift>&<Key.space>rainflower<Key.enter>
Screenshot: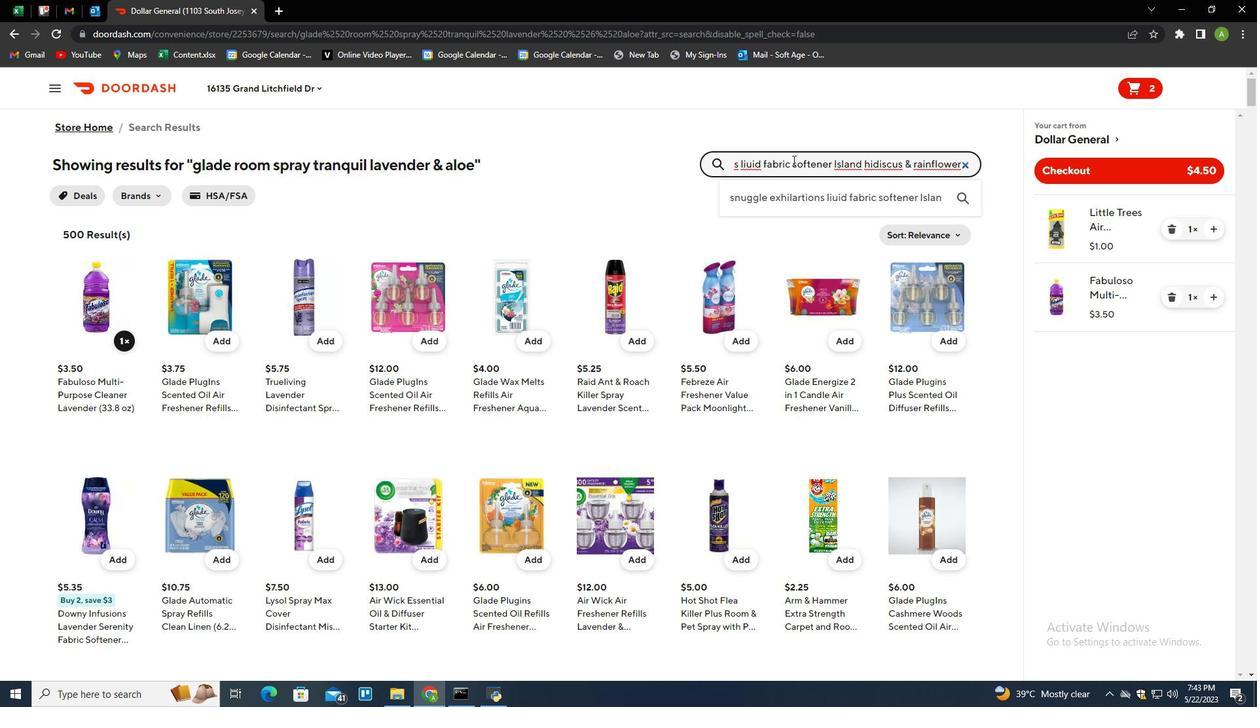 
Action: Mouse moved to (116, 337)
Screenshot: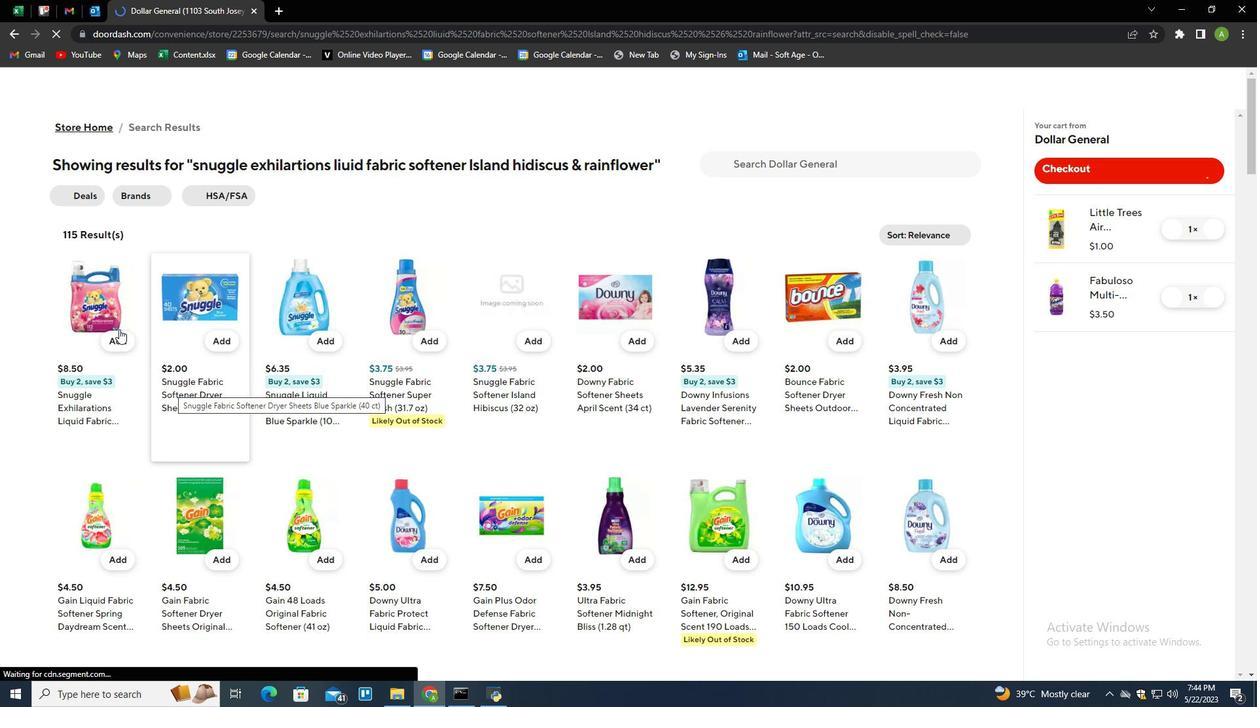 
Action: Mouse pressed left at (116, 337)
Screenshot: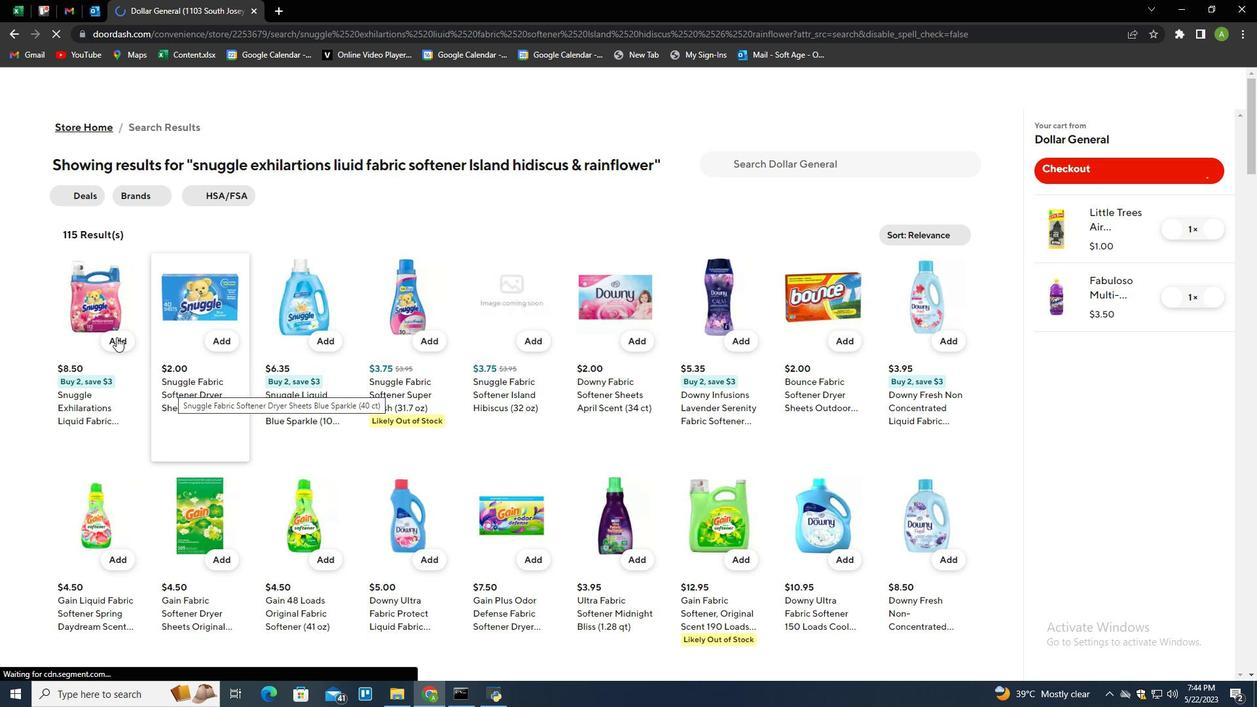 
Action: Mouse moved to (1069, 175)
Screenshot: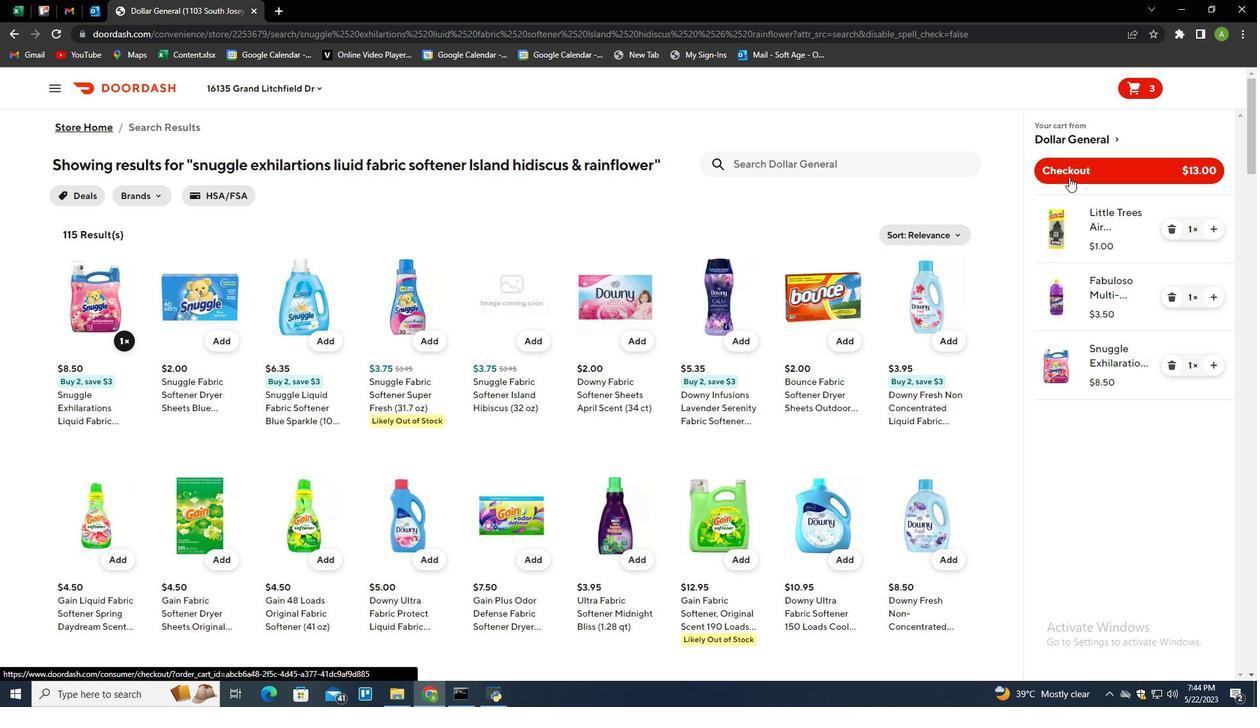 
Action: Mouse pressed left at (1069, 175)
Screenshot: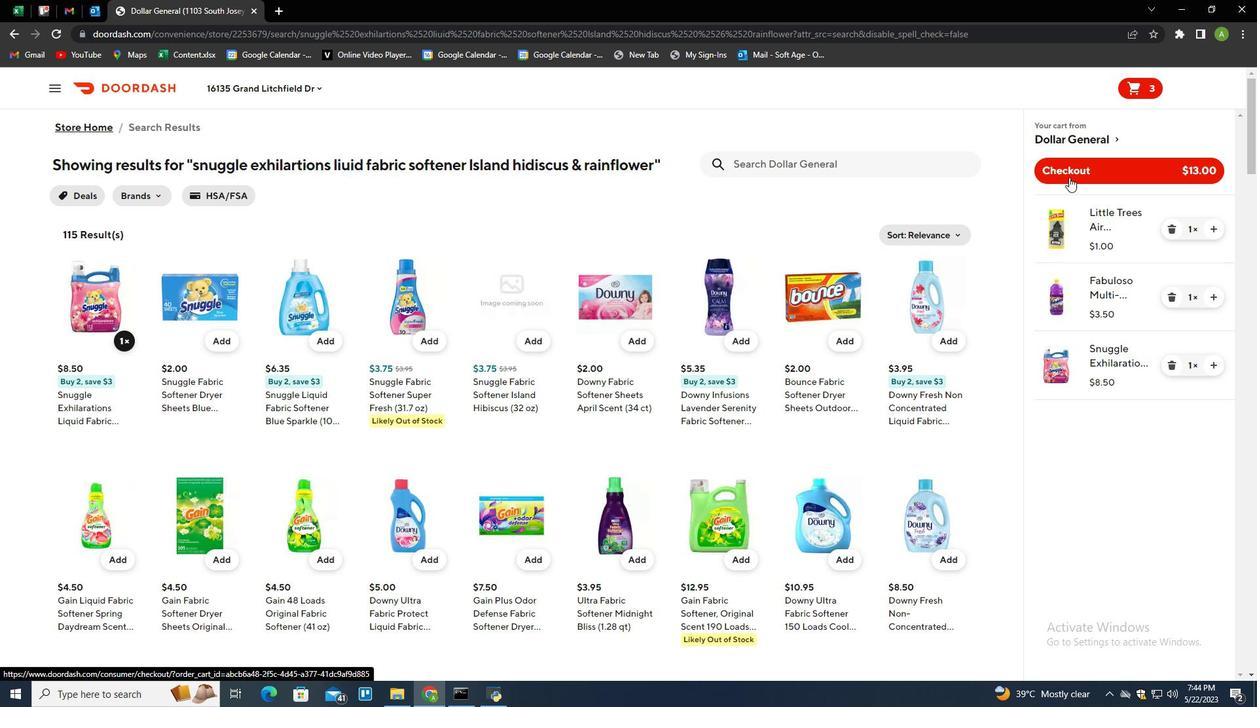 
